 Task: Search one way flight ticket for 2 adults, 4 children and 1 infant on lap in business from Roanoke: Roanoke-blacksburg Regional Airport (woodrum Field) to Evansville: Evansville Regional Airport on 8-3-2023. Choice of flights is Westjet. Price is upto 98000. Outbound departure time preference is 15:15.
Action: Mouse moved to (417, 166)
Screenshot: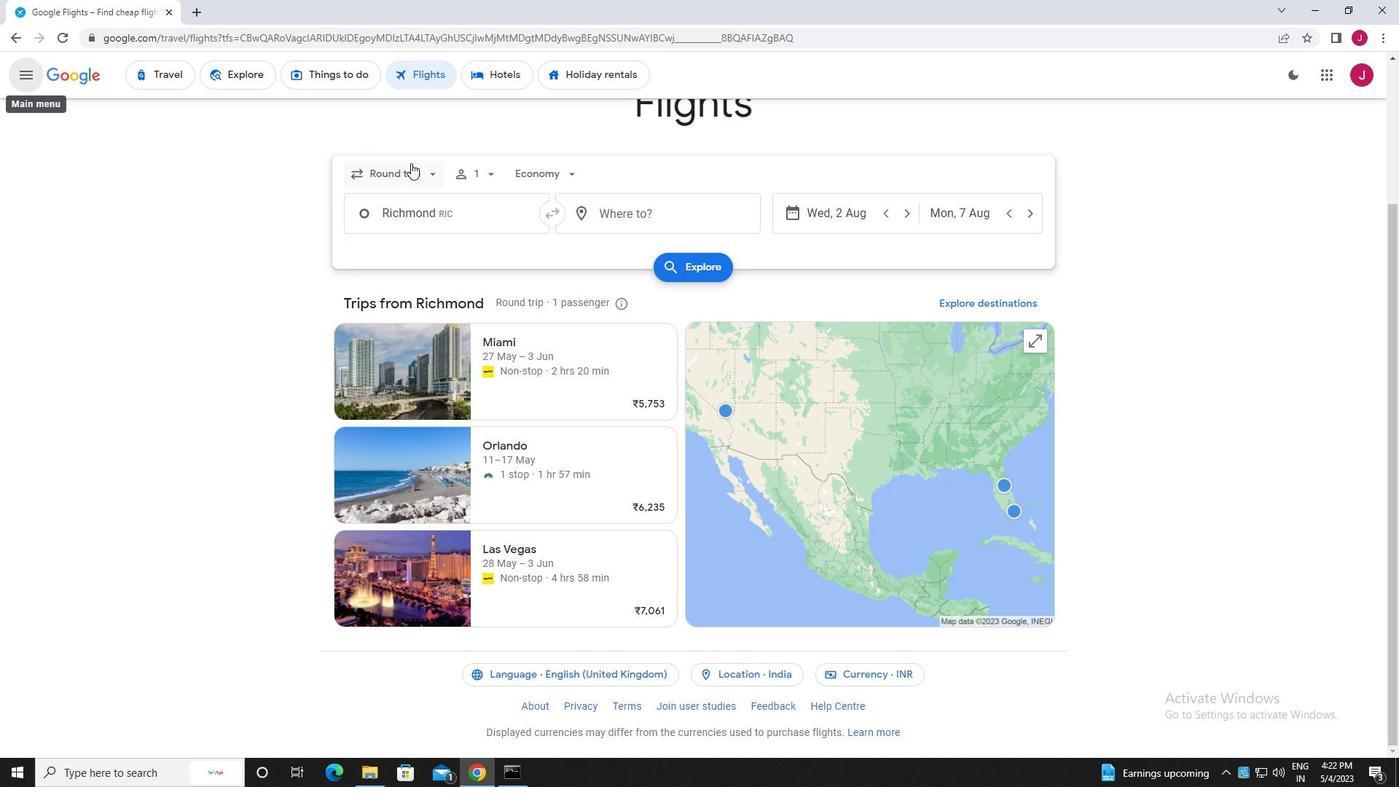 
Action: Mouse pressed left at (417, 166)
Screenshot: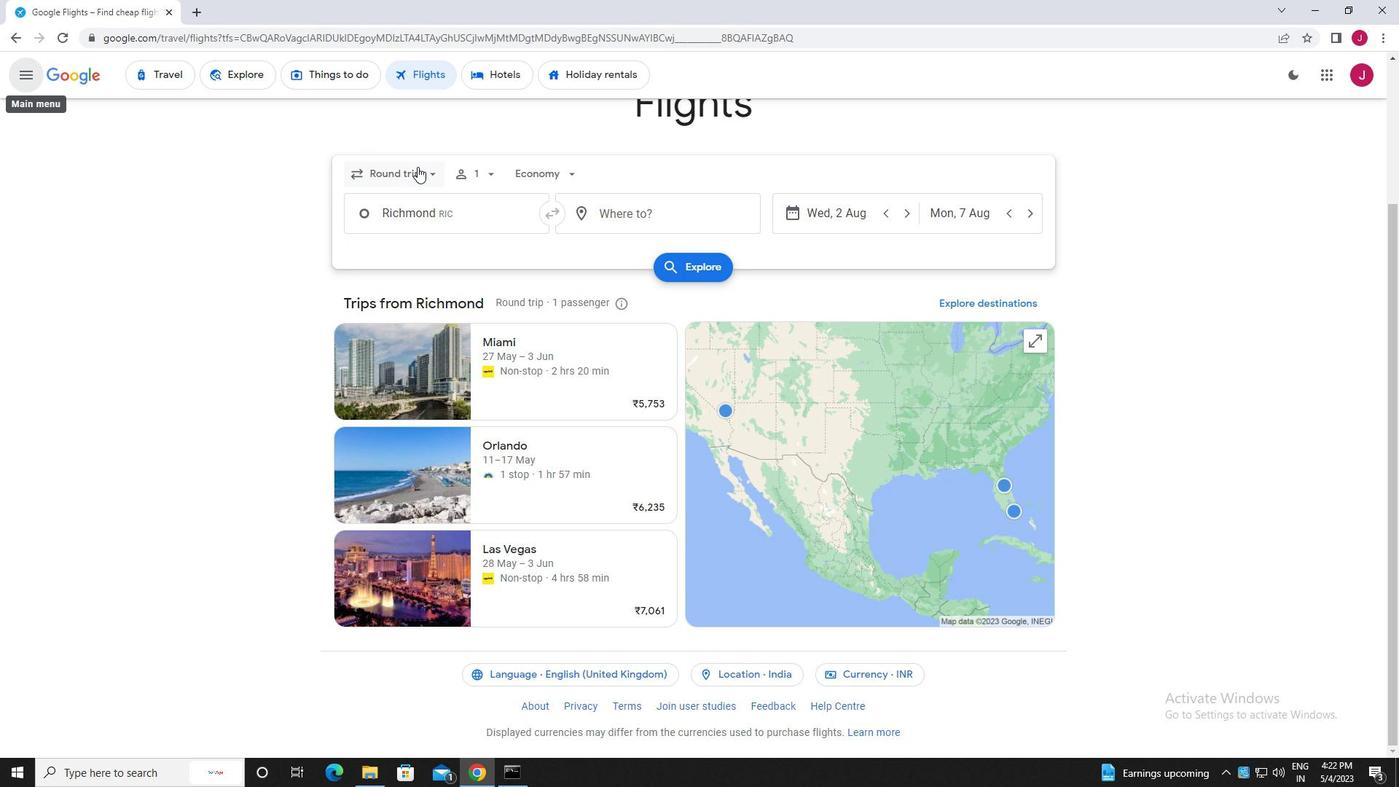 
Action: Mouse moved to (419, 242)
Screenshot: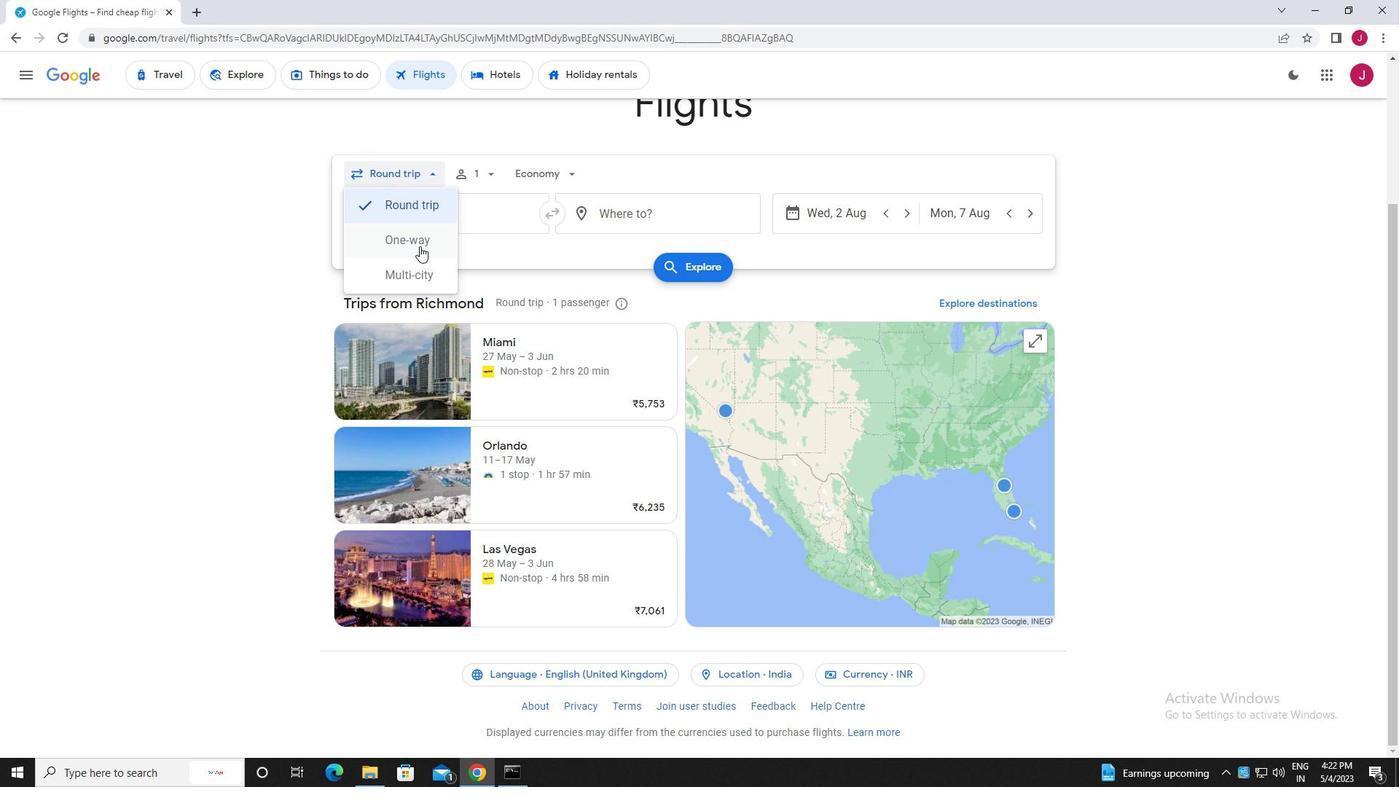
Action: Mouse pressed left at (419, 242)
Screenshot: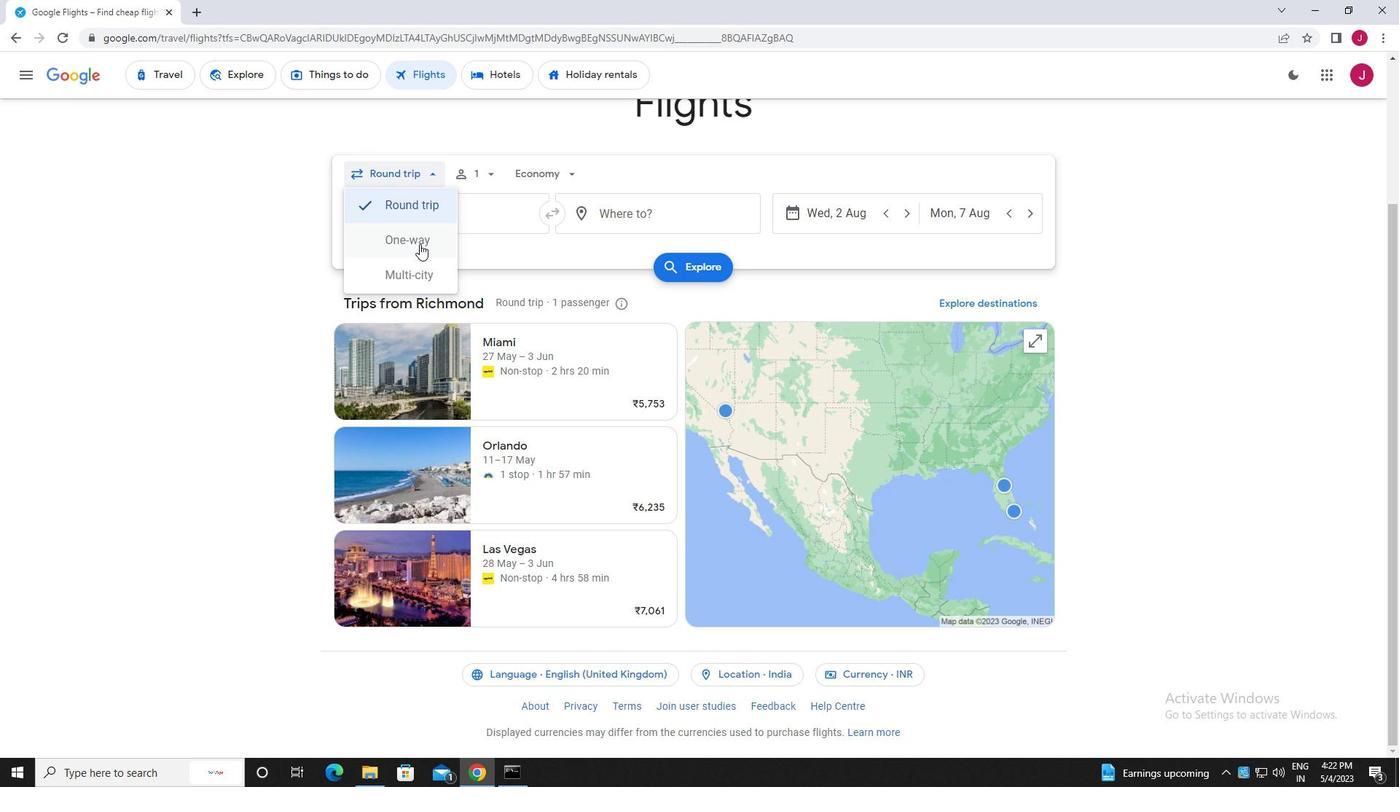 
Action: Mouse moved to (484, 177)
Screenshot: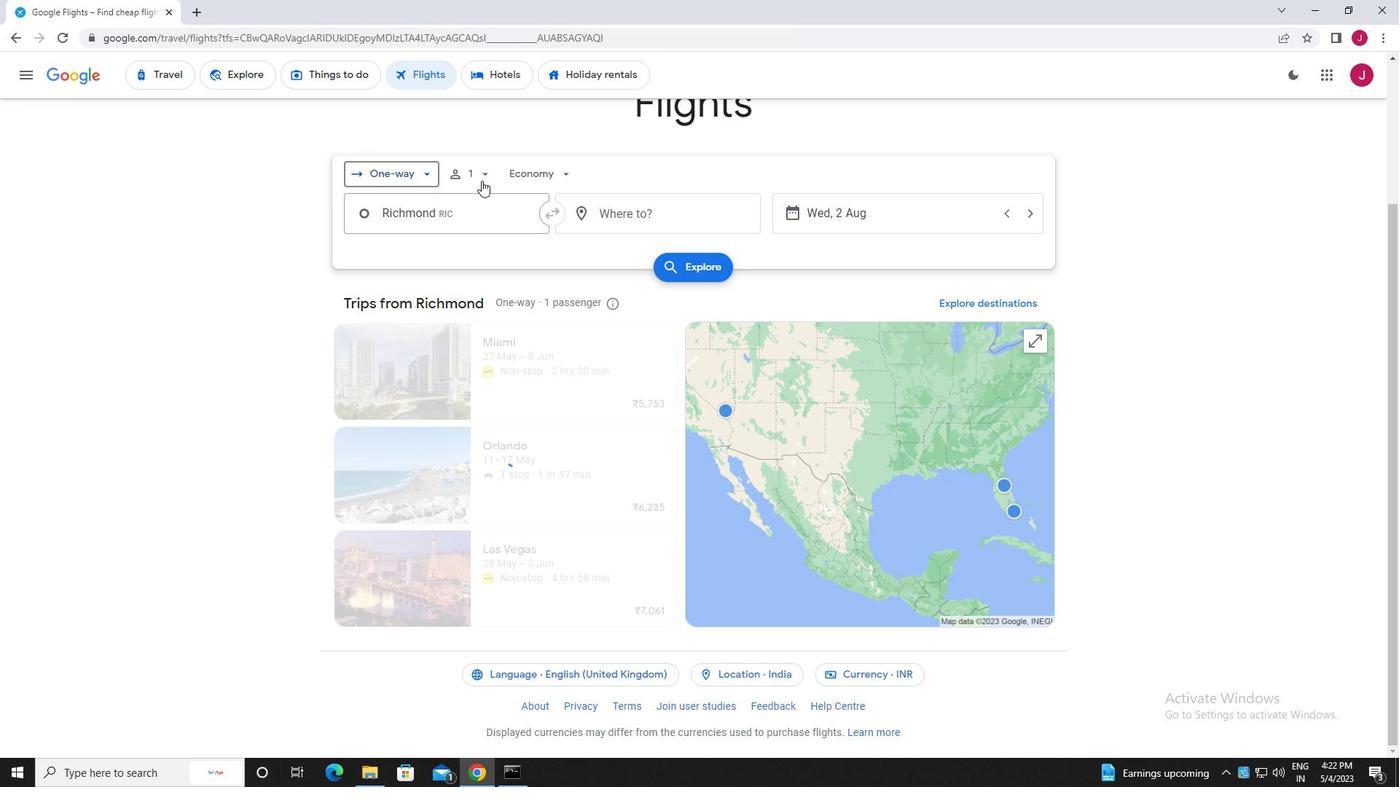 
Action: Mouse pressed left at (484, 177)
Screenshot: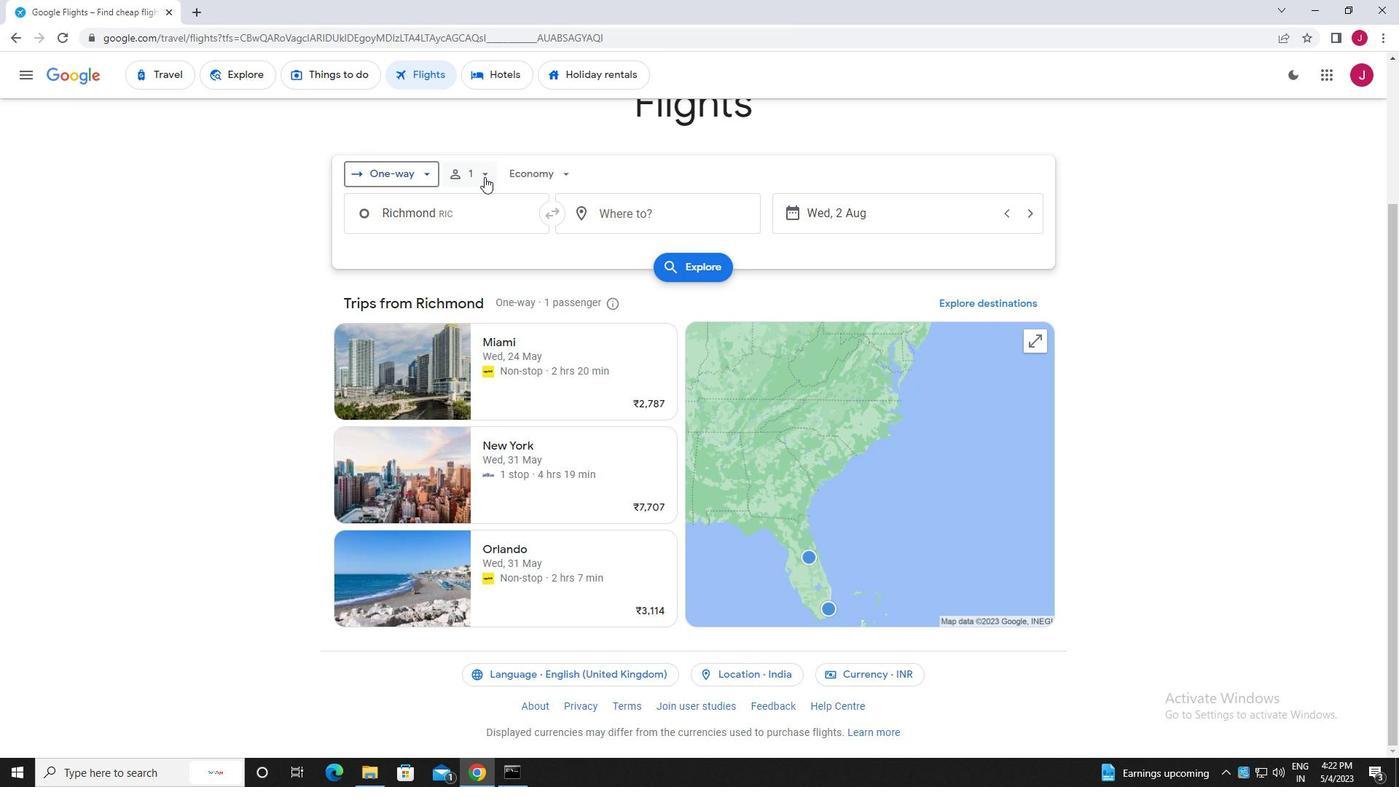 
Action: Mouse moved to (606, 209)
Screenshot: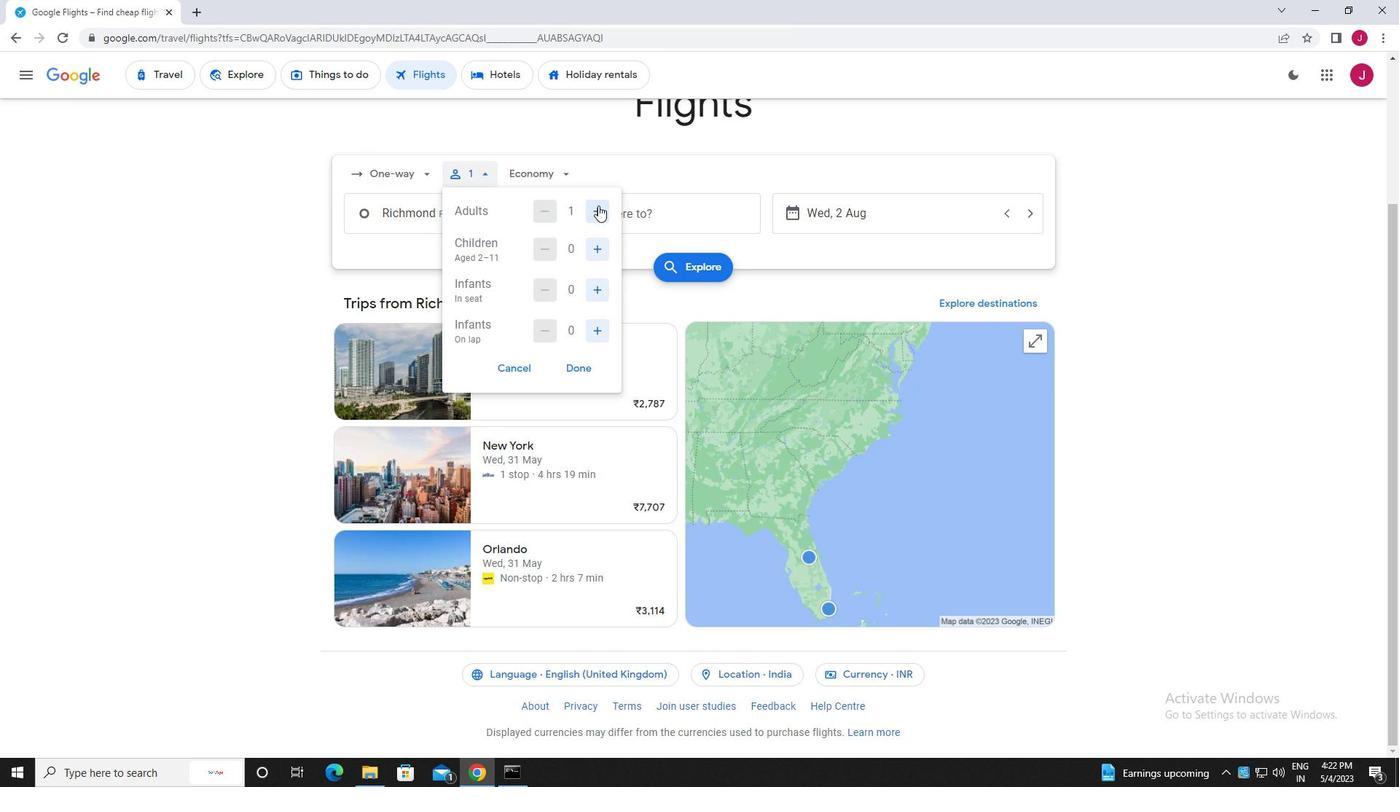 
Action: Mouse pressed left at (606, 209)
Screenshot: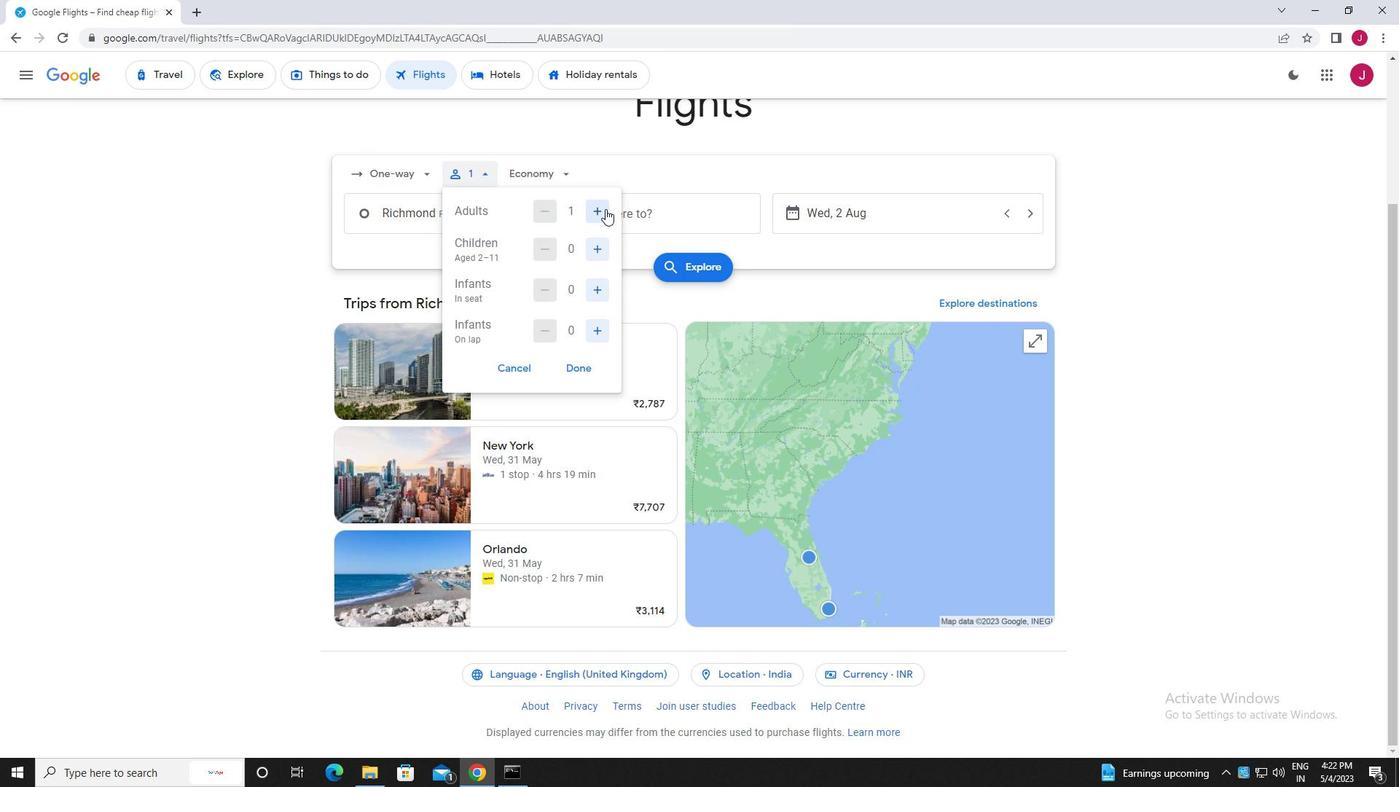 
Action: Mouse moved to (594, 247)
Screenshot: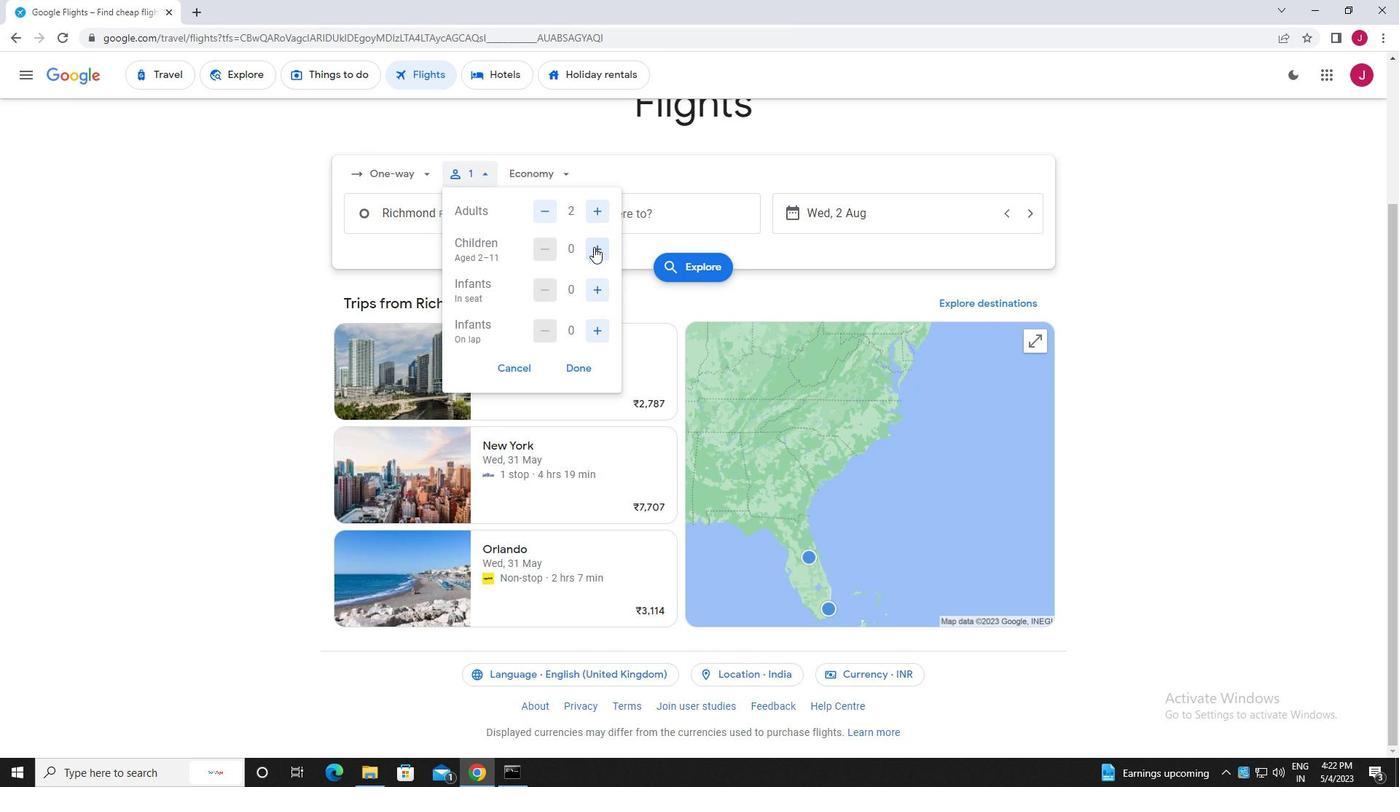 
Action: Mouse pressed left at (594, 247)
Screenshot: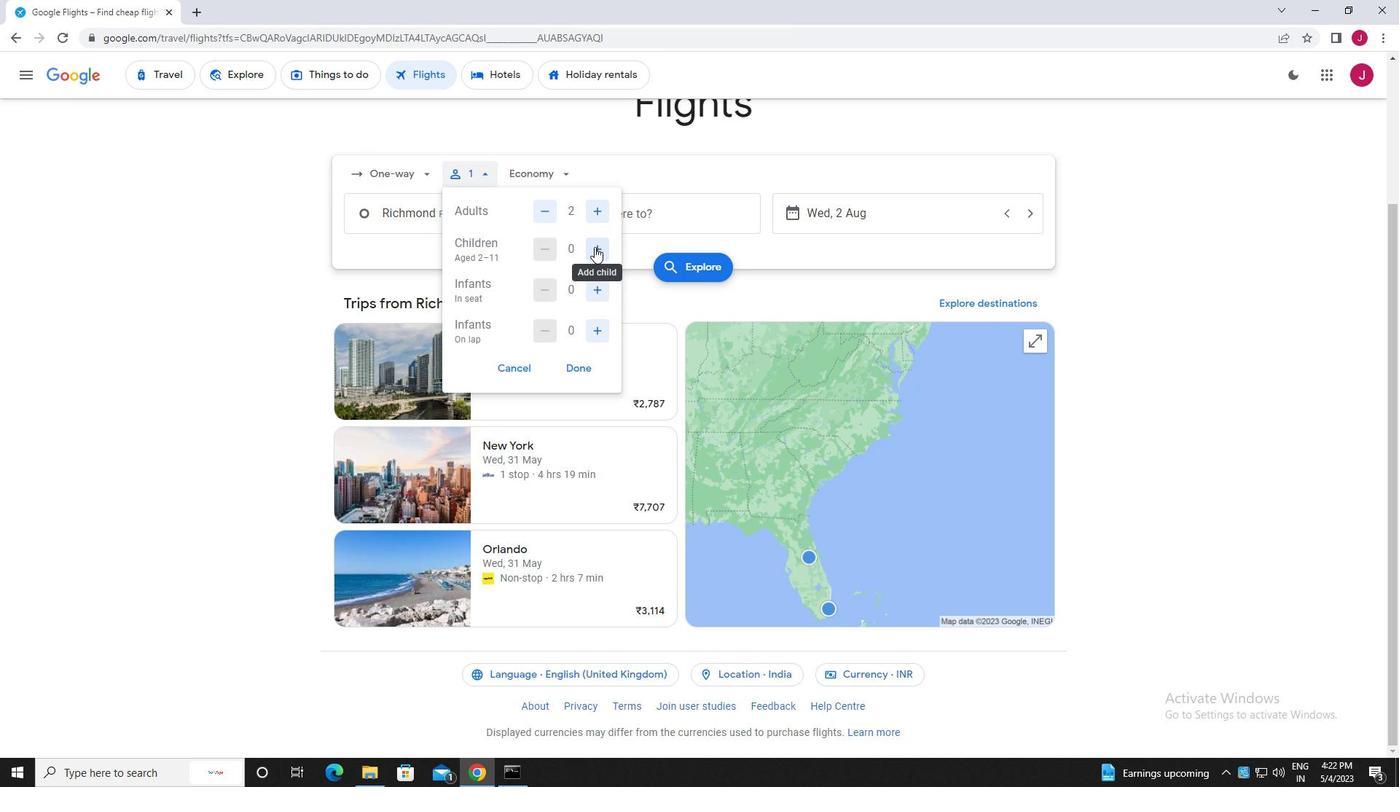 
Action: Mouse pressed left at (594, 247)
Screenshot: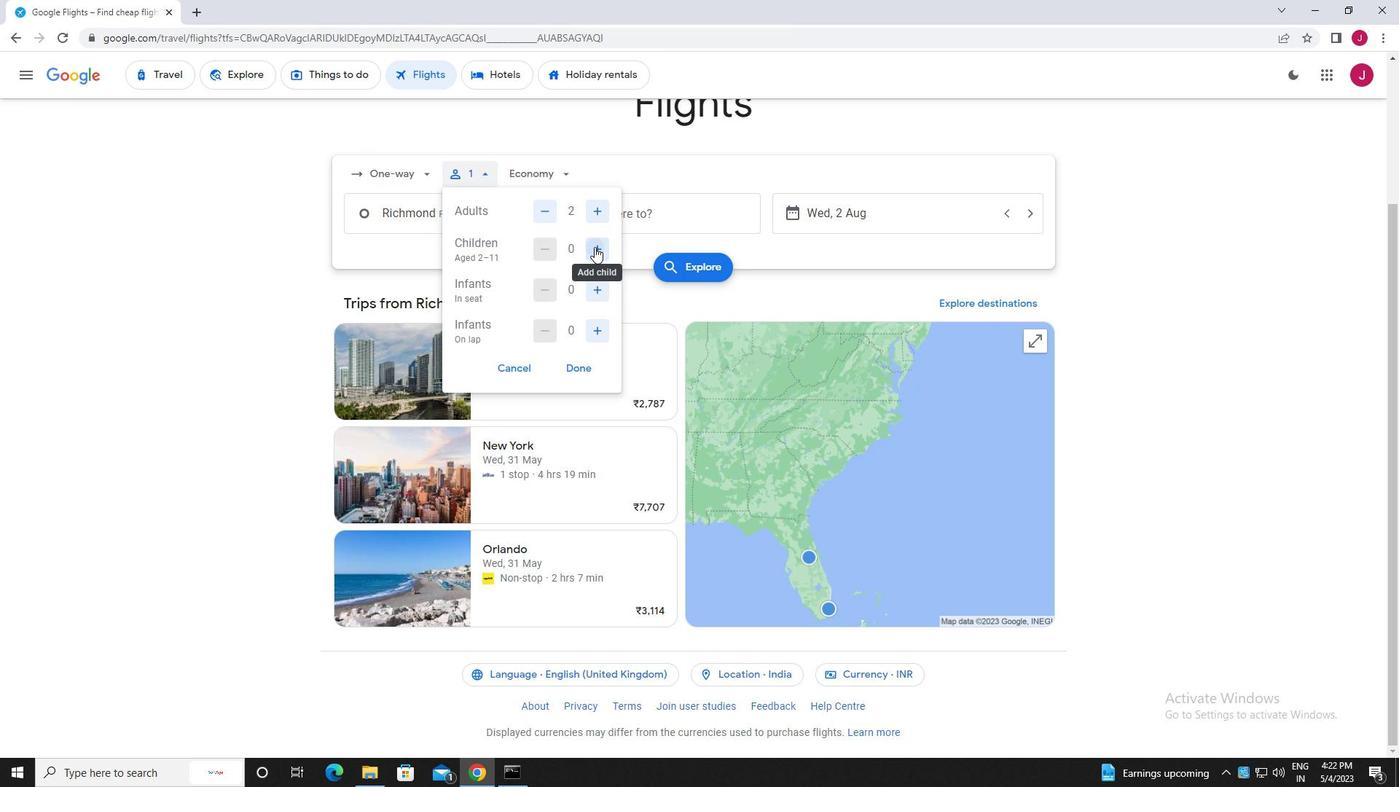 
Action: Mouse pressed left at (594, 247)
Screenshot: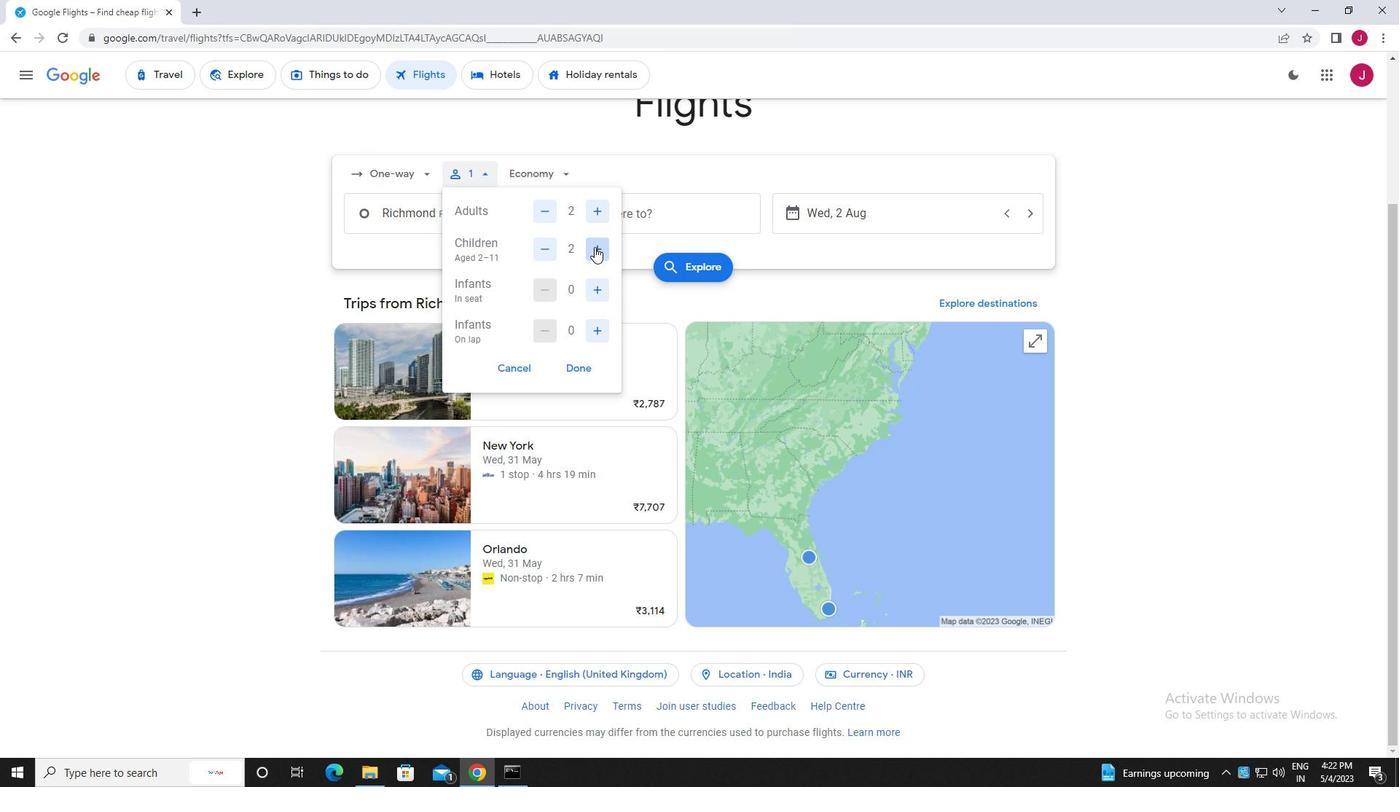 
Action: Mouse pressed left at (594, 247)
Screenshot: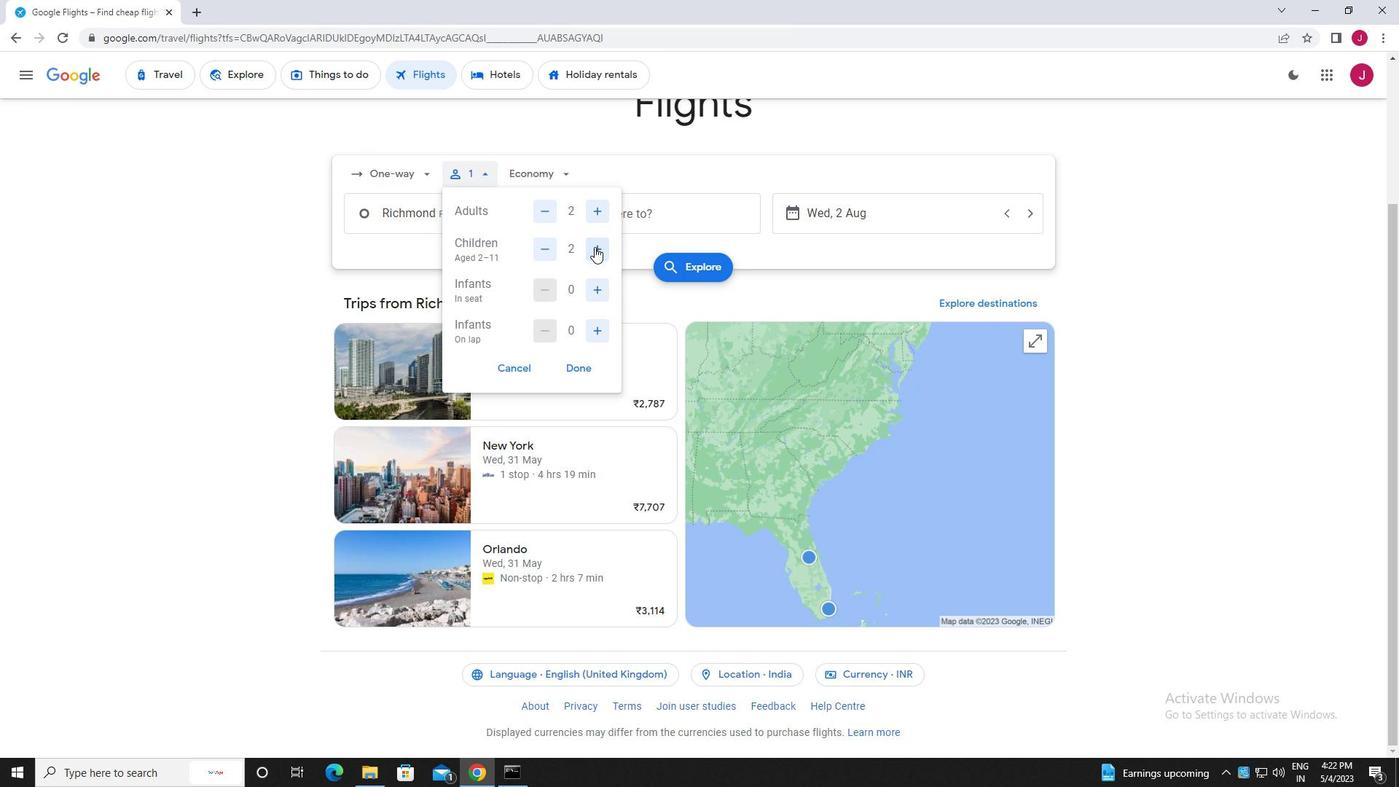 
Action: Mouse moved to (595, 333)
Screenshot: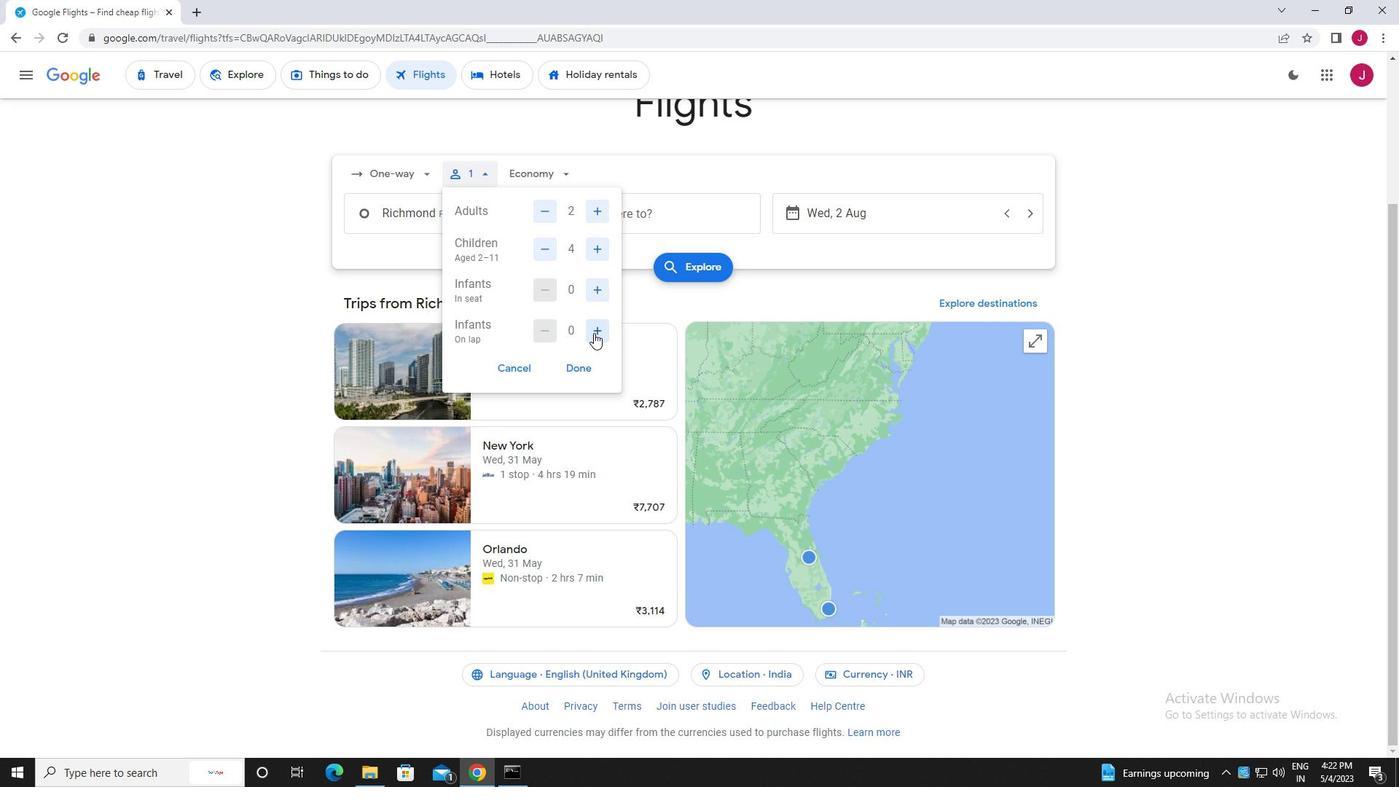 
Action: Mouse pressed left at (595, 333)
Screenshot: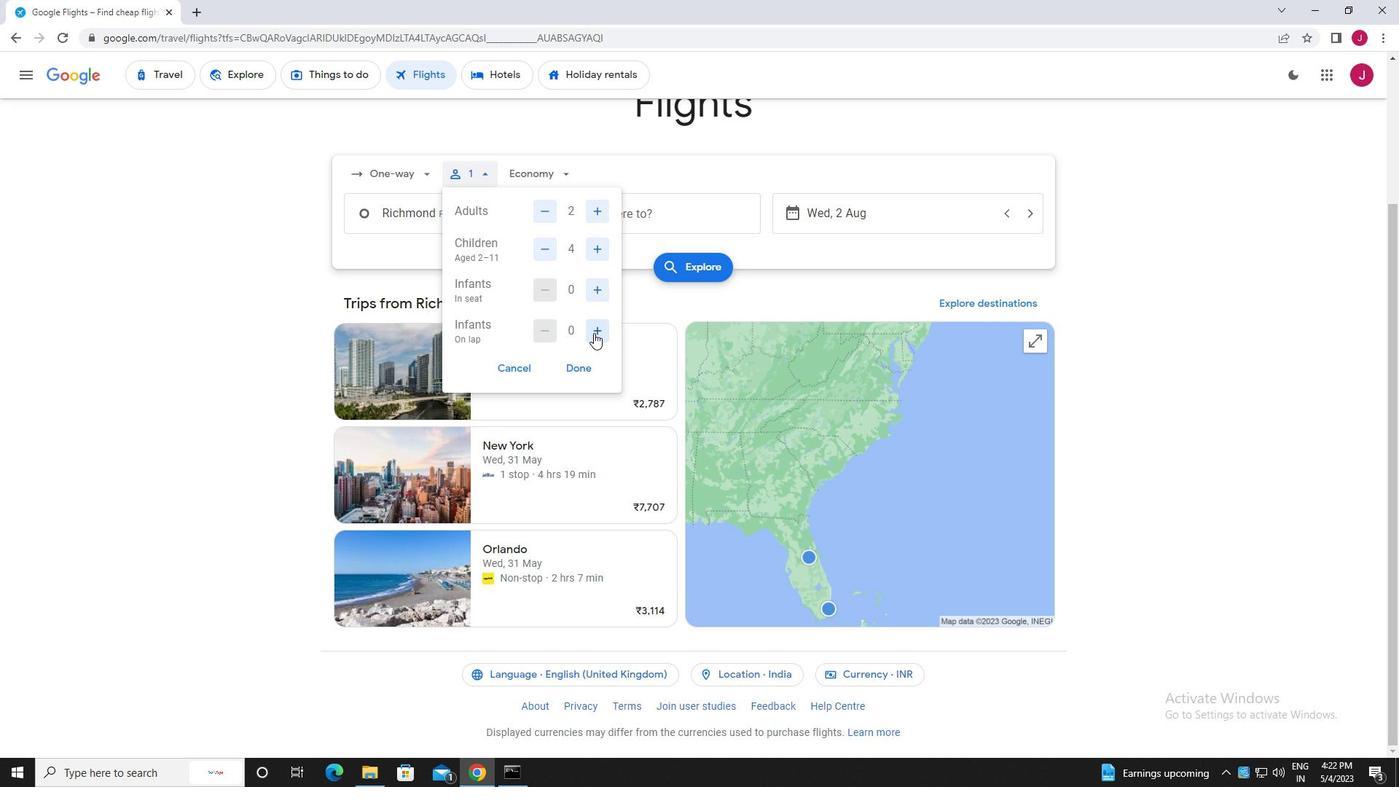 
Action: Mouse moved to (580, 367)
Screenshot: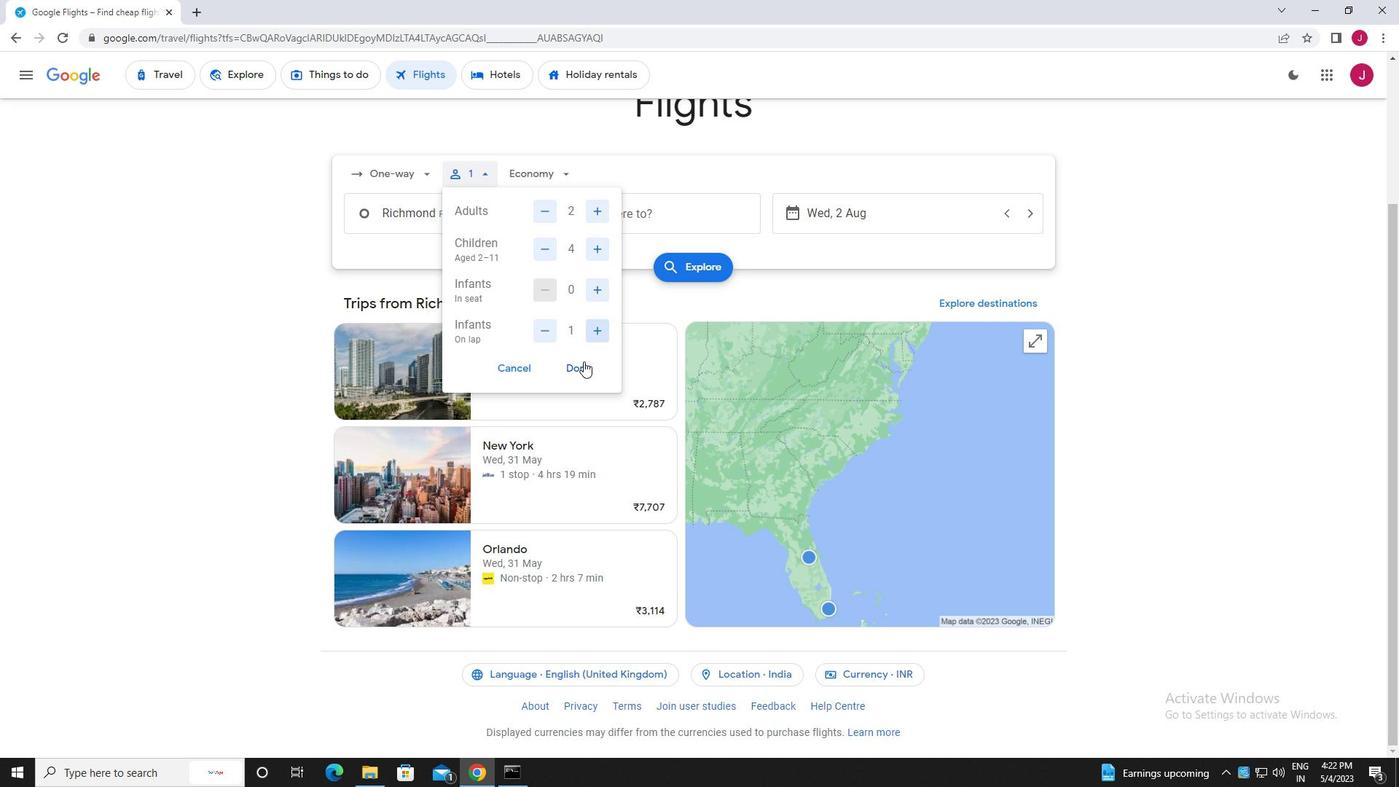 
Action: Mouse pressed left at (580, 367)
Screenshot: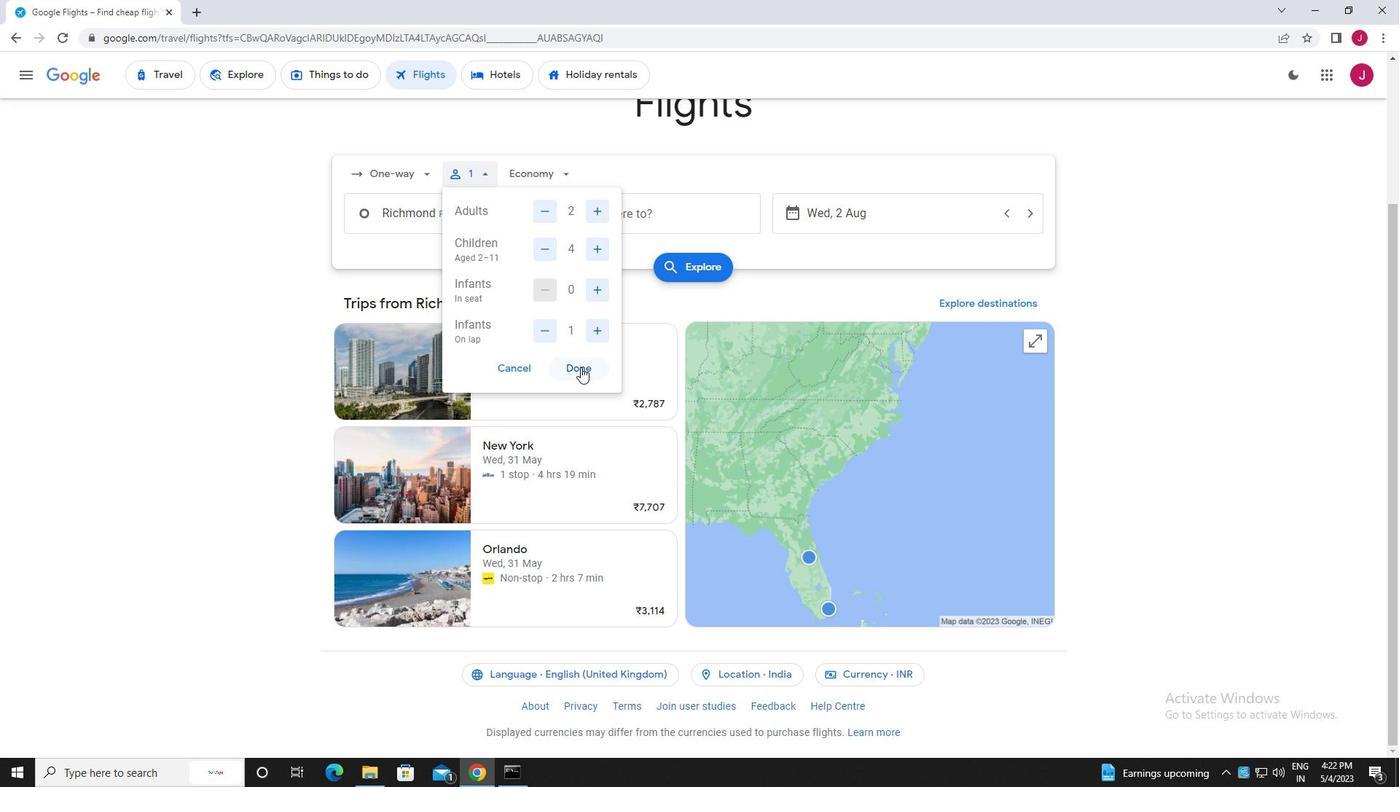 
Action: Mouse moved to (539, 174)
Screenshot: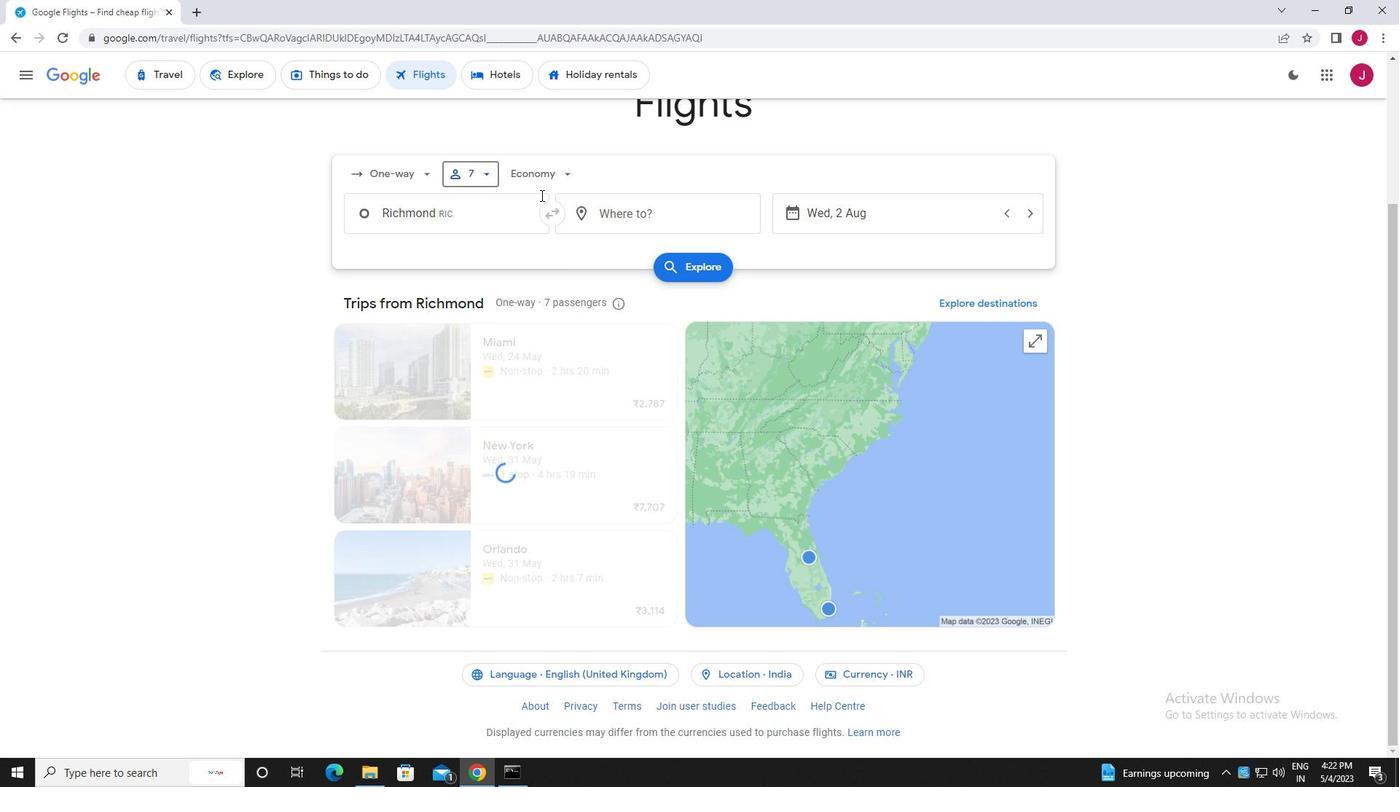 
Action: Mouse pressed left at (539, 174)
Screenshot: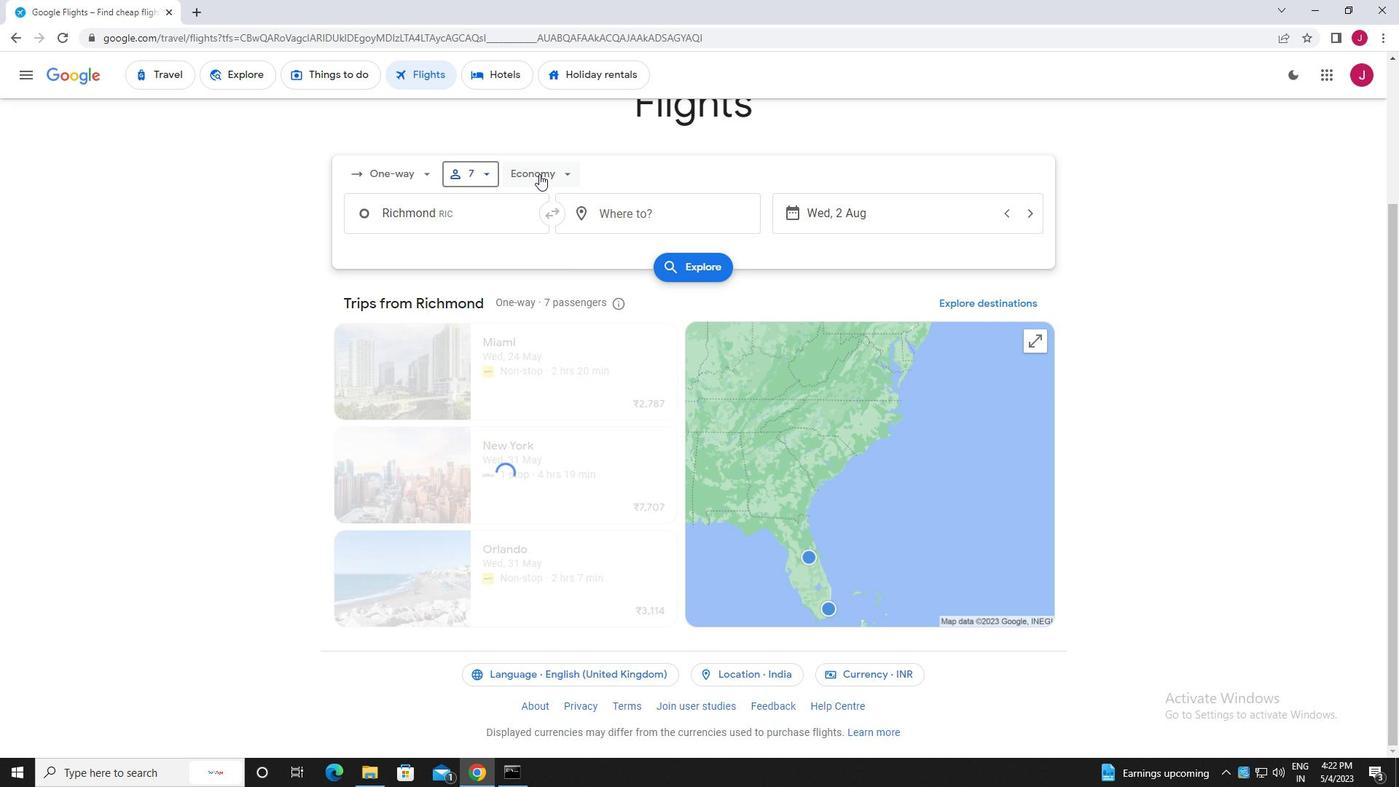 
Action: Mouse moved to (565, 274)
Screenshot: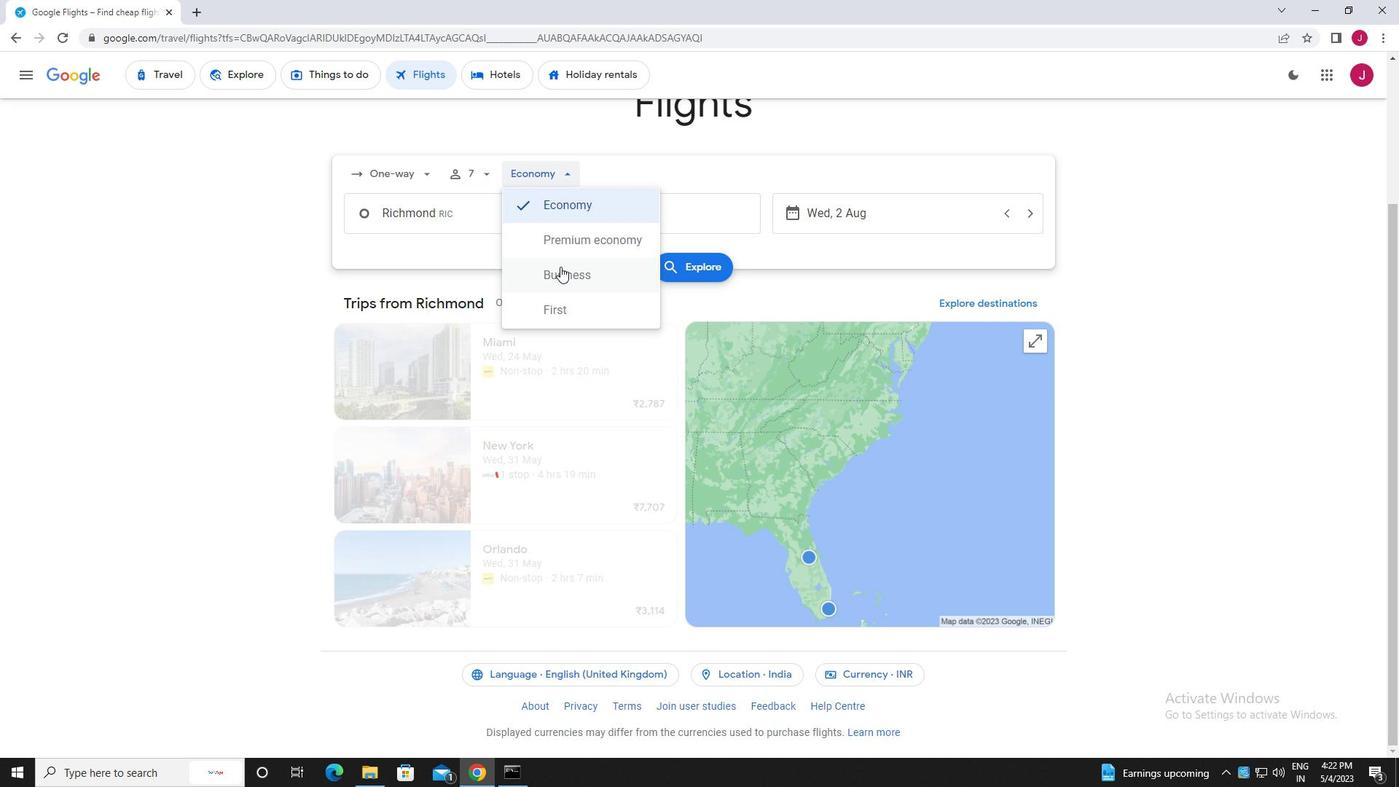 
Action: Mouse pressed left at (565, 274)
Screenshot: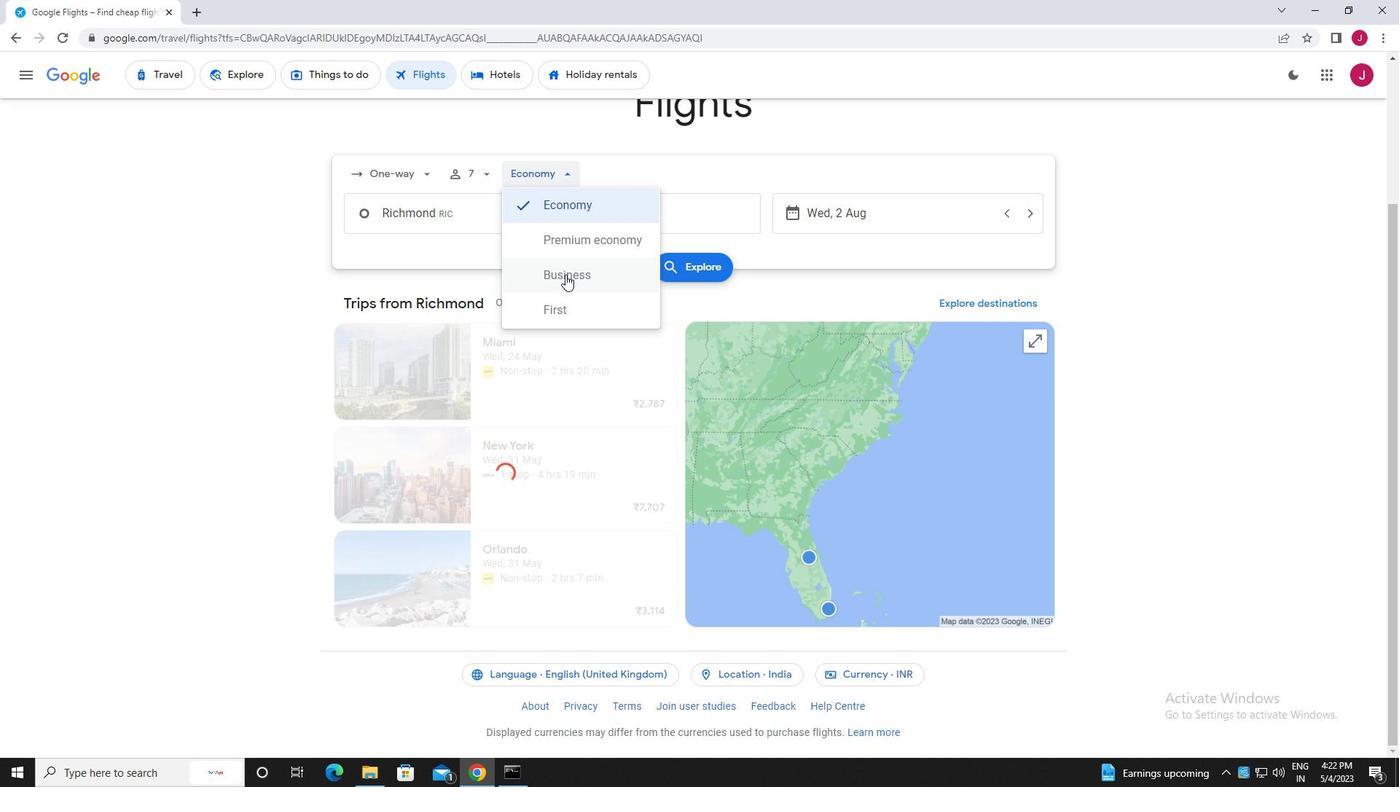 
Action: Mouse moved to (489, 219)
Screenshot: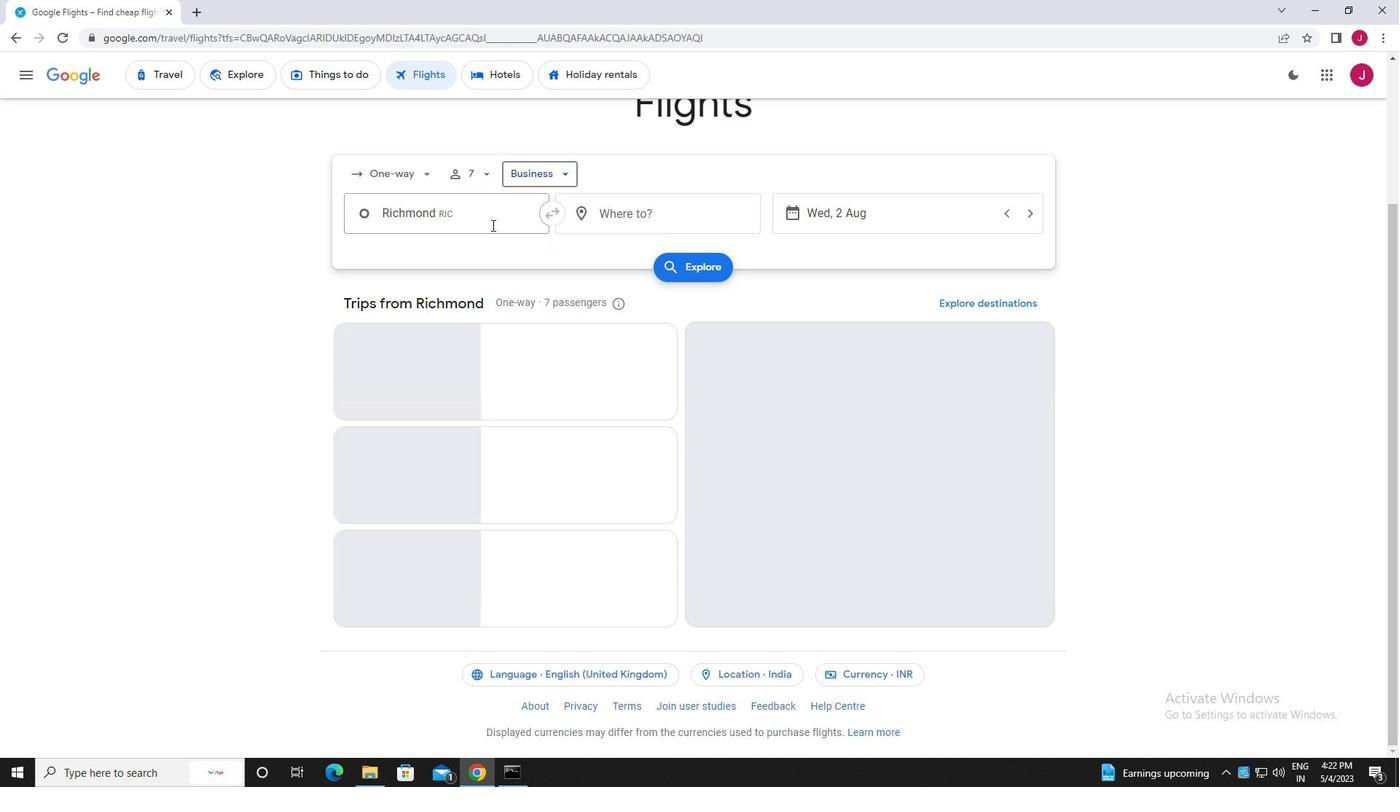 
Action: Mouse pressed left at (489, 219)
Screenshot: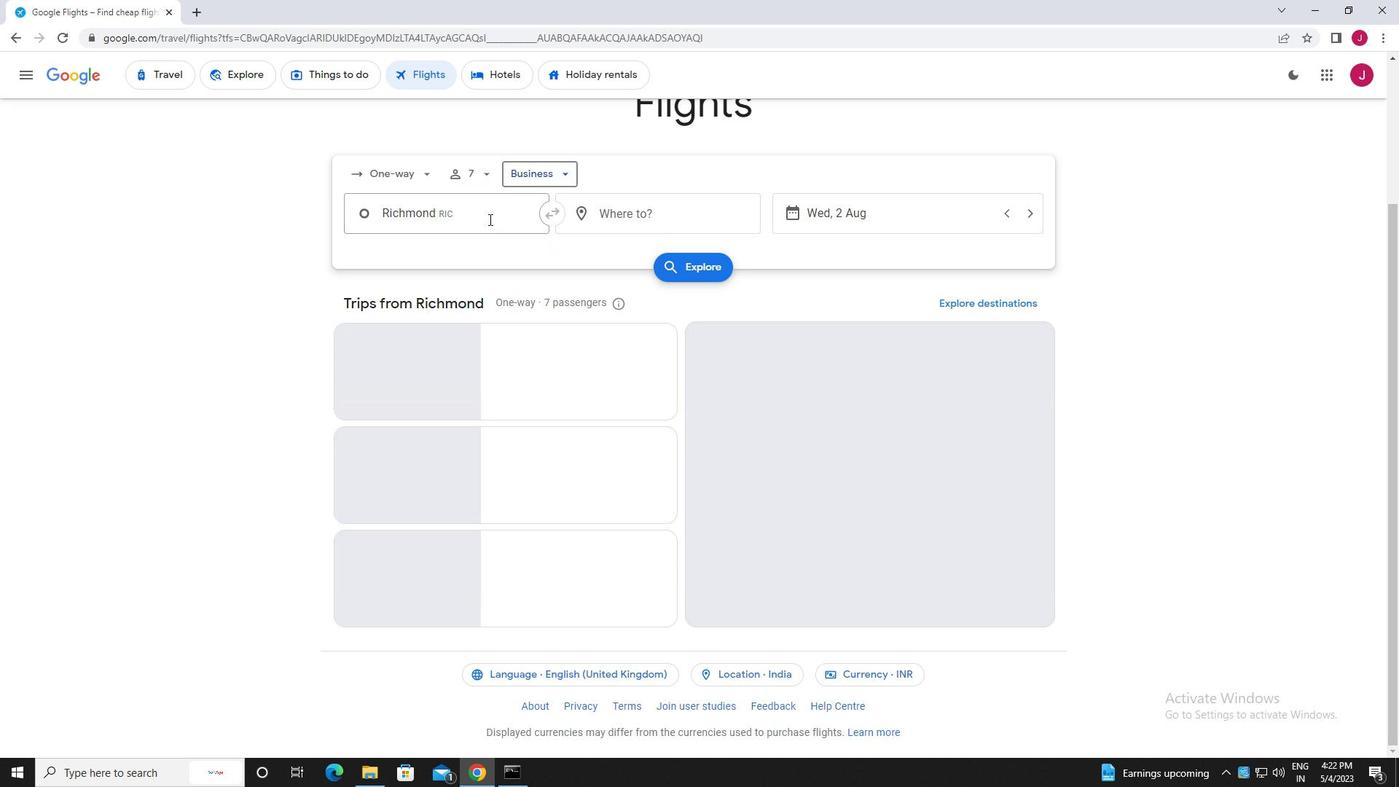 
Action: Mouse moved to (488, 219)
Screenshot: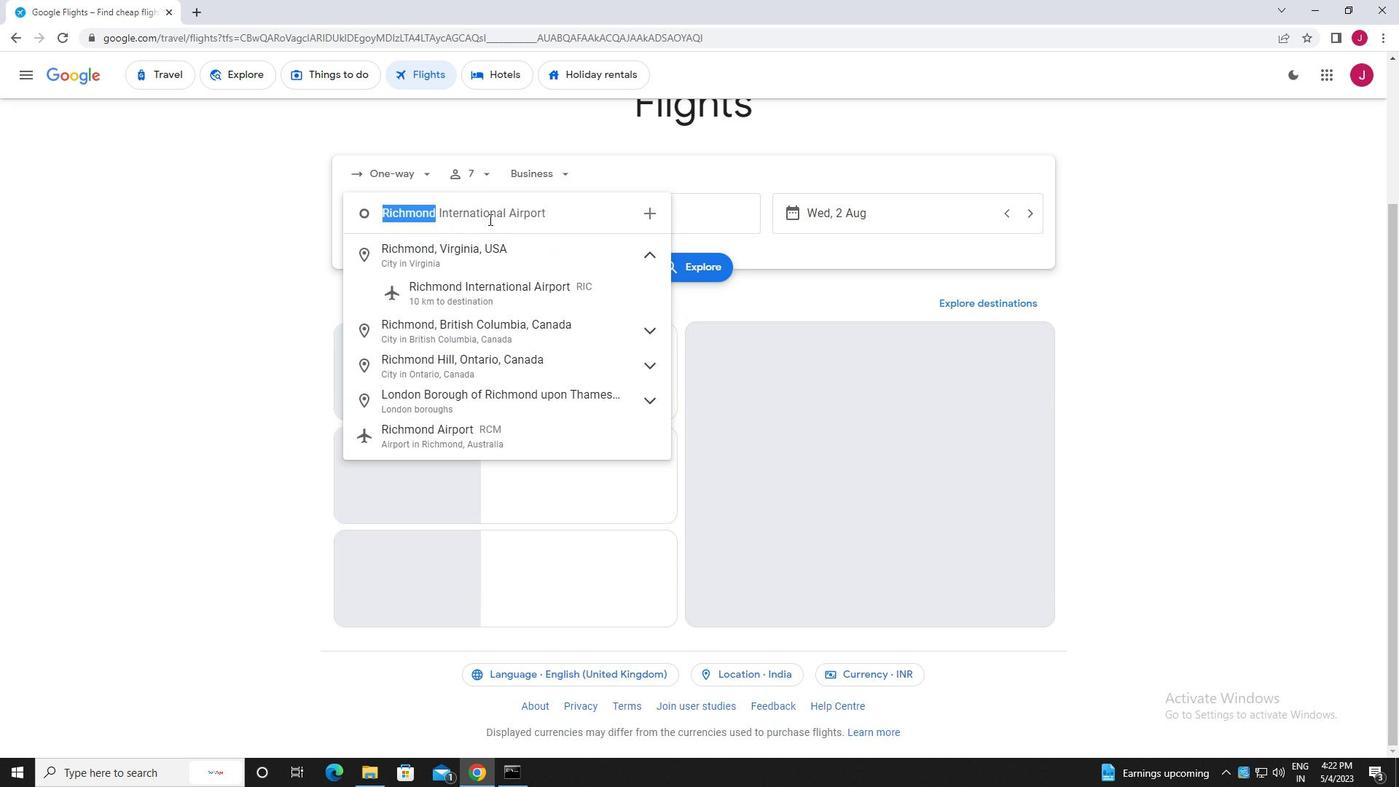 
Action: Key pressed roanoke
Screenshot: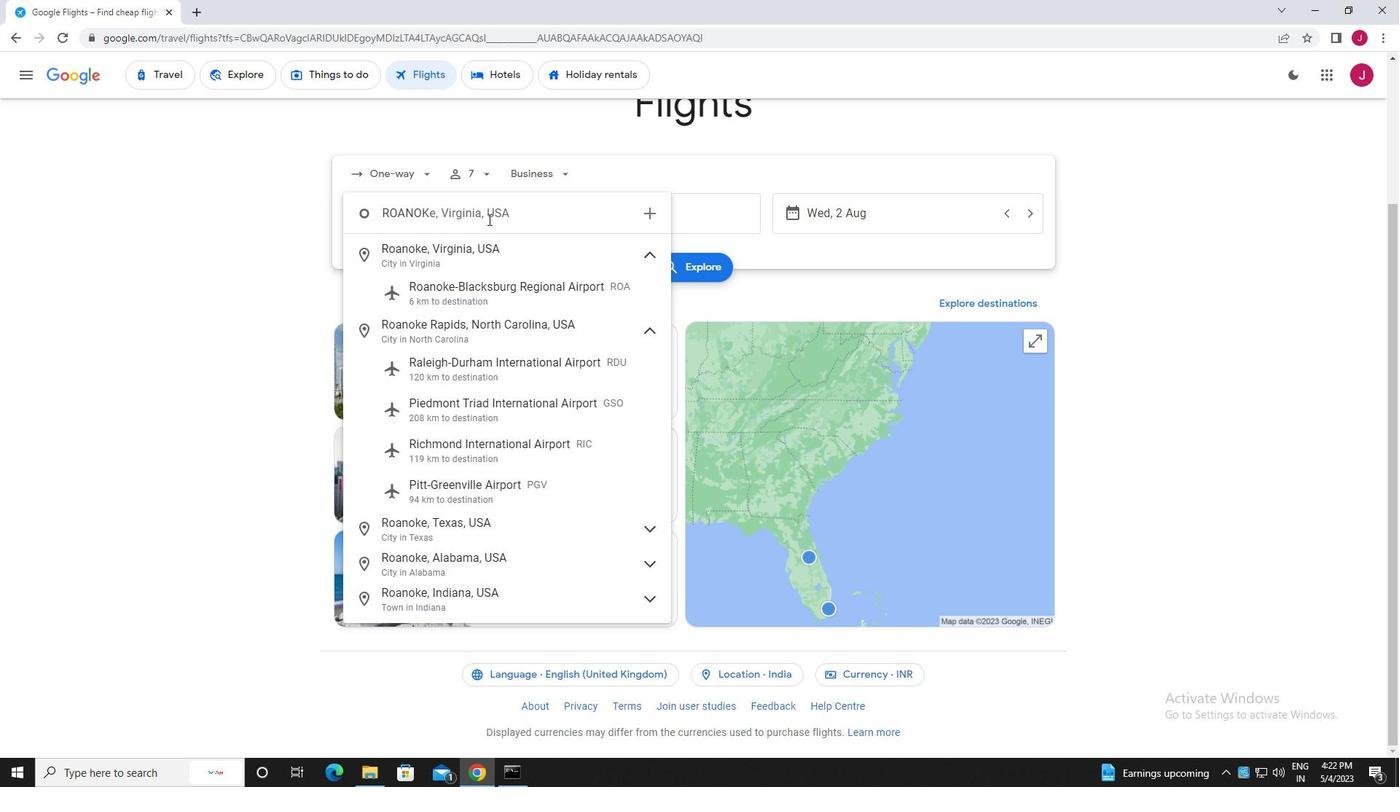 
Action: Mouse moved to (521, 216)
Screenshot: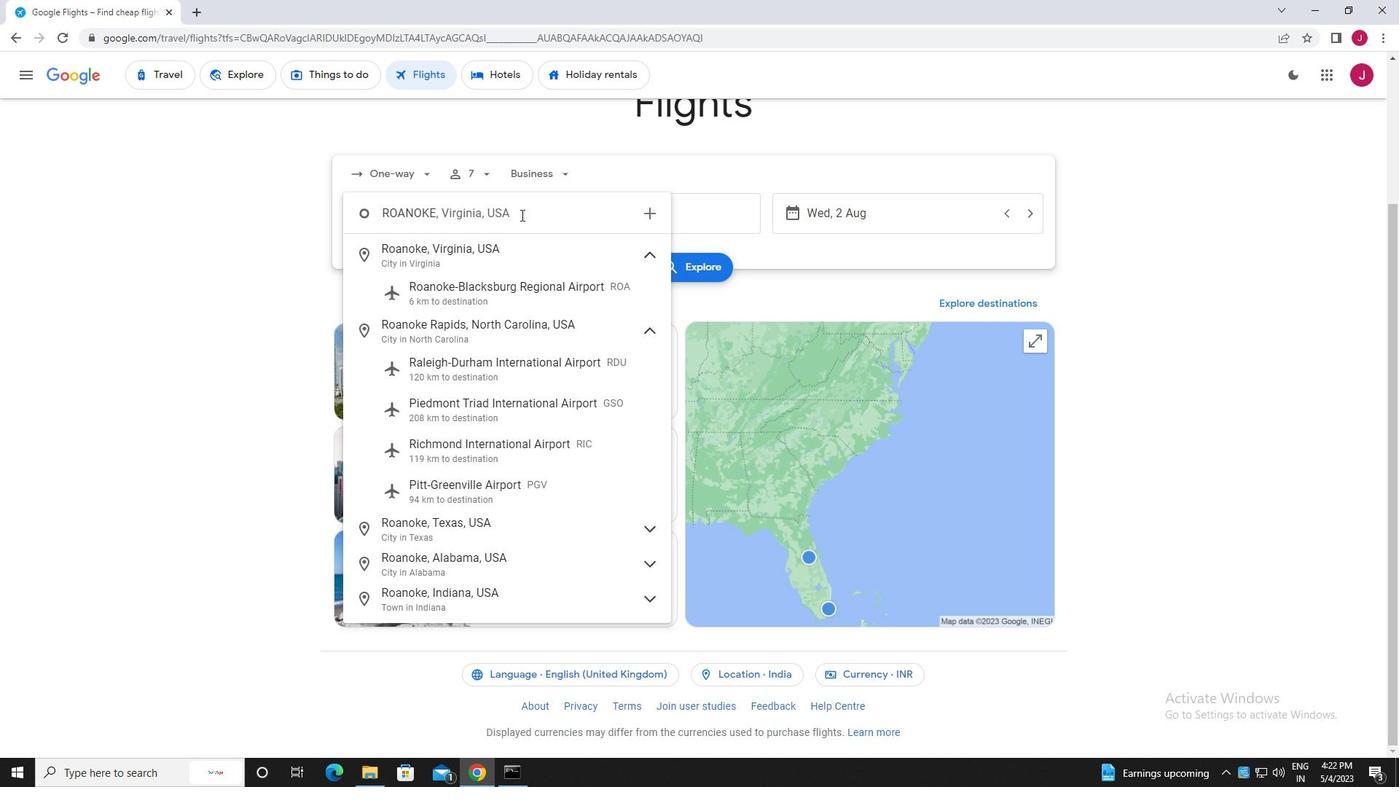 
Action: Key pressed <Key.space>la<Key.backspace><Key.backspace>black<Key.space><Key.backspace>
Screenshot: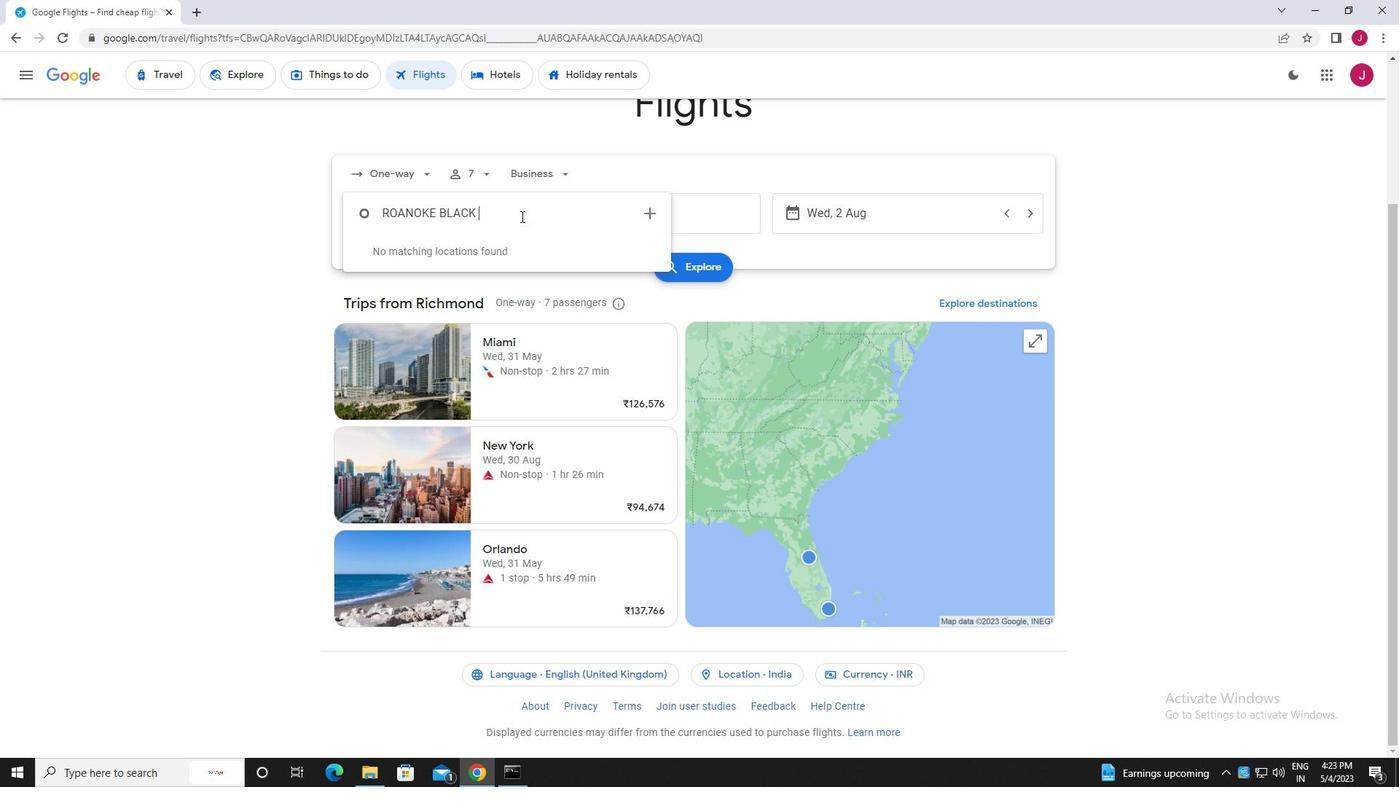 
Action: Mouse moved to (513, 248)
Screenshot: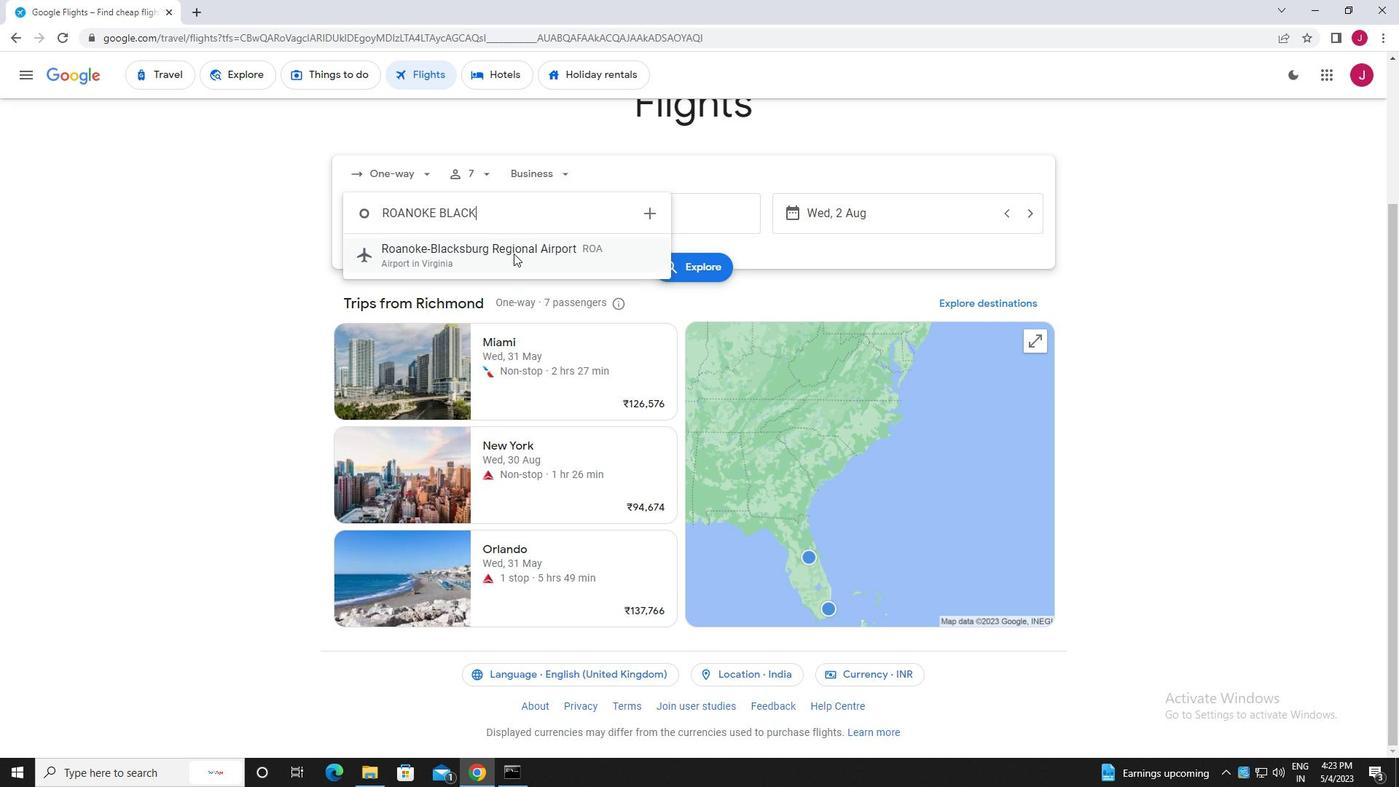 
Action: Mouse pressed left at (513, 248)
Screenshot: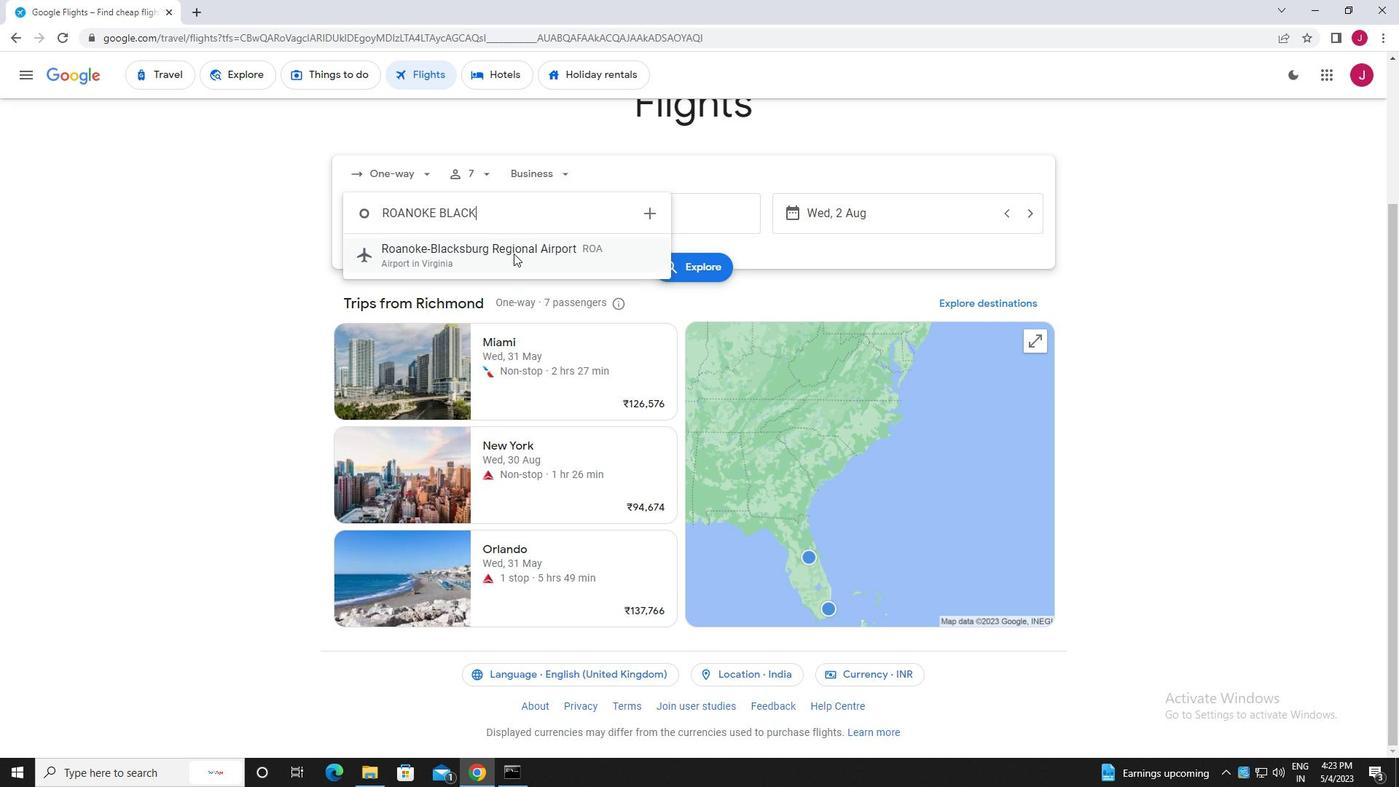 
Action: Mouse moved to (655, 216)
Screenshot: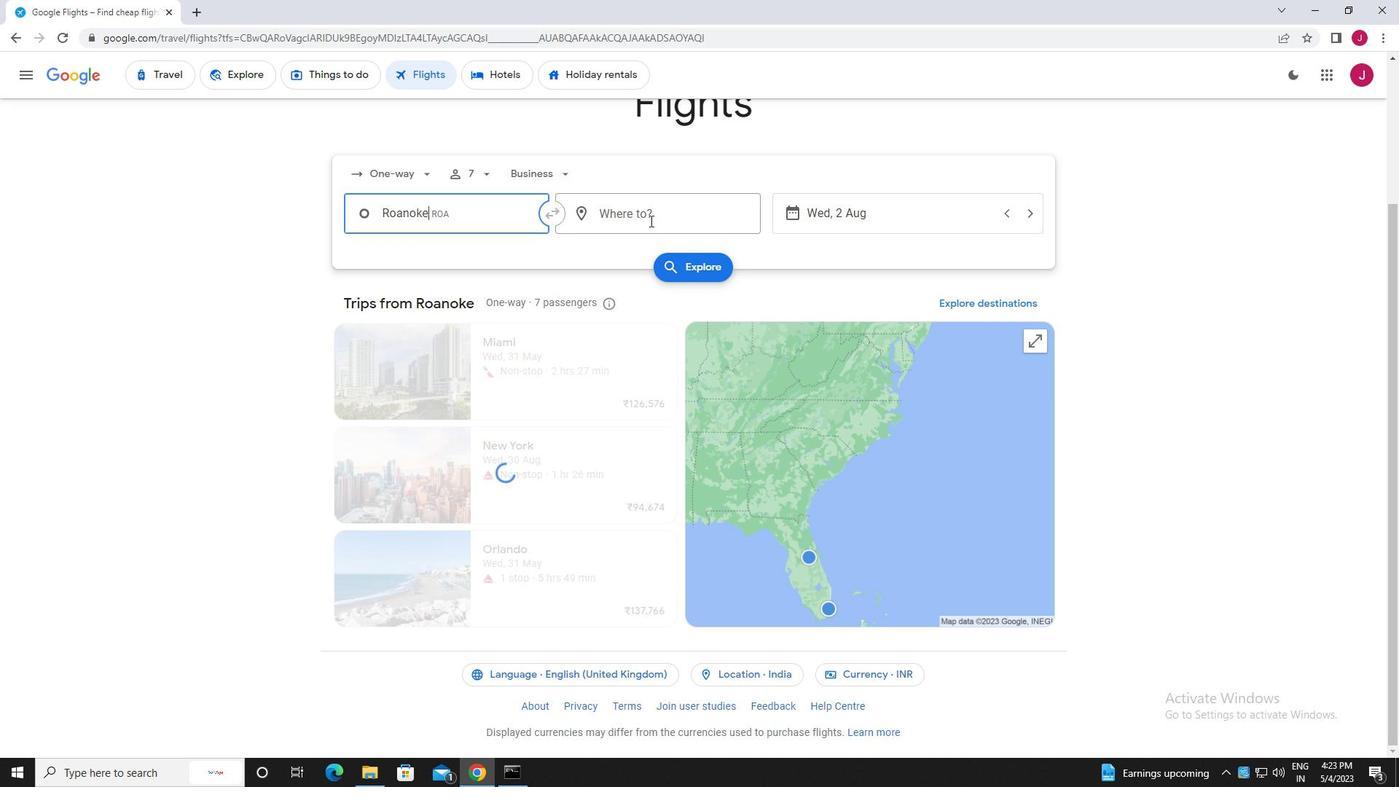 
Action: Mouse pressed left at (655, 216)
Screenshot: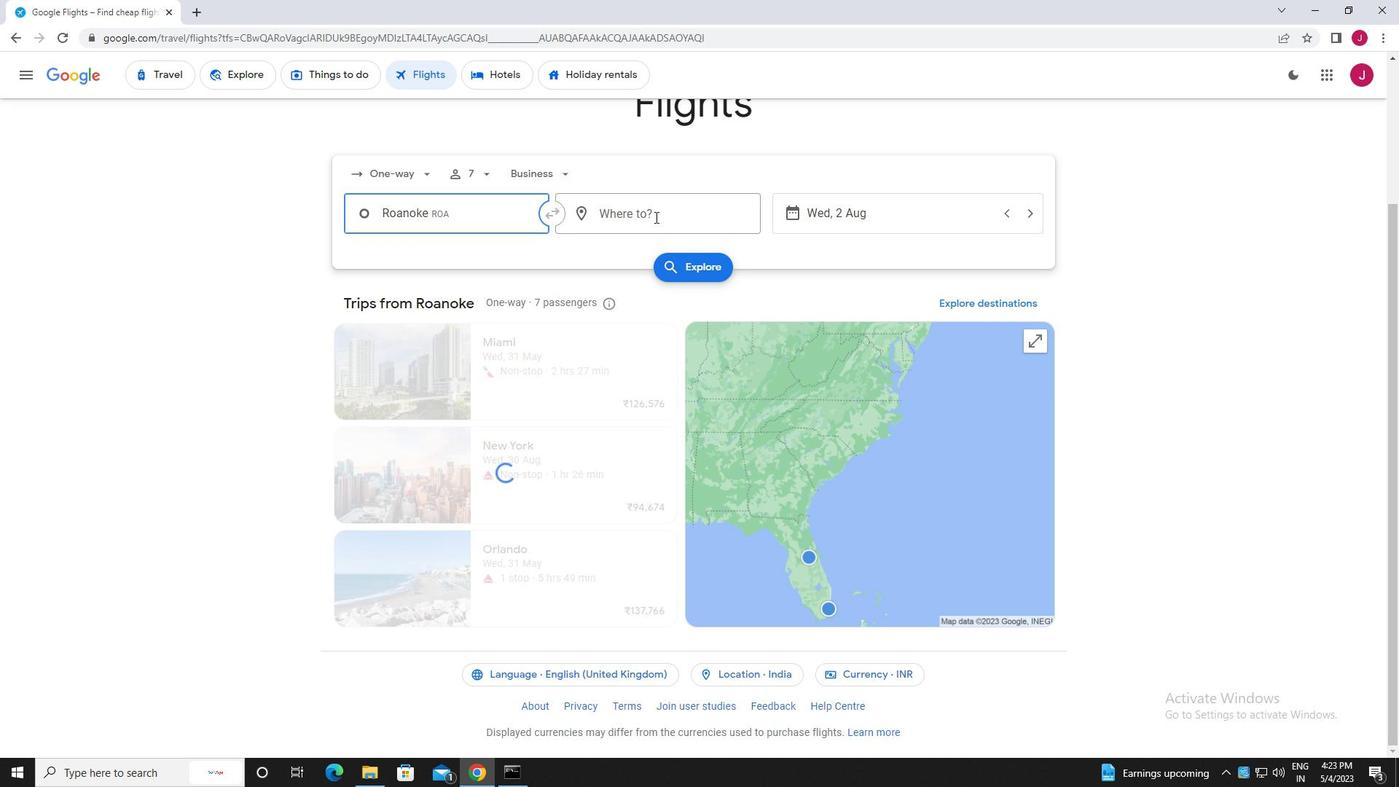 
Action: Mouse moved to (666, 215)
Screenshot: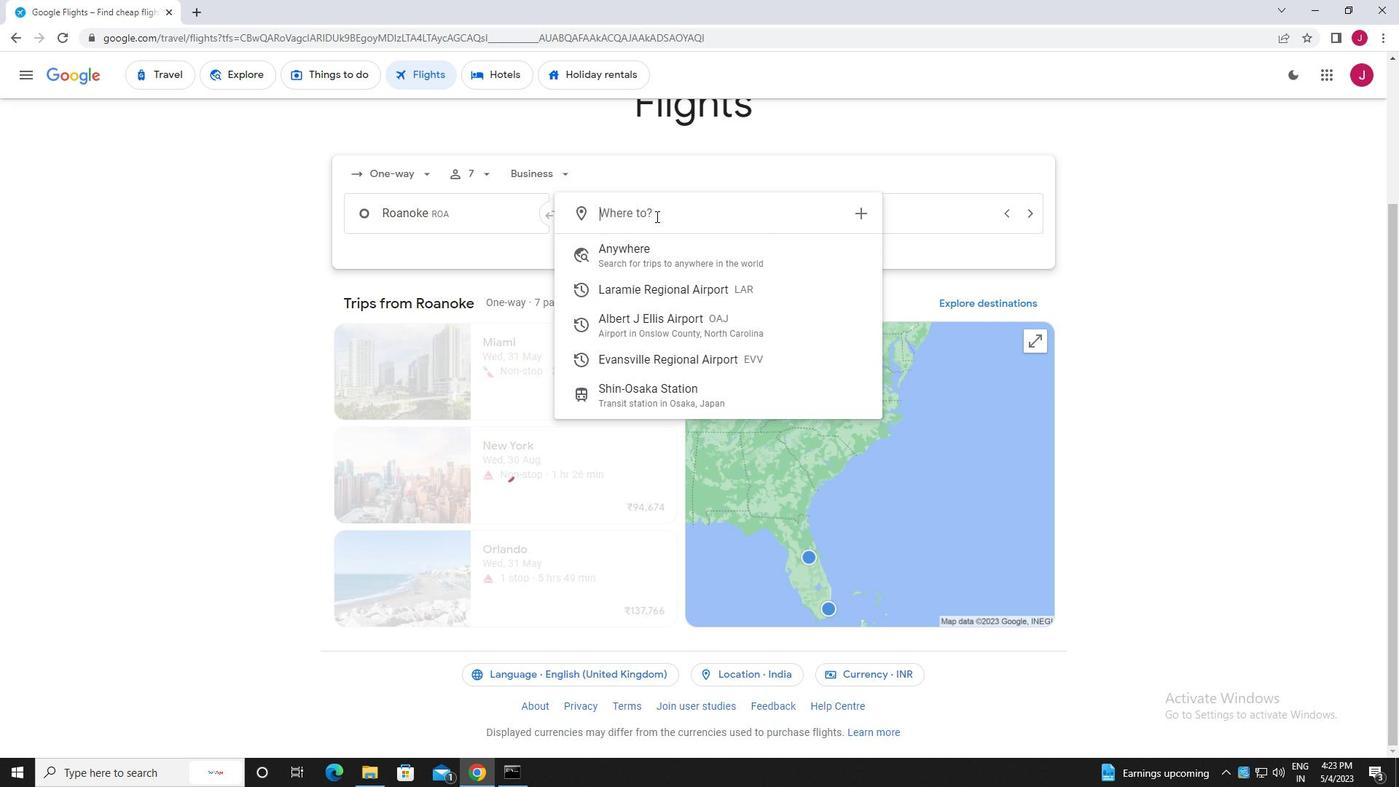 
Action: Key pressed evans
Screenshot: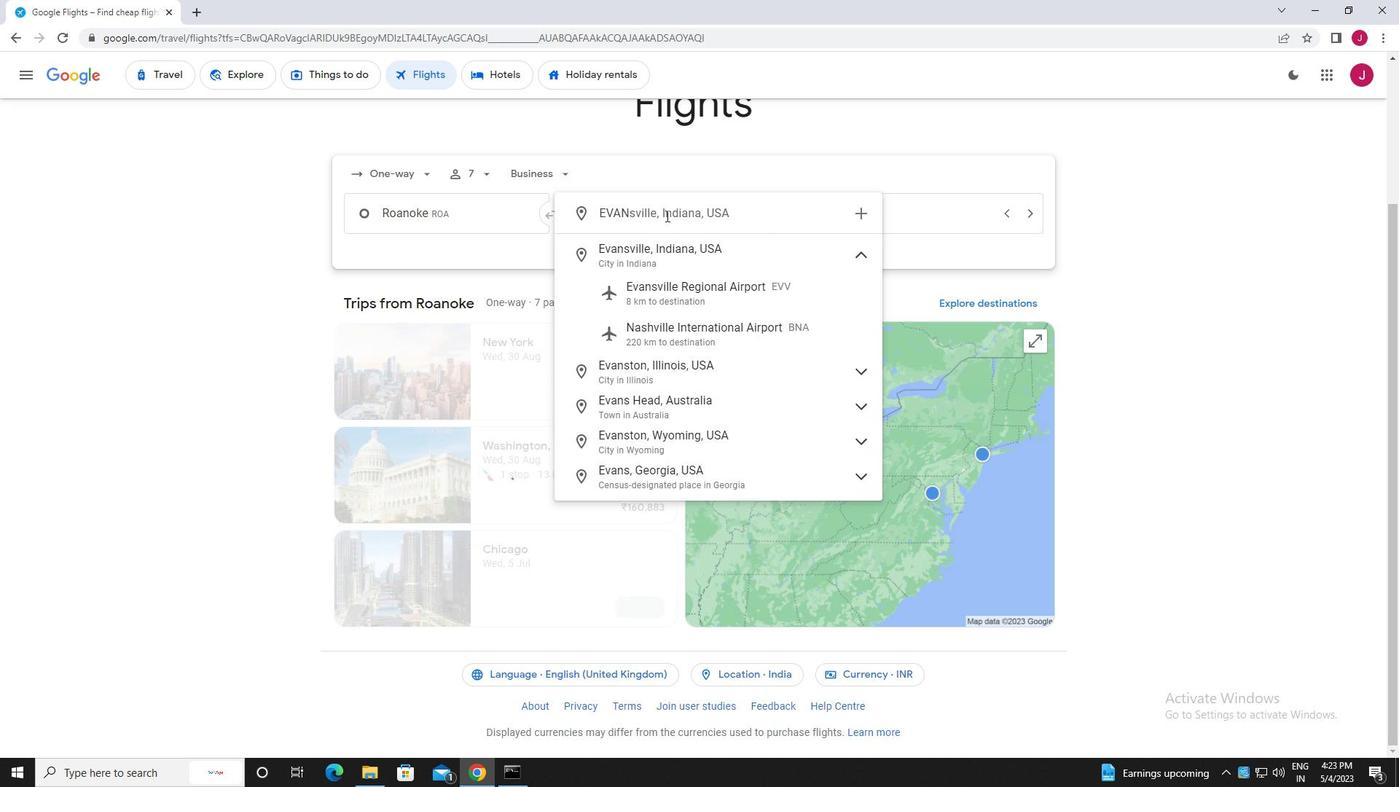 
Action: Mouse moved to (697, 289)
Screenshot: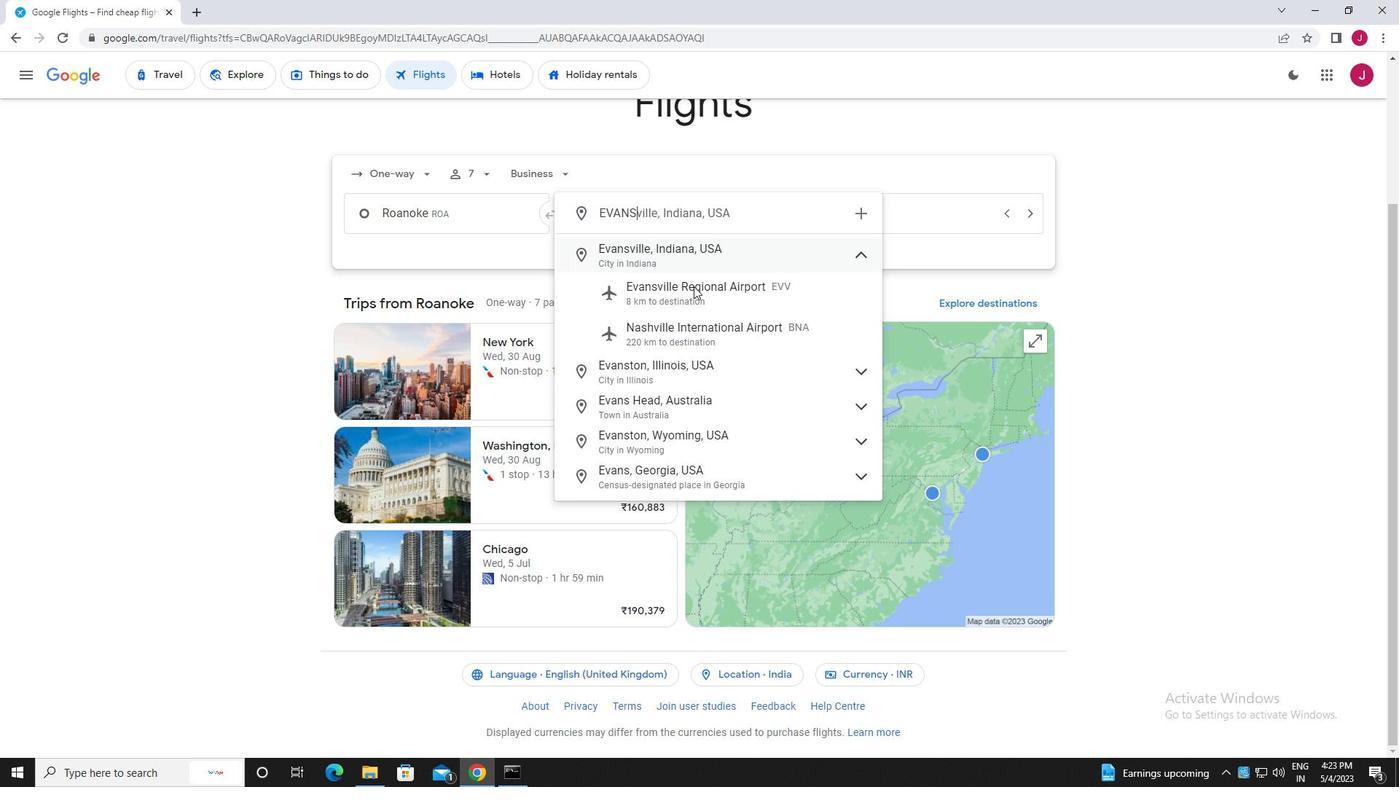 
Action: Mouse pressed left at (697, 289)
Screenshot: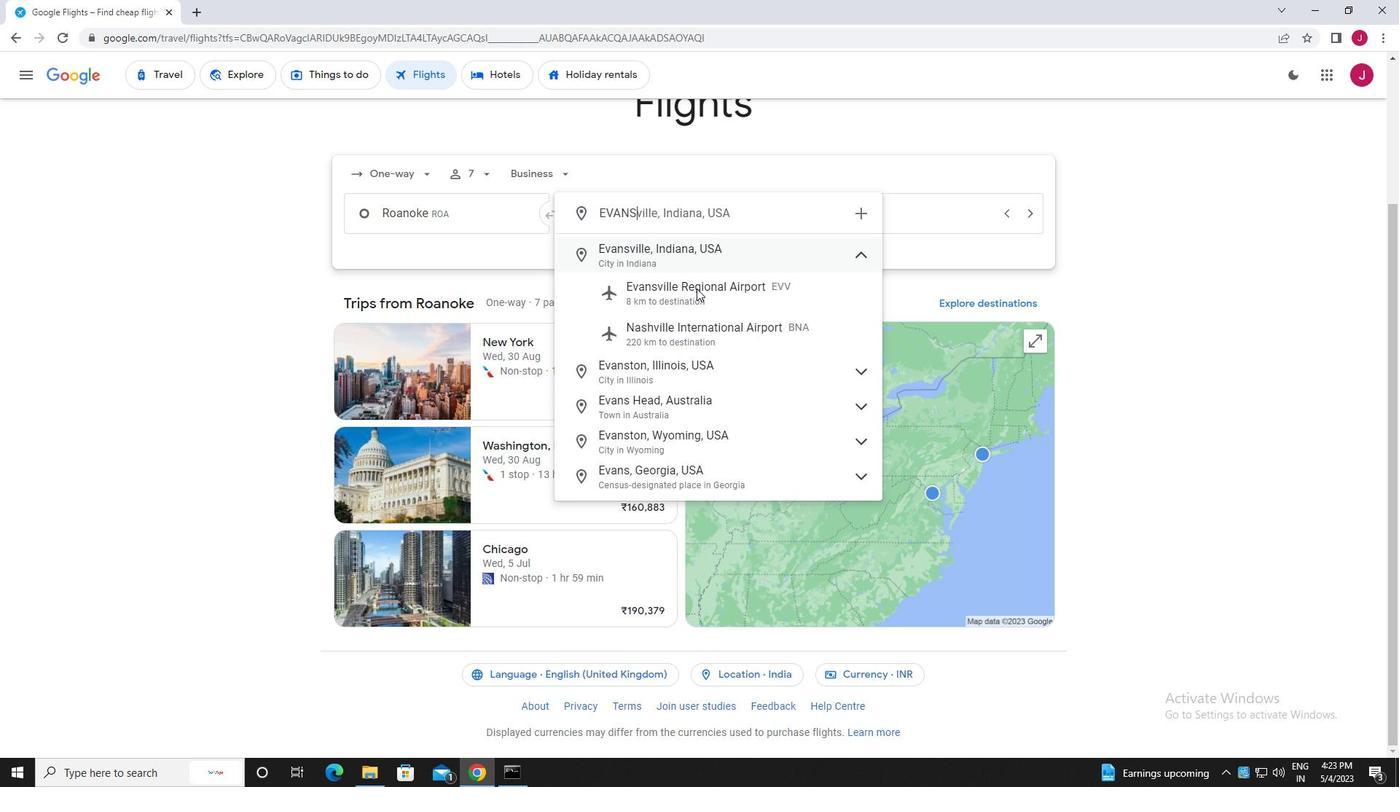 
Action: Mouse moved to (869, 217)
Screenshot: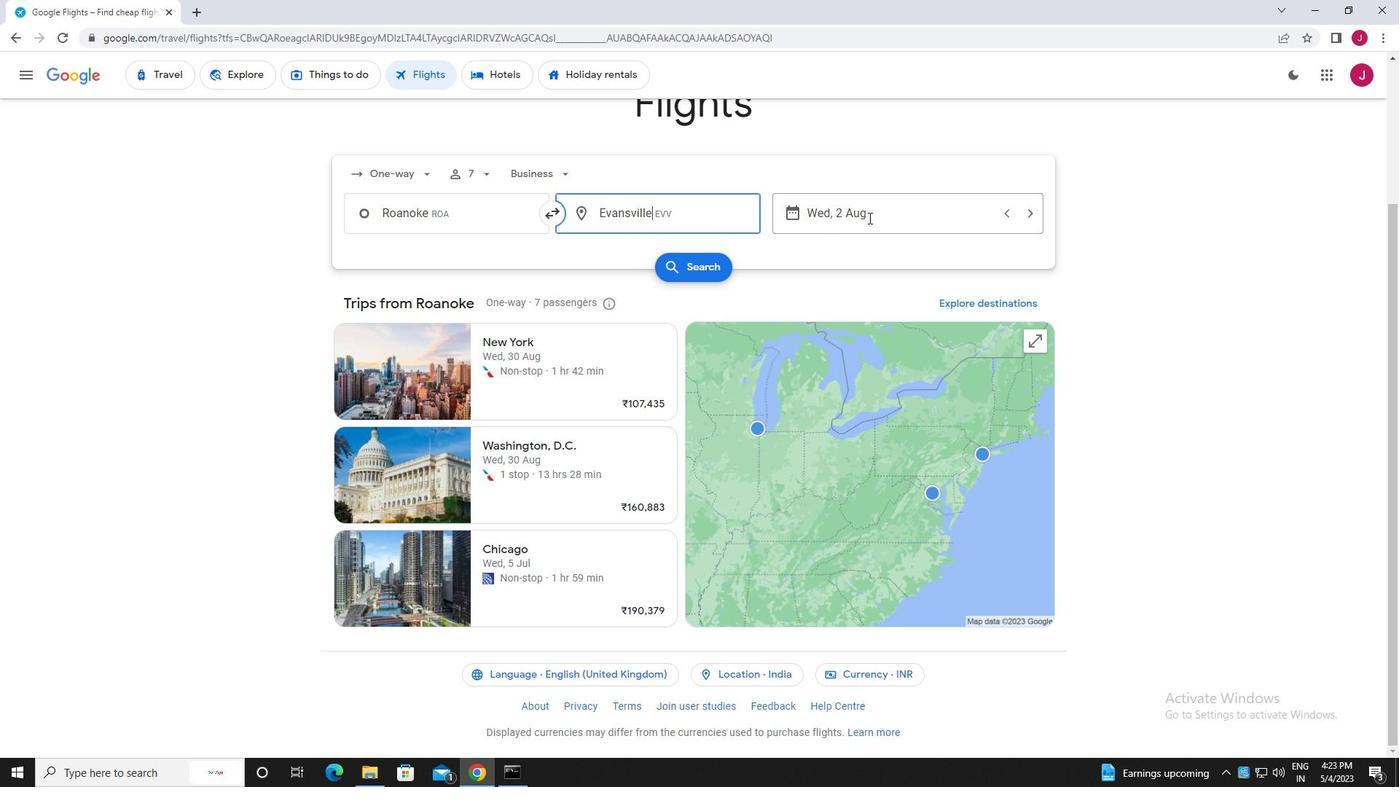 
Action: Mouse pressed left at (869, 217)
Screenshot: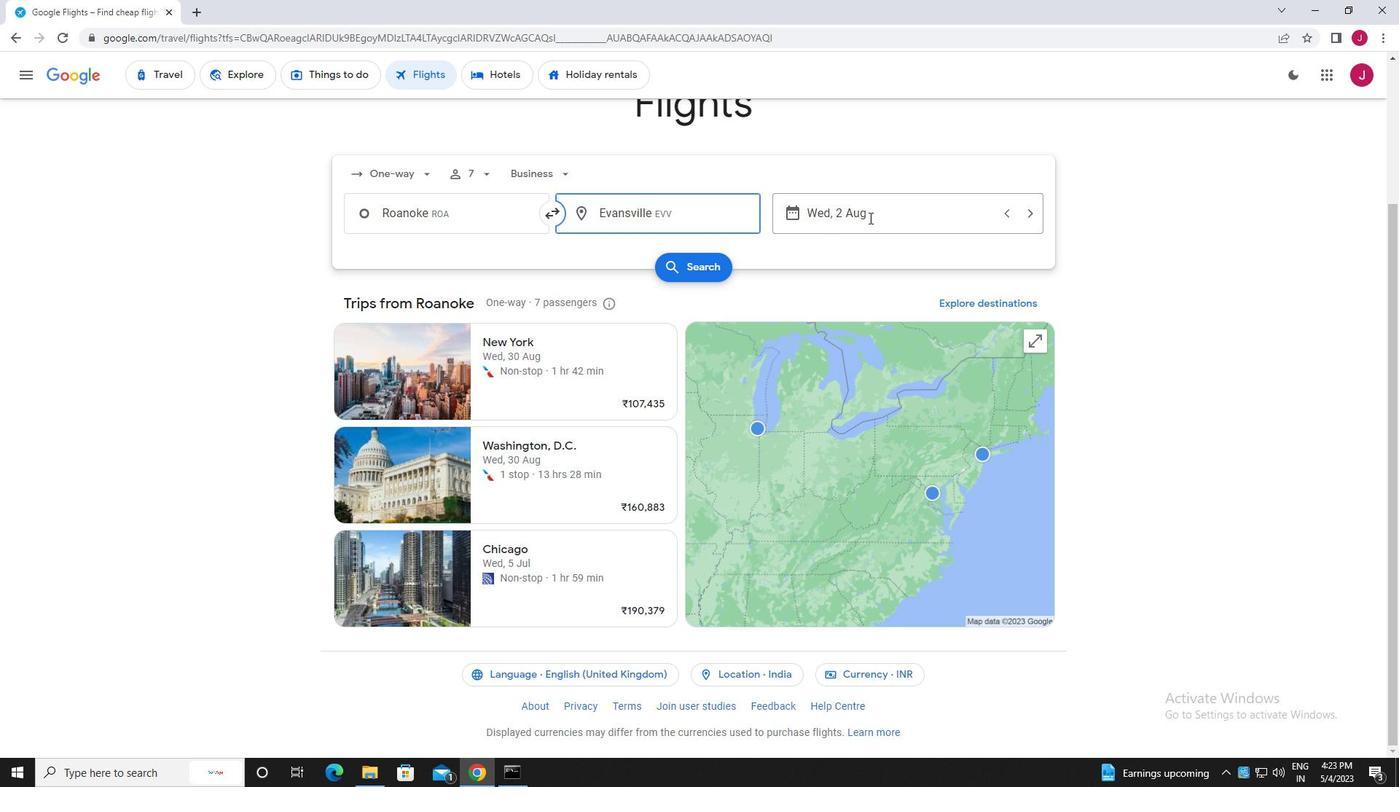 
Action: Mouse moved to (666, 325)
Screenshot: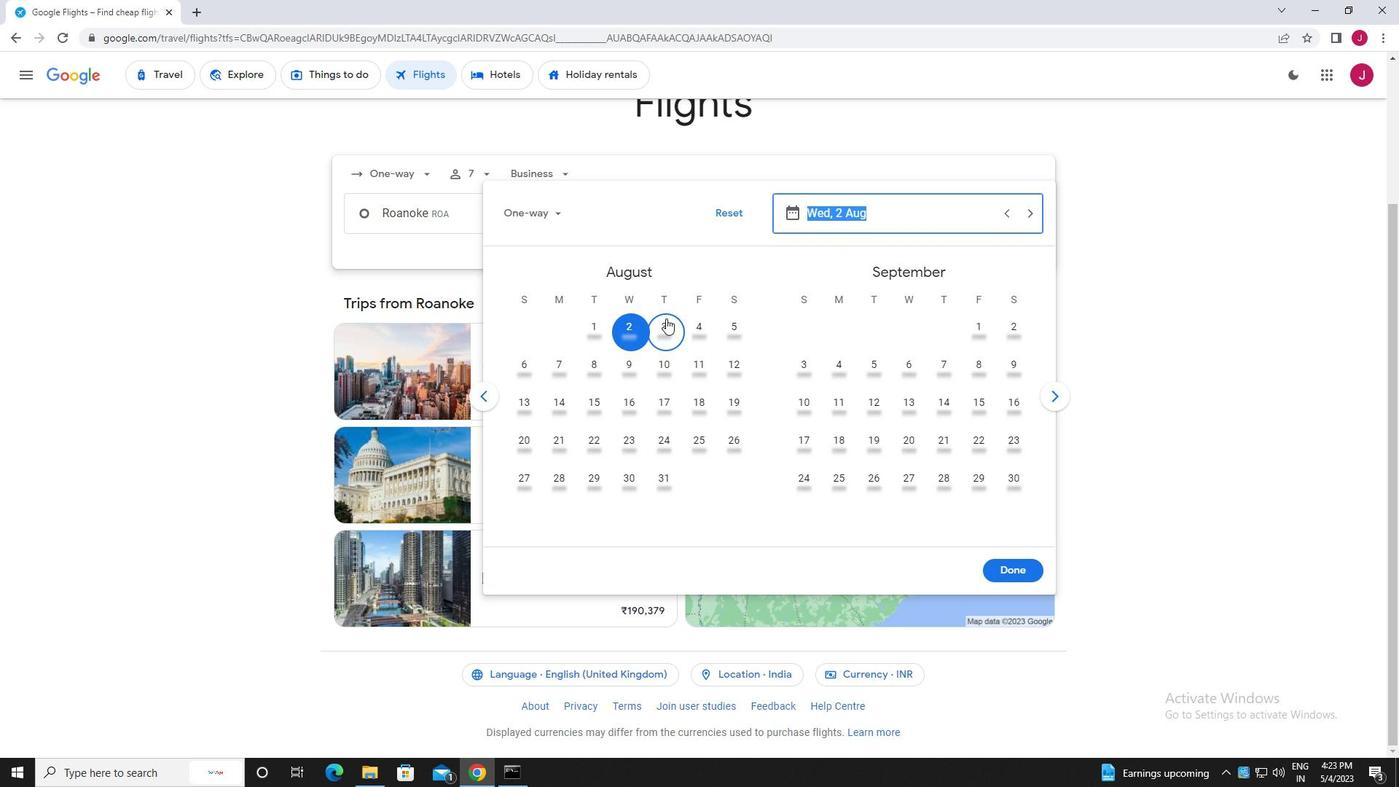 
Action: Mouse pressed left at (666, 325)
Screenshot: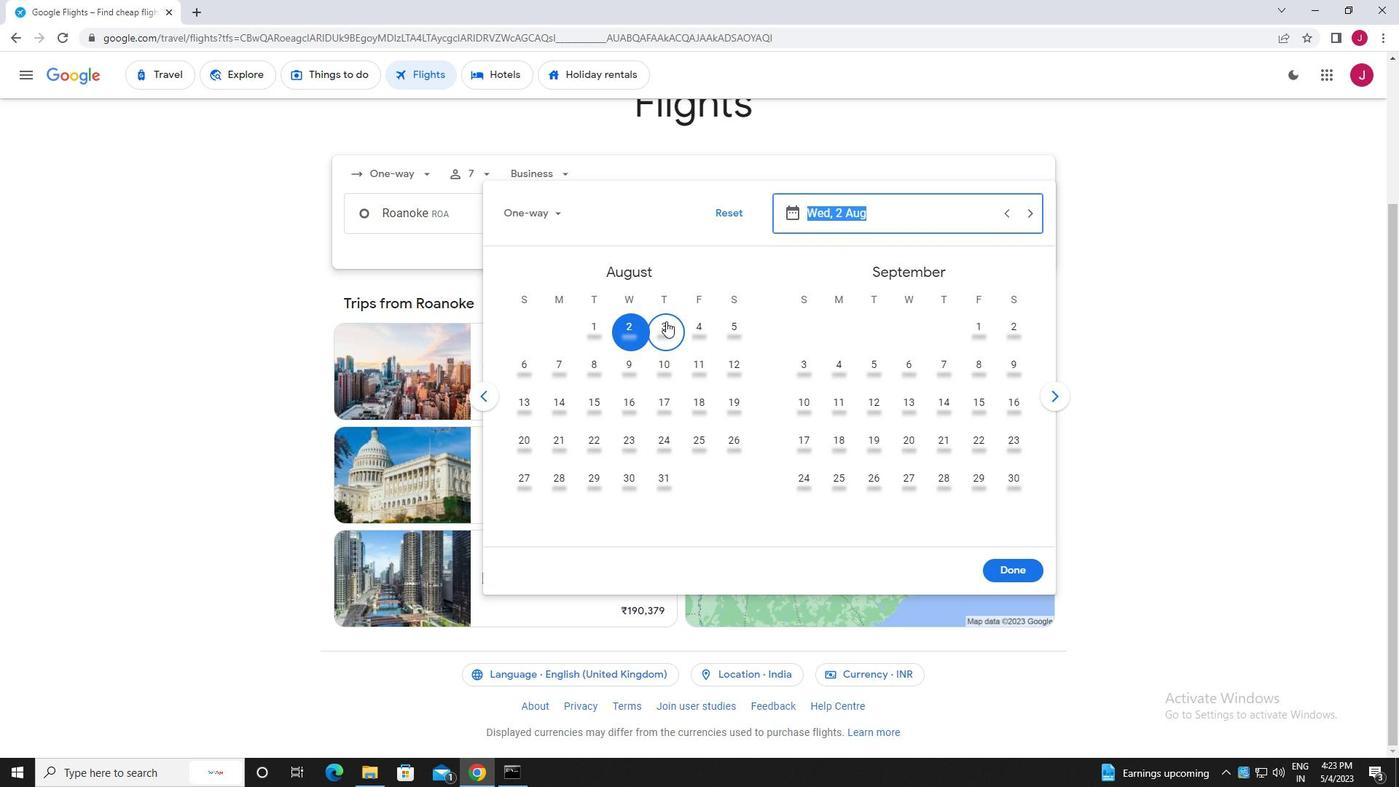 
Action: Mouse moved to (1005, 573)
Screenshot: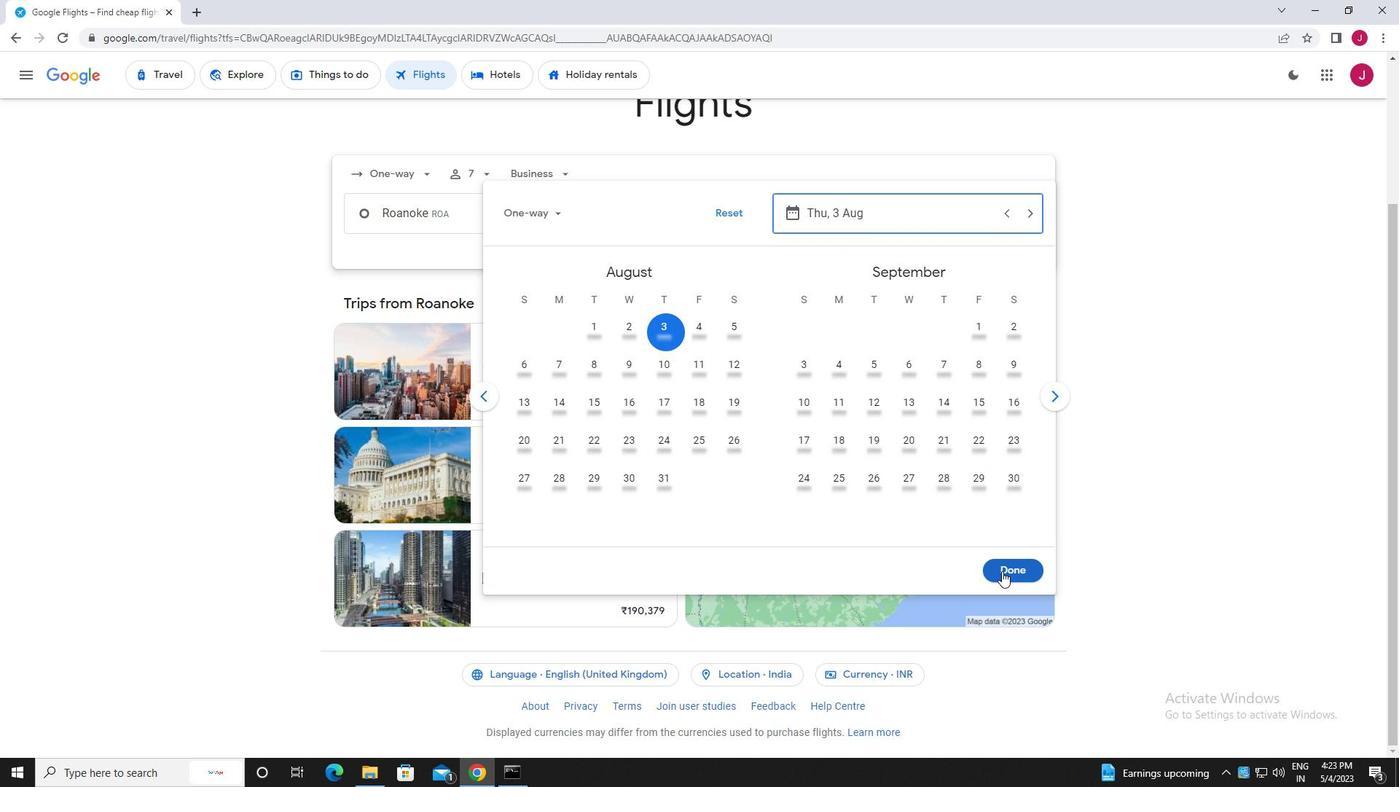 
Action: Mouse pressed left at (1005, 573)
Screenshot: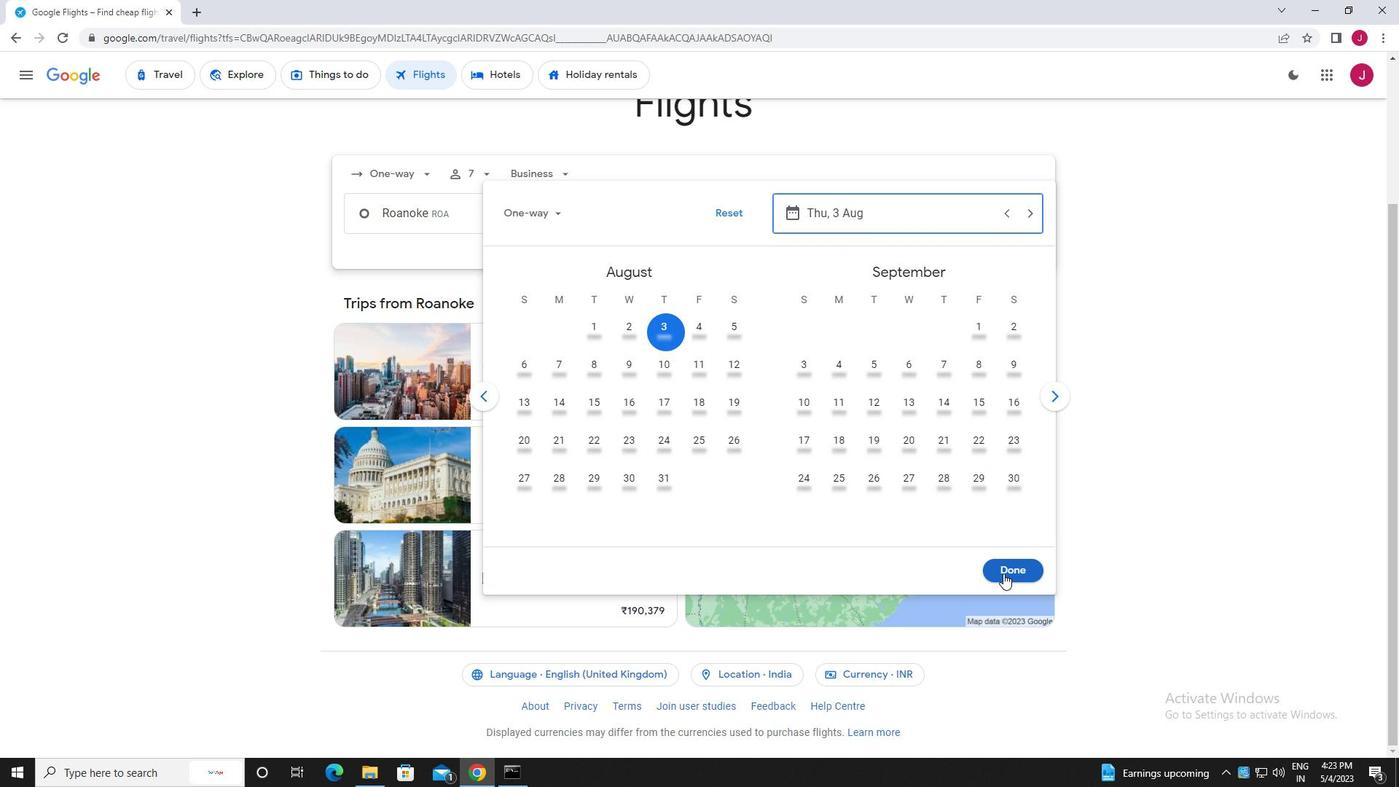 
Action: Mouse moved to (709, 266)
Screenshot: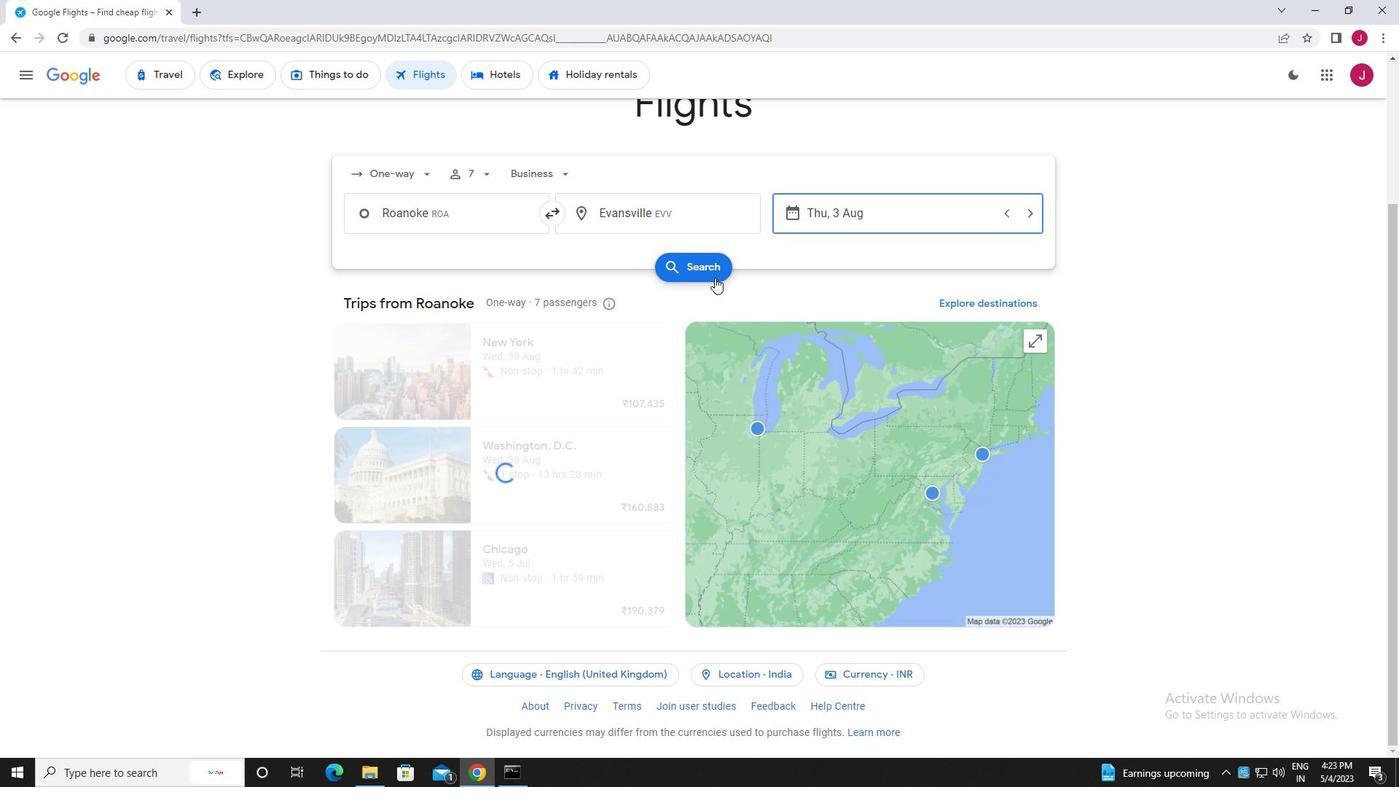 
Action: Mouse pressed left at (709, 266)
Screenshot: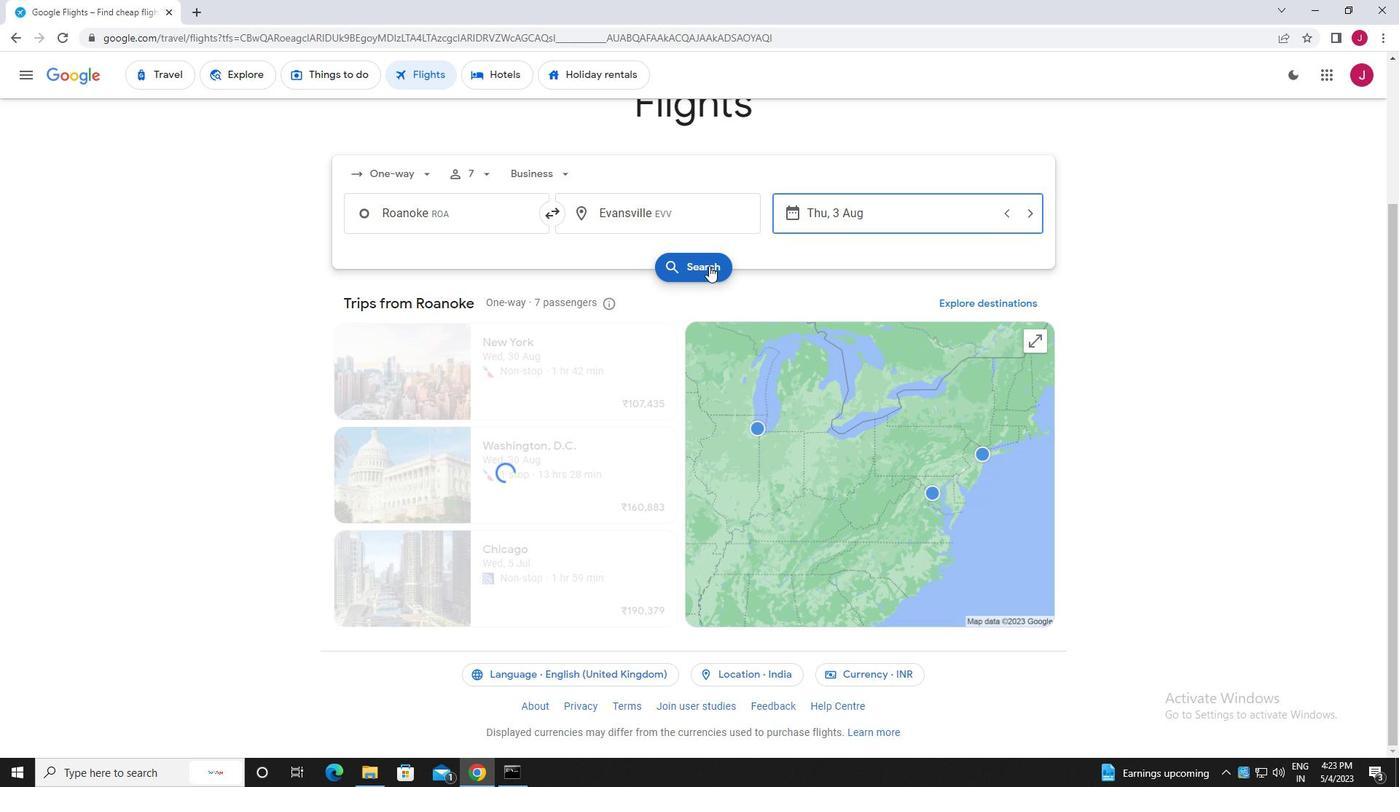 
Action: Mouse moved to (365, 205)
Screenshot: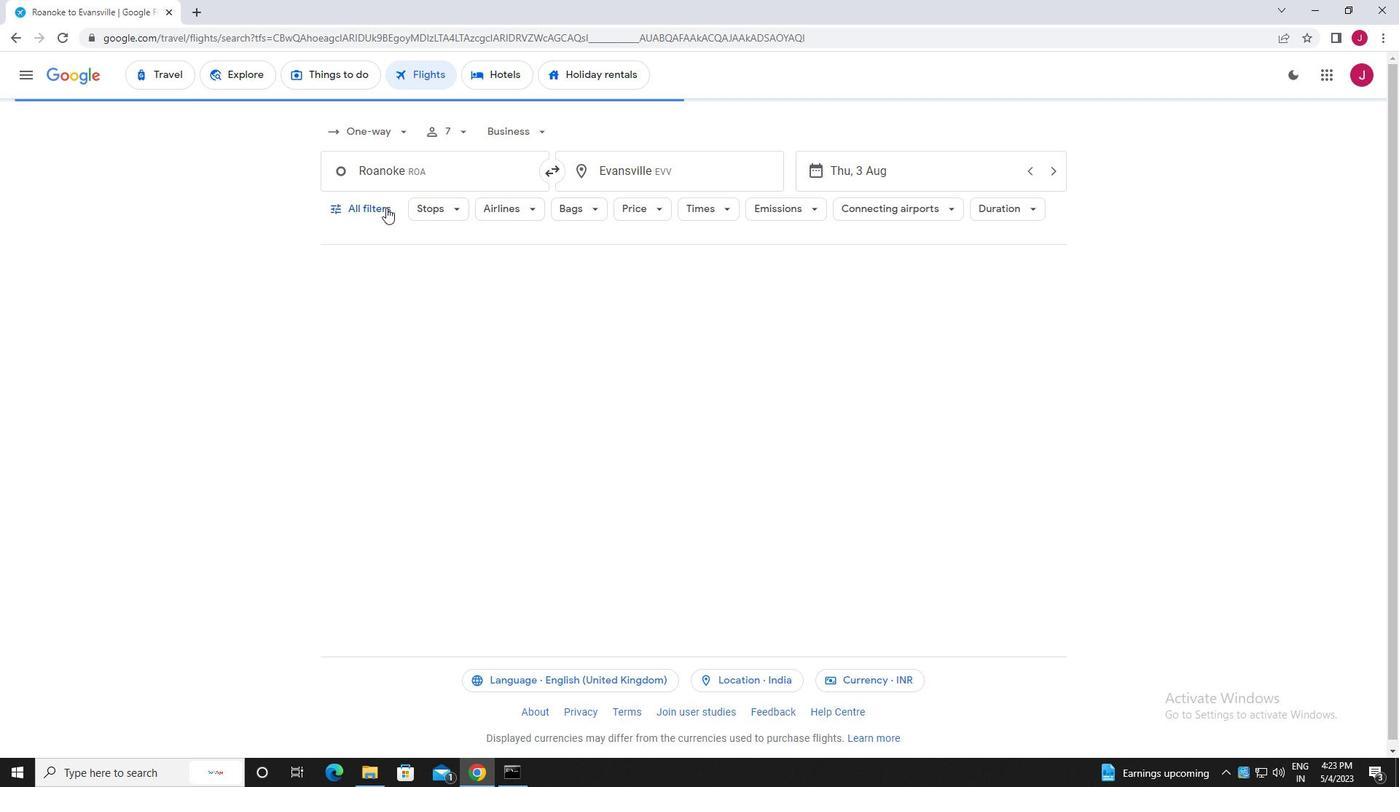 
Action: Mouse pressed left at (365, 205)
Screenshot: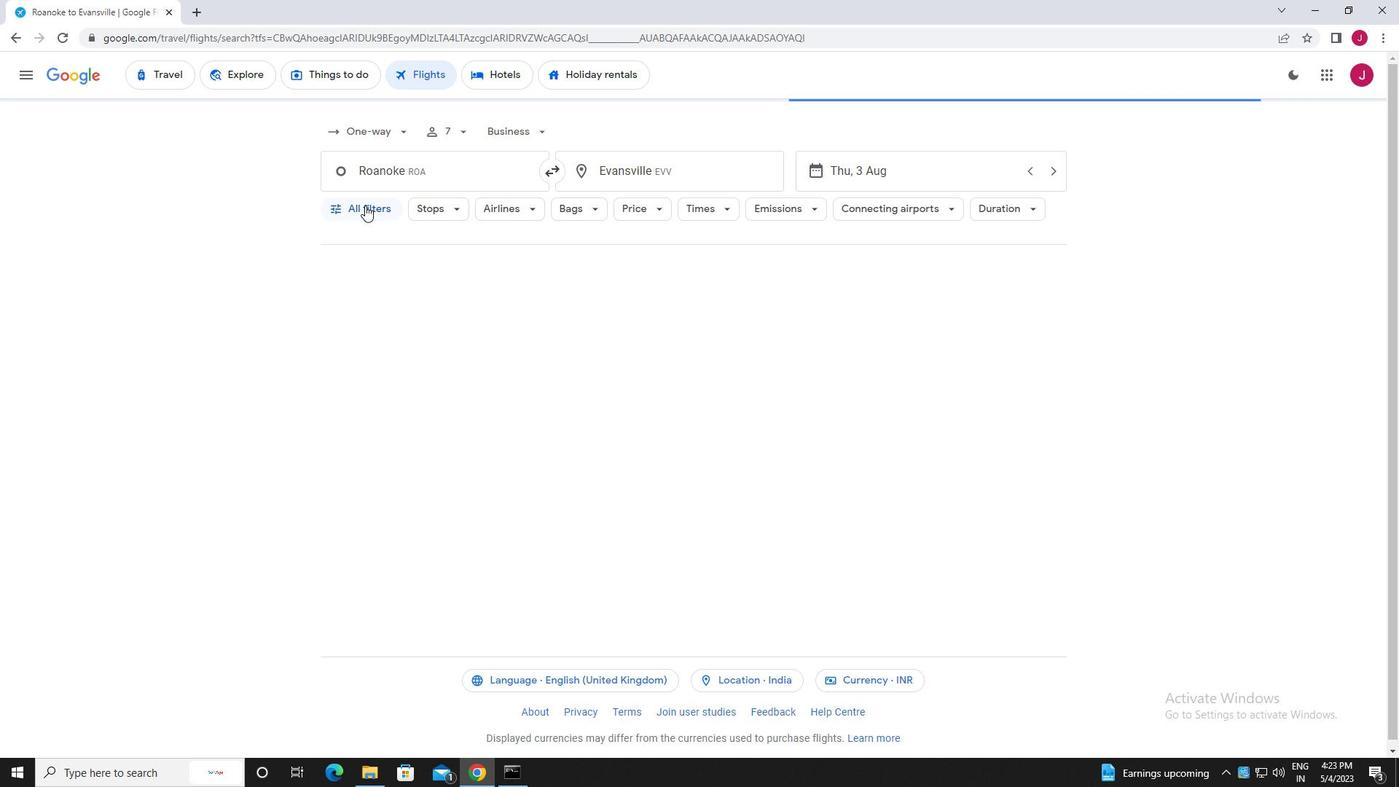 
Action: Mouse moved to (432, 262)
Screenshot: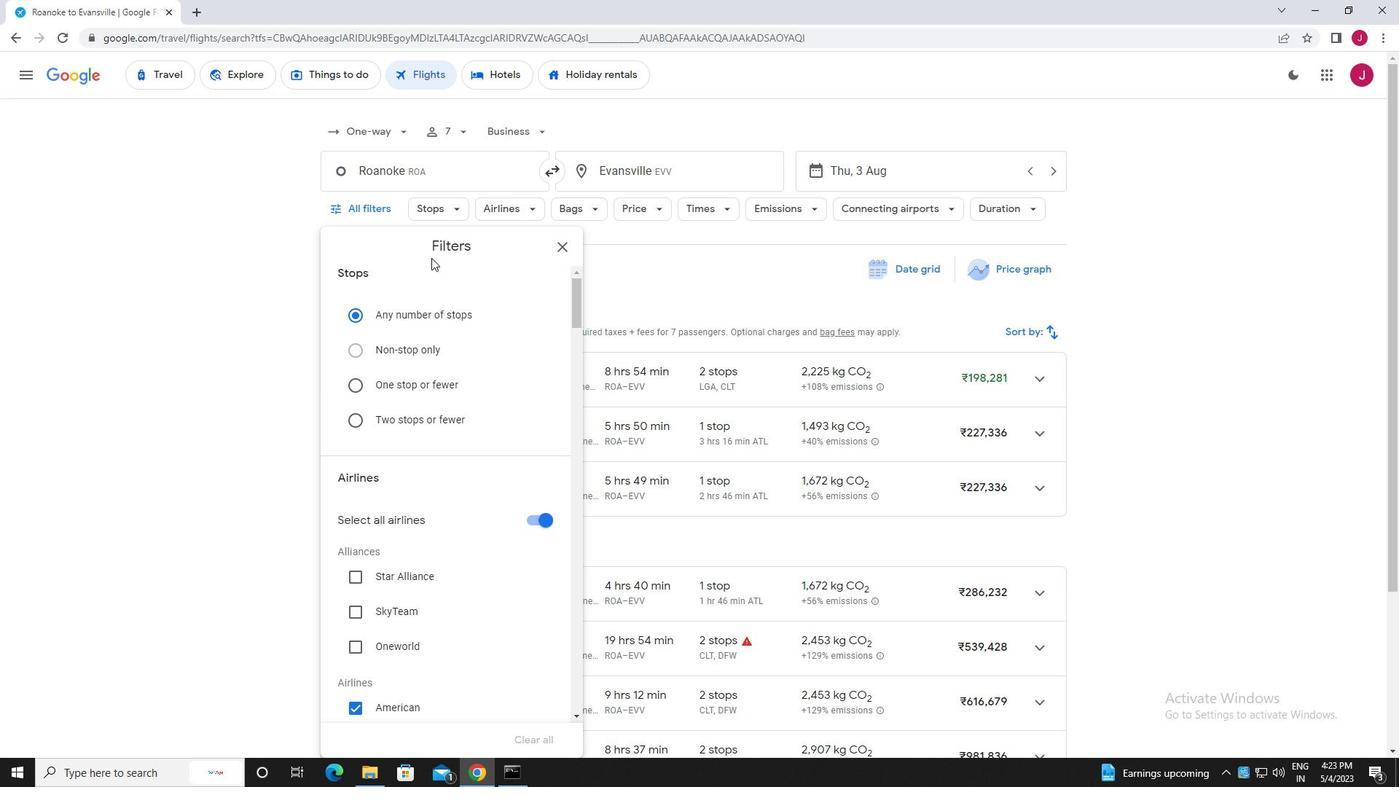 
Action: Mouse scrolled (432, 261) with delta (0, 0)
Screenshot: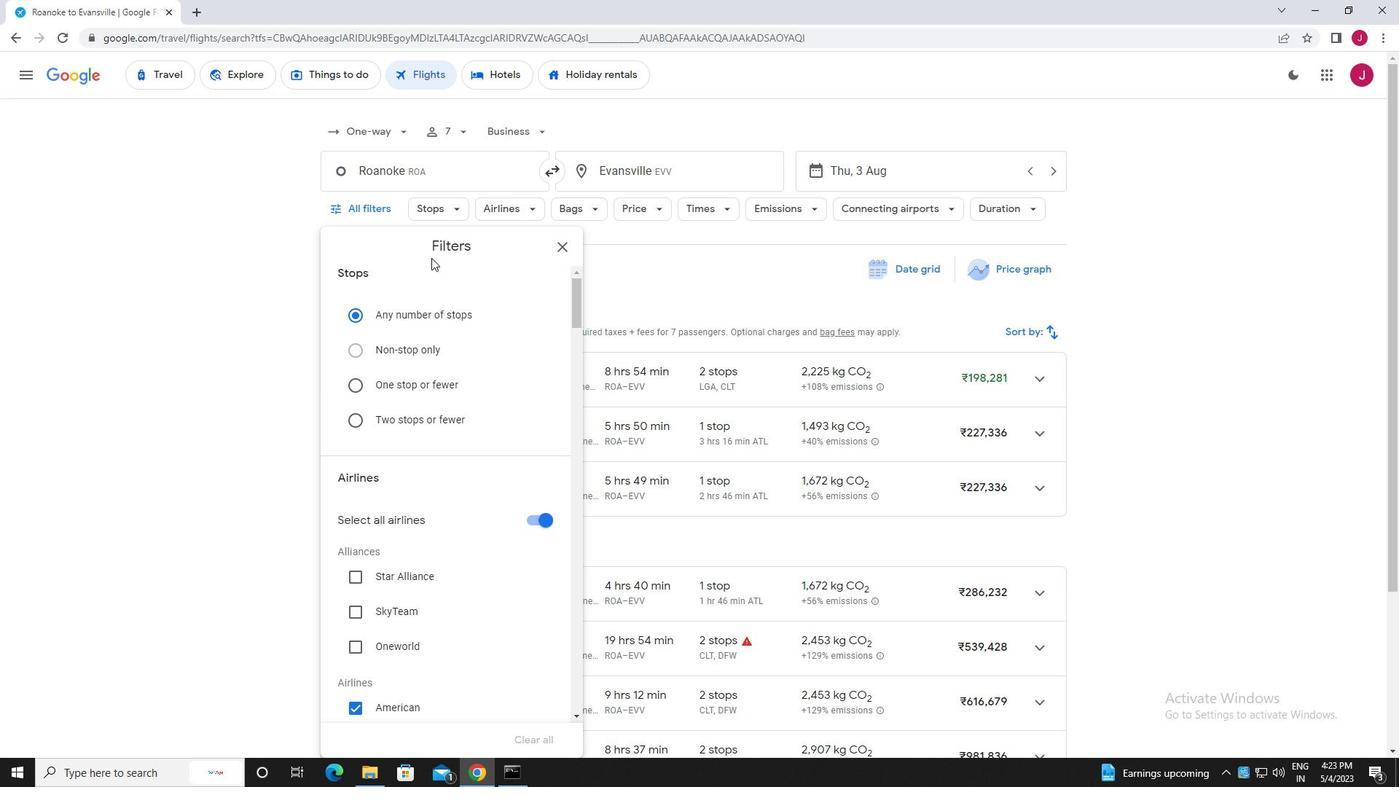 
Action: Mouse moved to (432, 263)
Screenshot: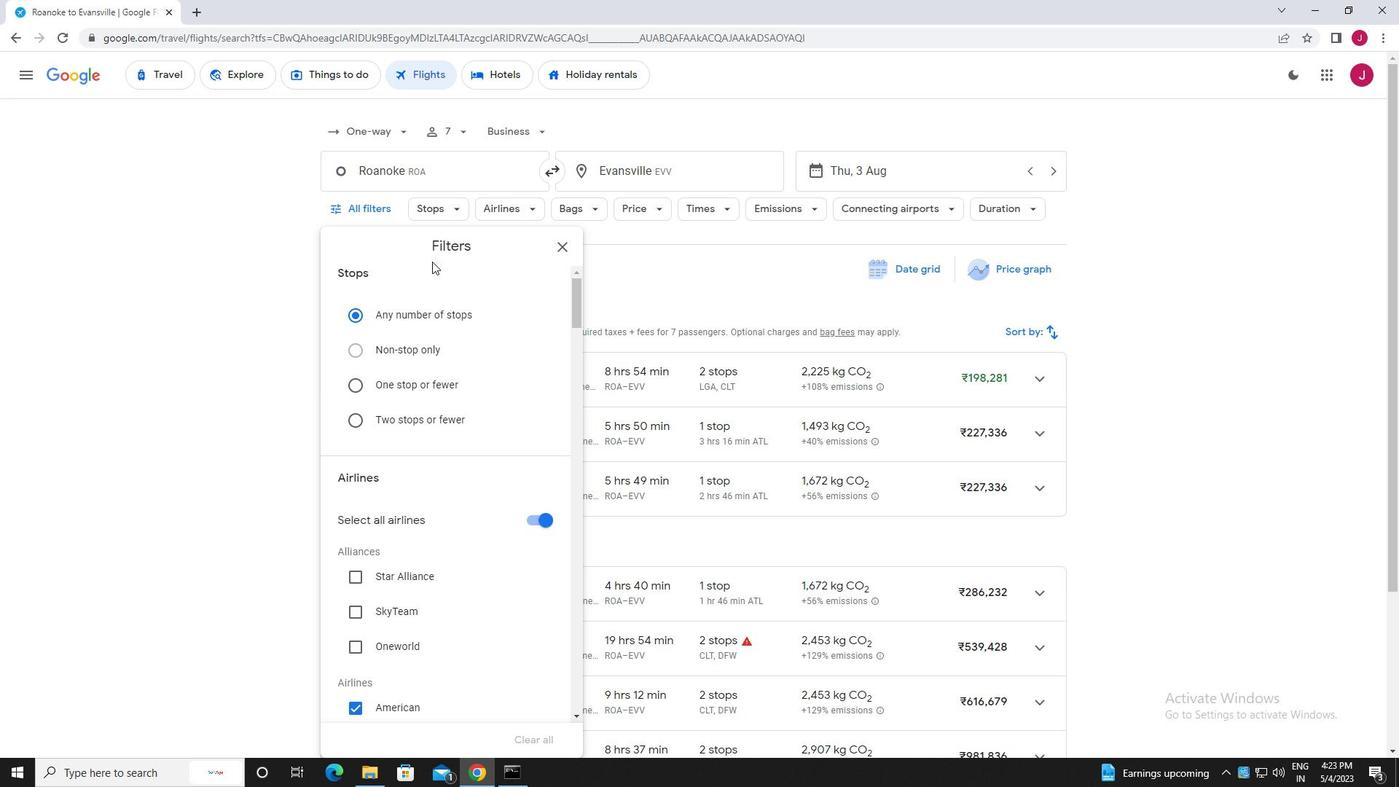 
Action: Mouse scrolled (432, 263) with delta (0, 0)
Screenshot: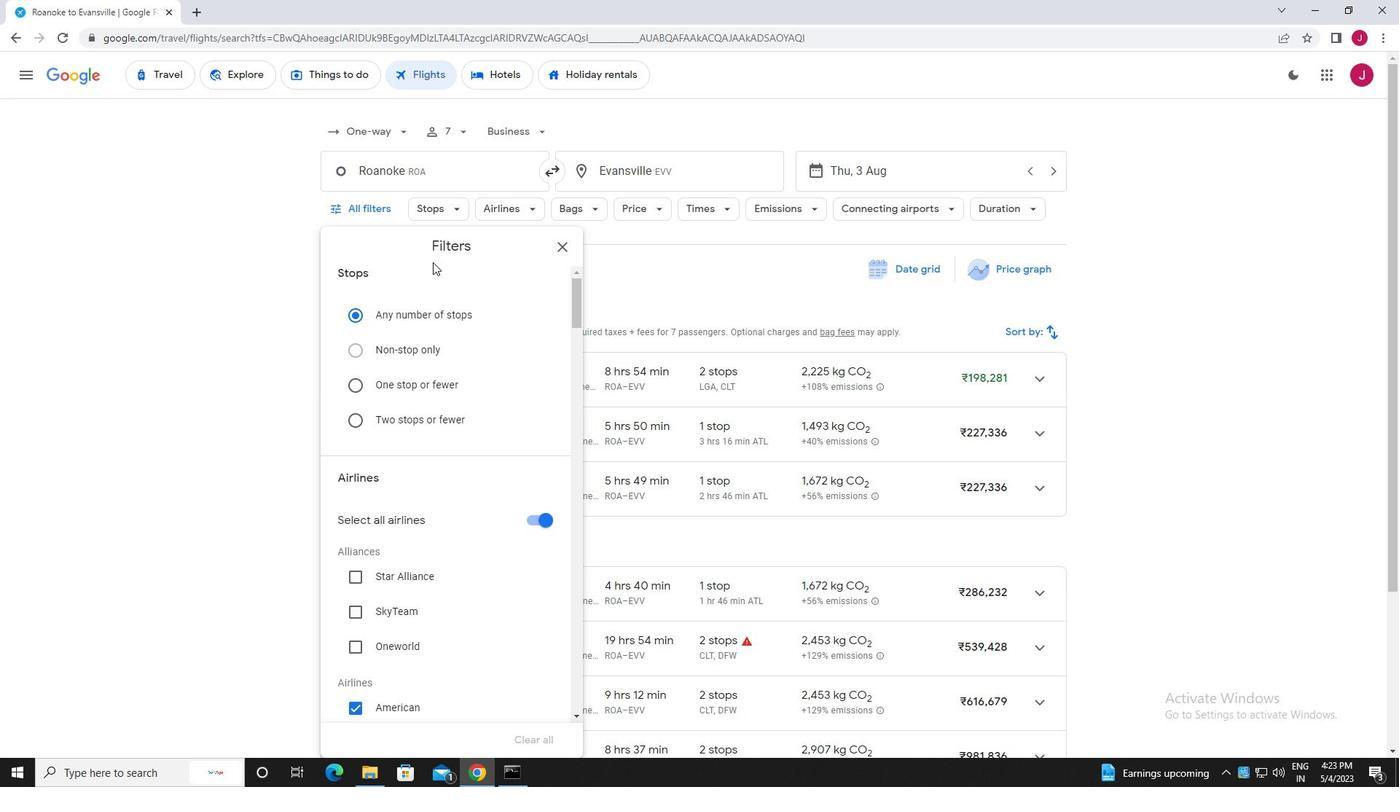 
Action: Mouse scrolled (432, 263) with delta (0, 0)
Screenshot: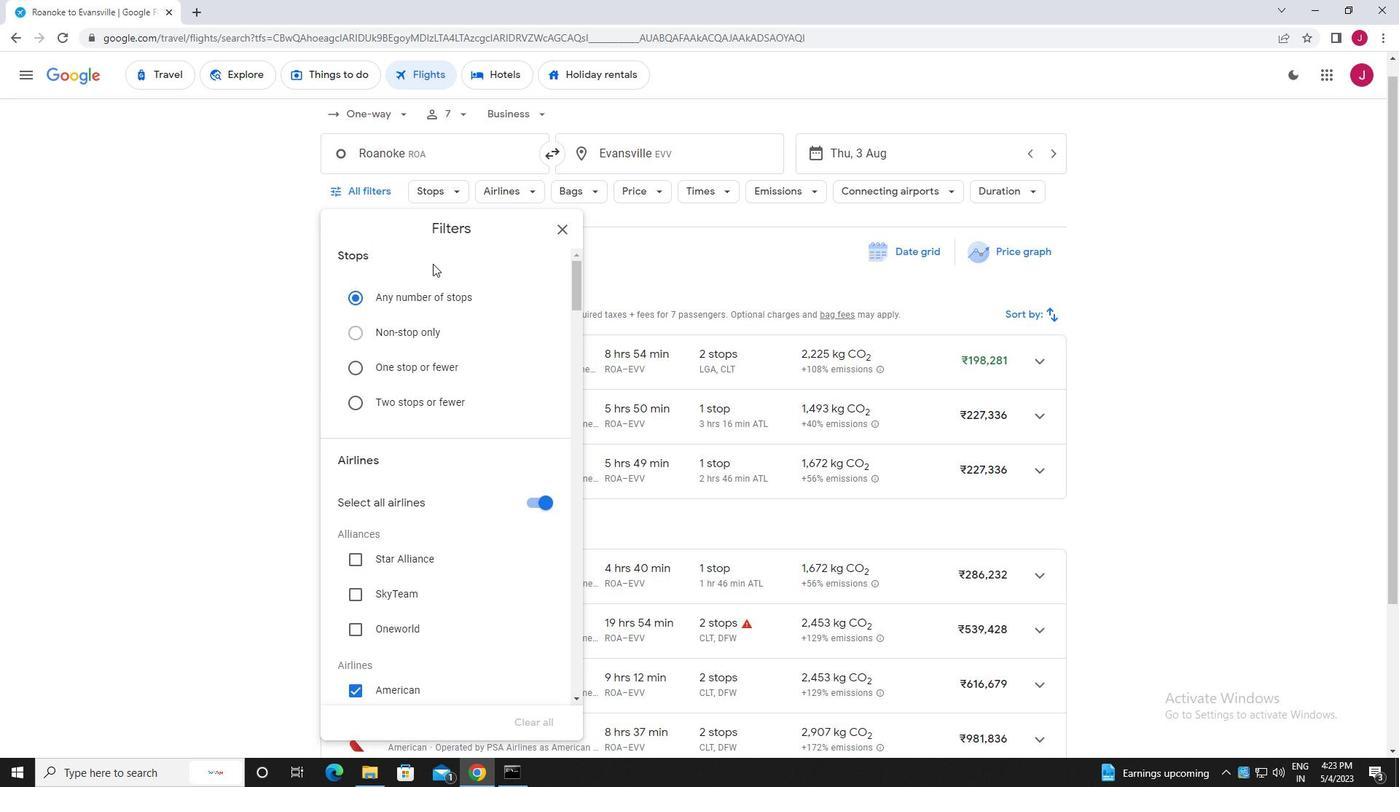 
Action: Mouse moved to (494, 283)
Screenshot: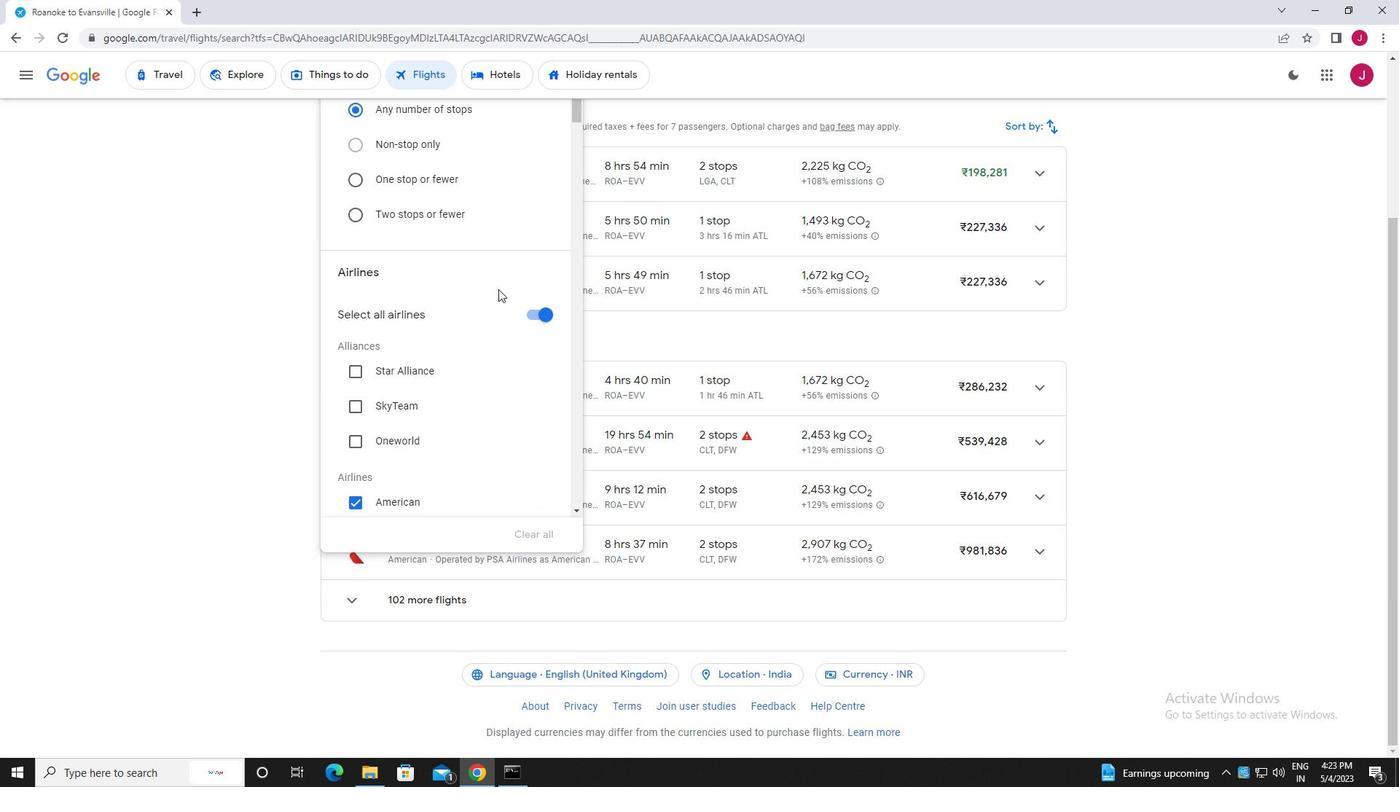 
Action: Mouse scrolled (494, 282) with delta (0, 0)
Screenshot: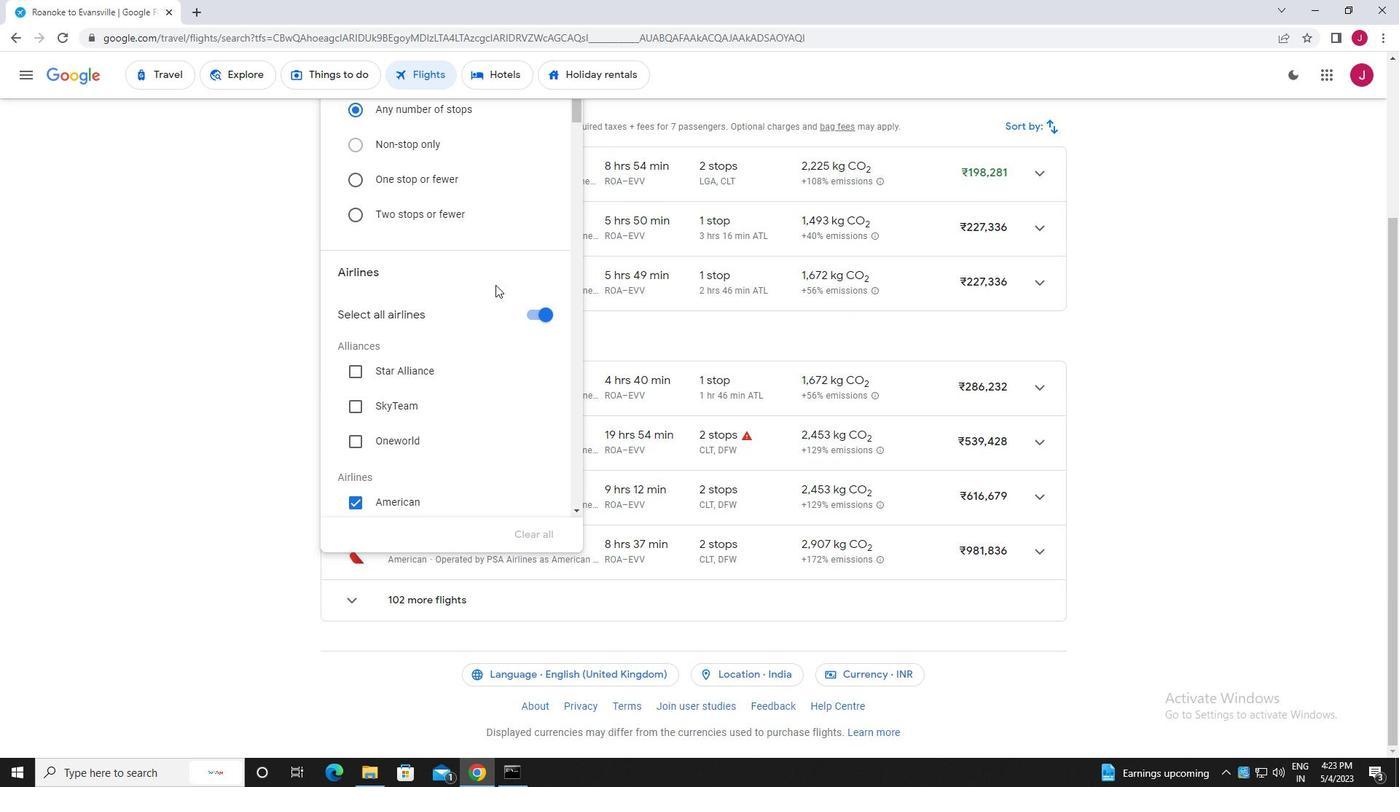 
Action: Mouse scrolled (494, 282) with delta (0, 0)
Screenshot: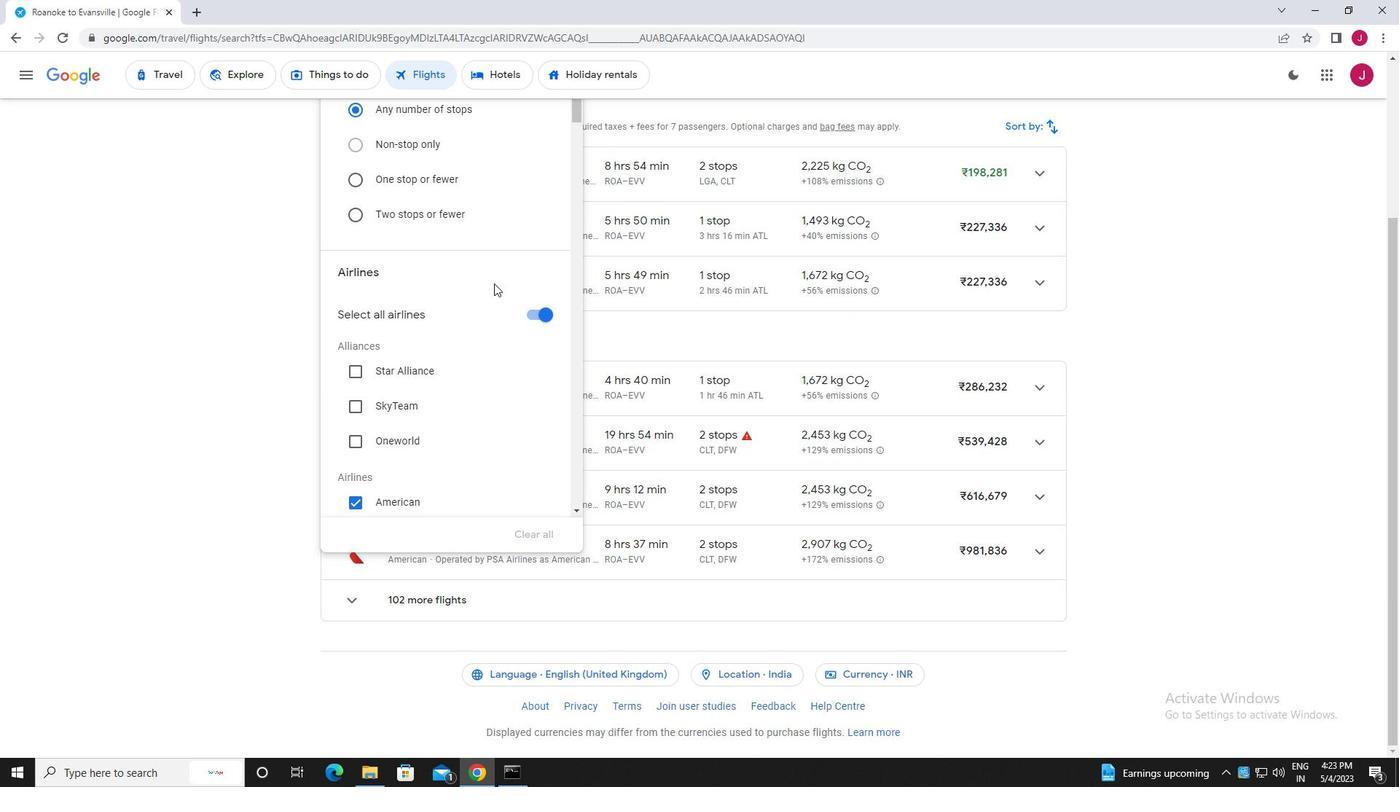 
Action: Mouse moved to (533, 166)
Screenshot: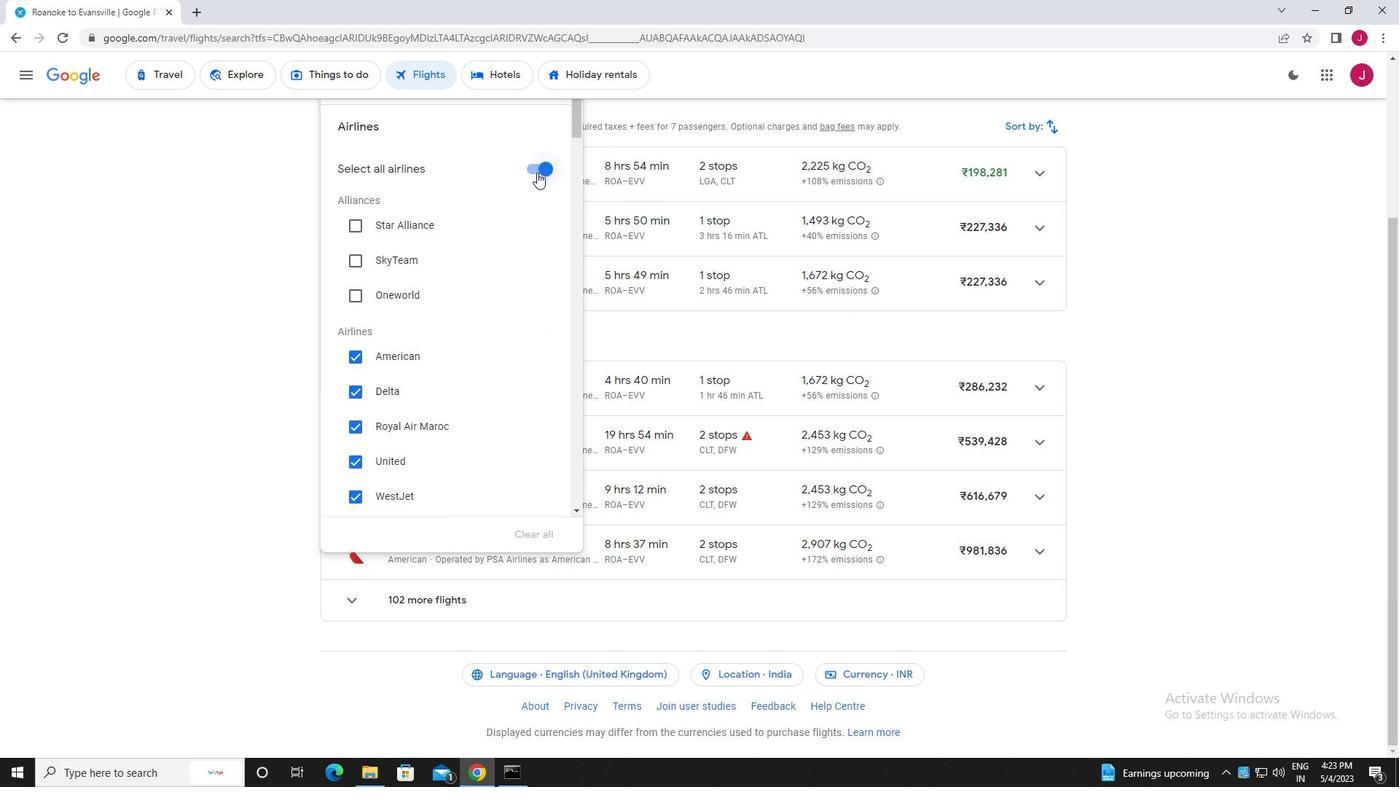 
Action: Mouse pressed left at (533, 166)
Screenshot: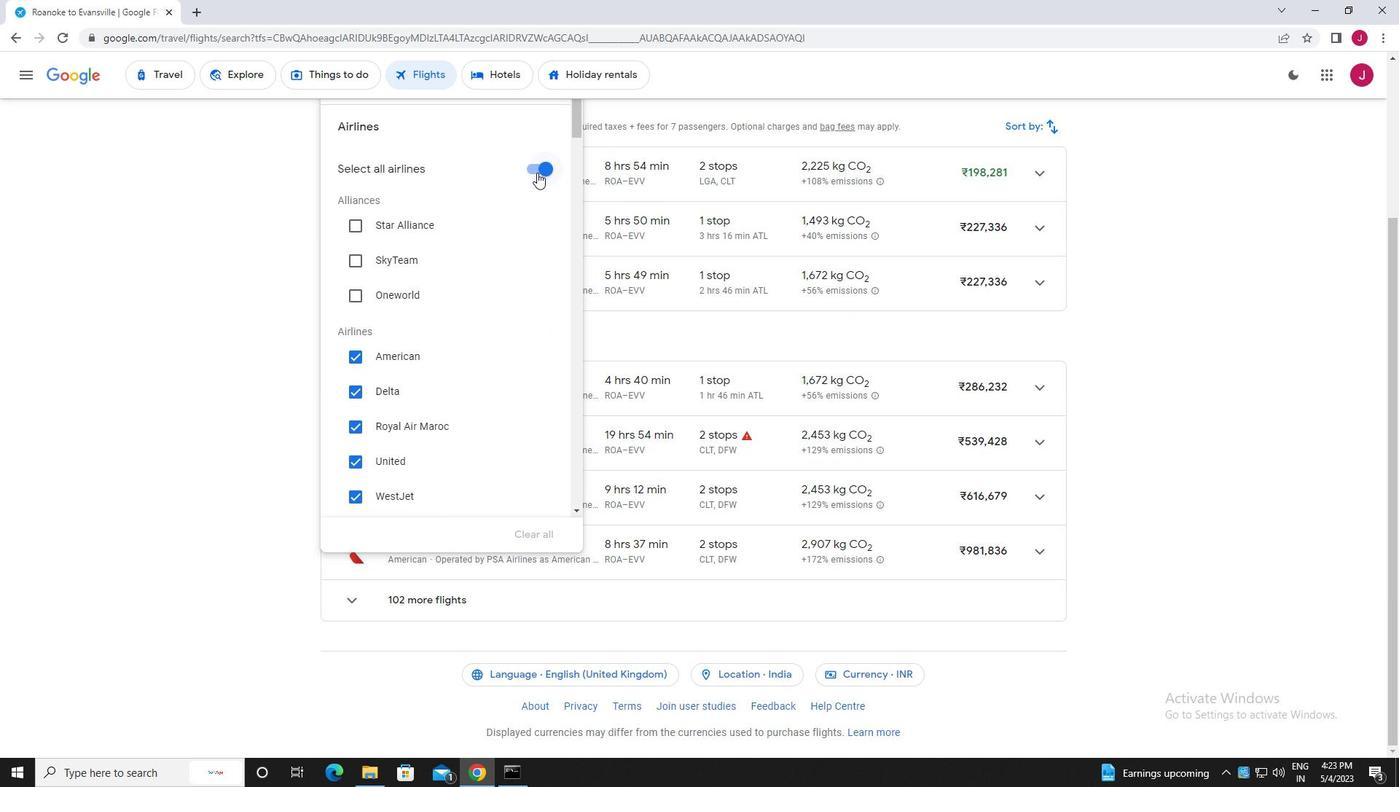 
Action: Mouse moved to (451, 221)
Screenshot: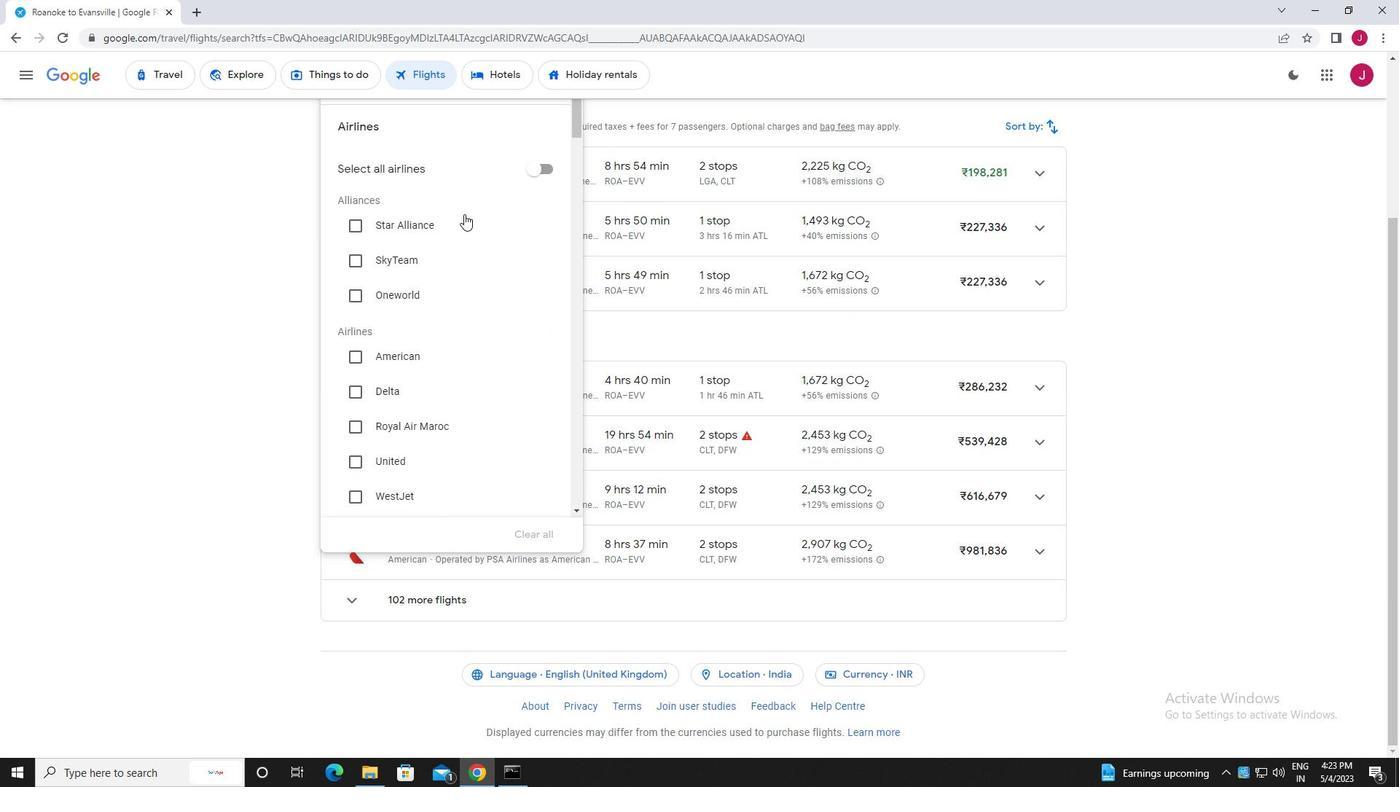 
Action: Mouse scrolled (451, 220) with delta (0, 0)
Screenshot: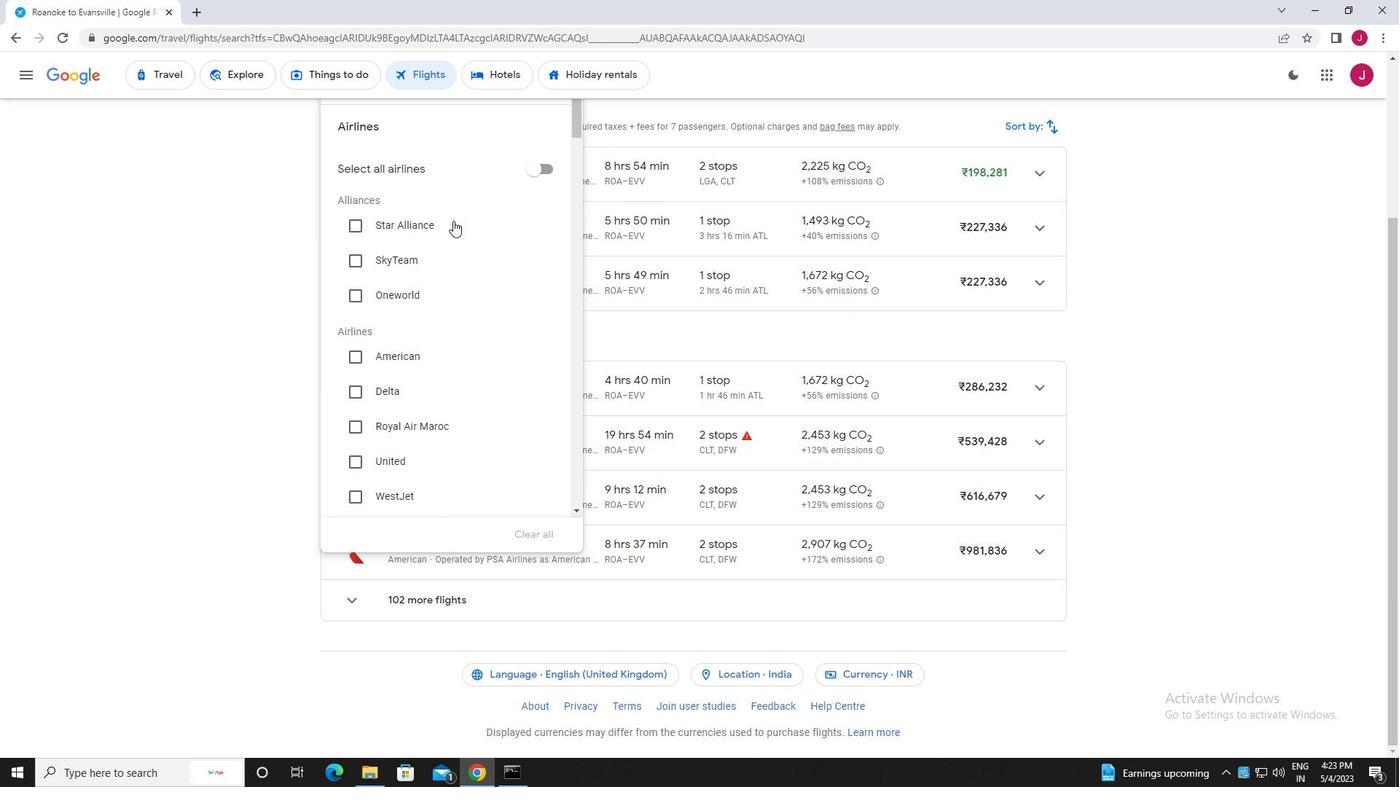 
Action: Mouse scrolled (451, 220) with delta (0, 0)
Screenshot: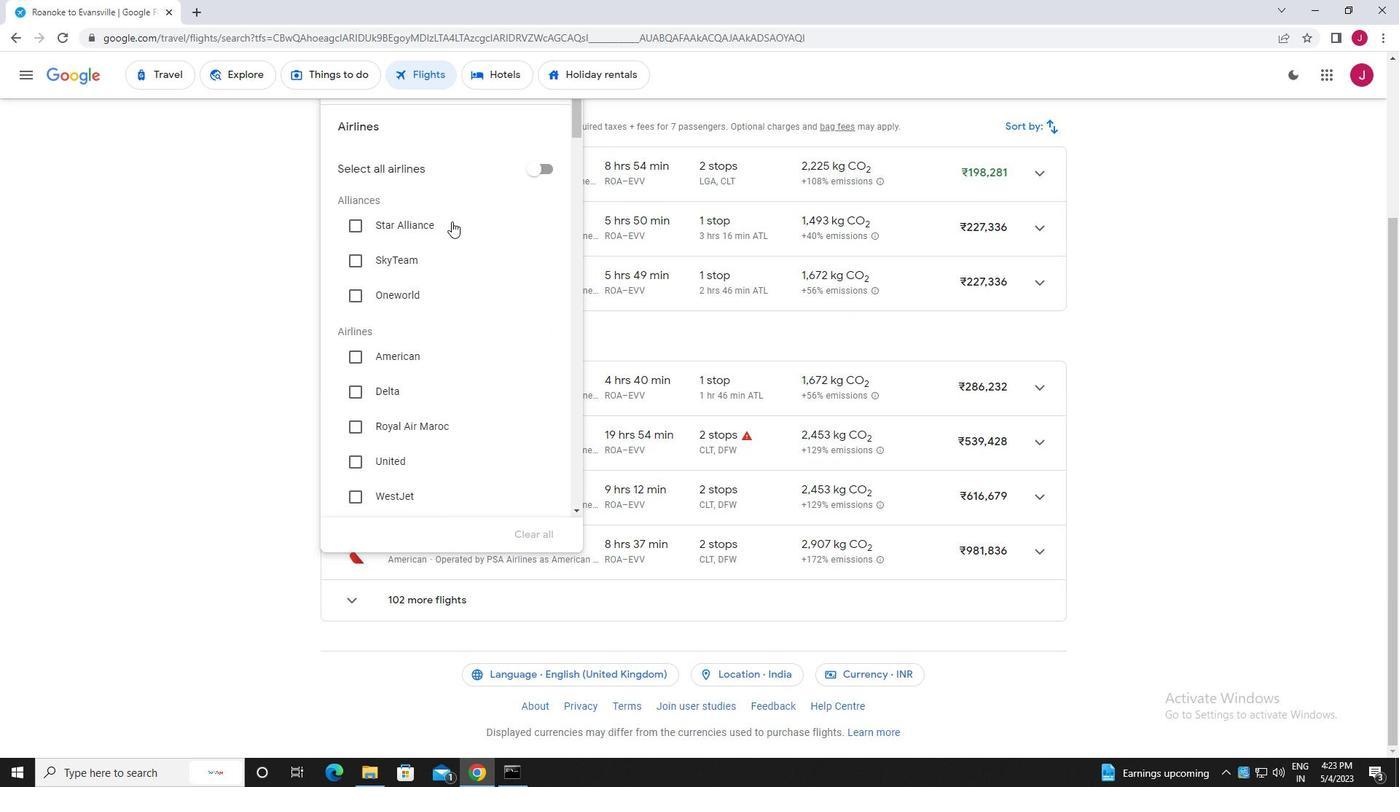 
Action: Mouse moved to (355, 349)
Screenshot: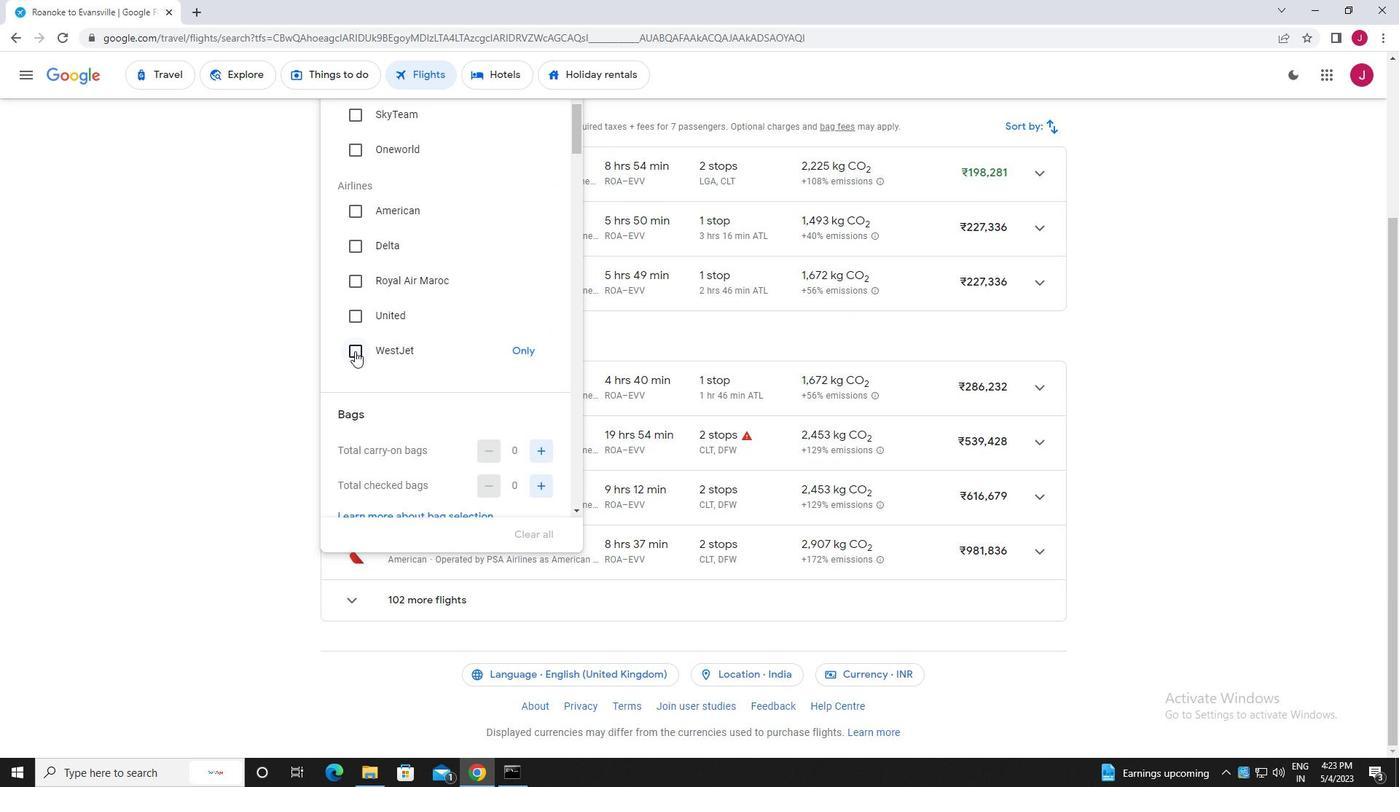 
Action: Mouse pressed left at (355, 349)
Screenshot: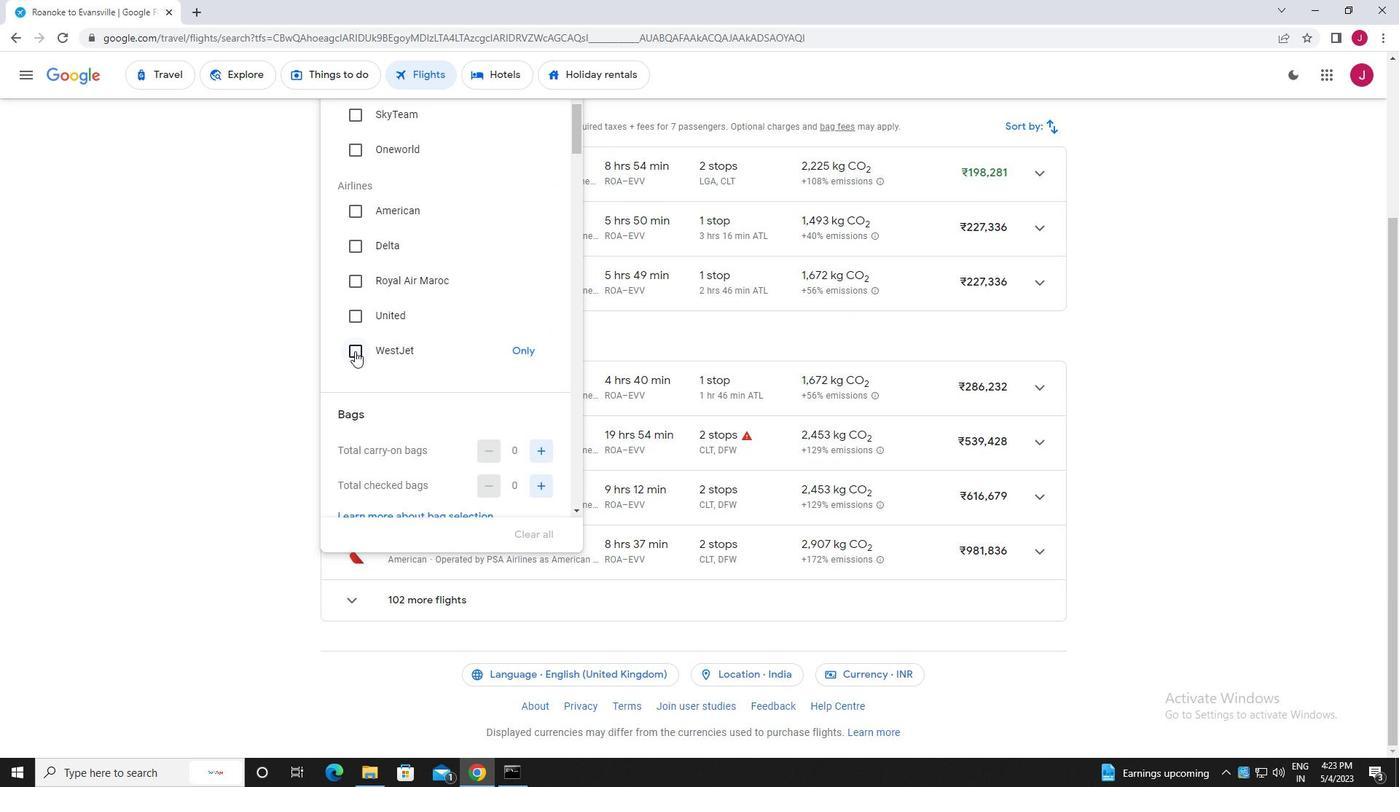 
Action: Mouse moved to (438, 314)
Screenshot: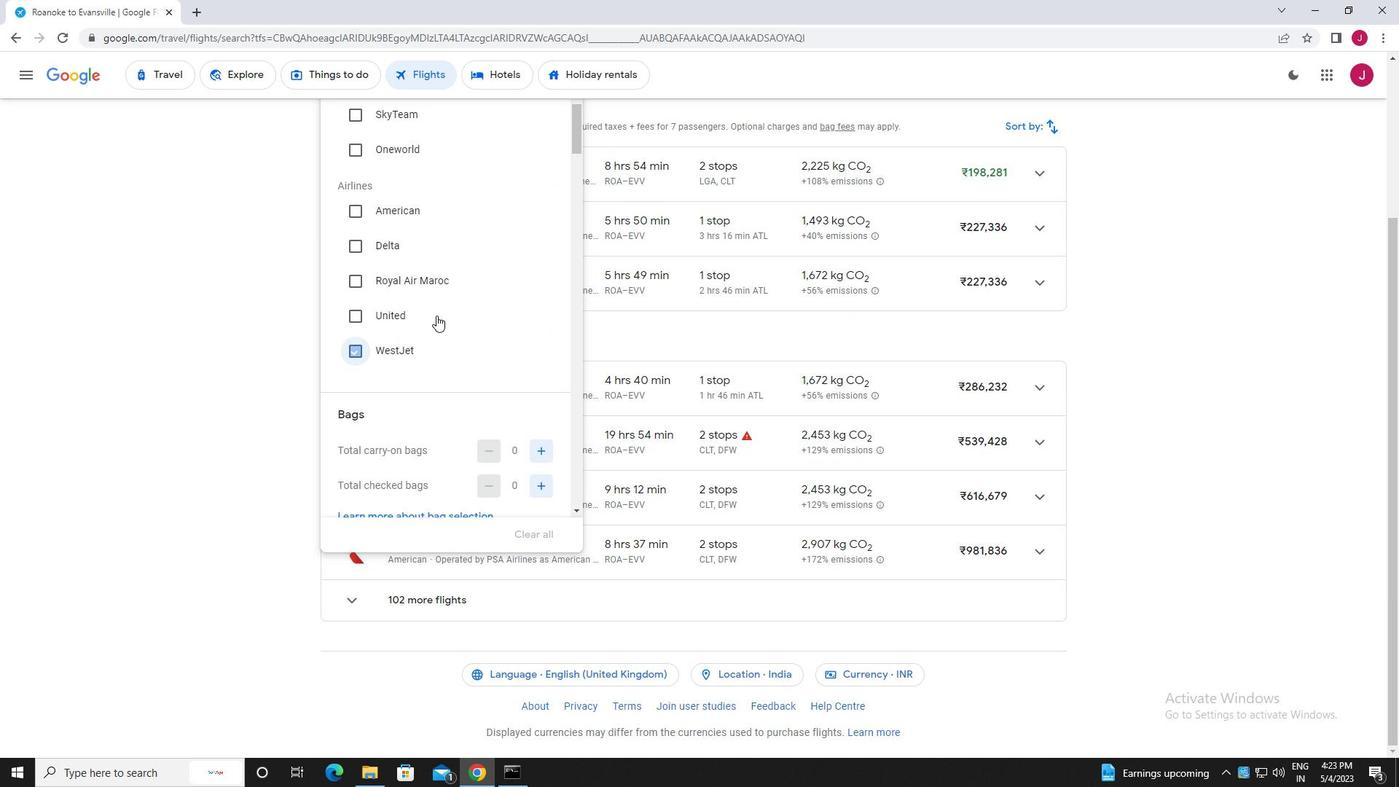 
Action: Mouse scrolled (438, 313) with delta (0, 0)
Screenshot: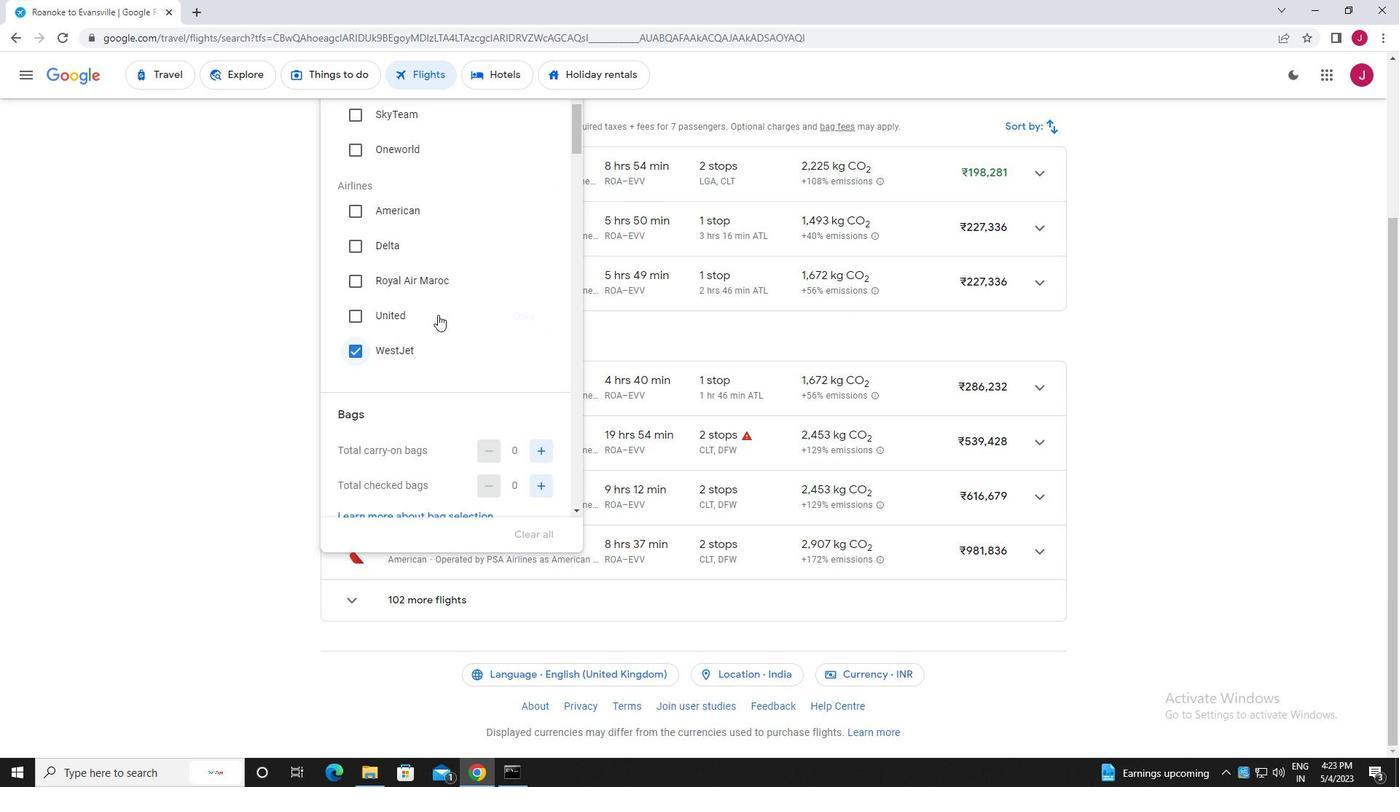 
Action: Mouse scrolled (438, 313) with delta (0, 0)
Screenshot: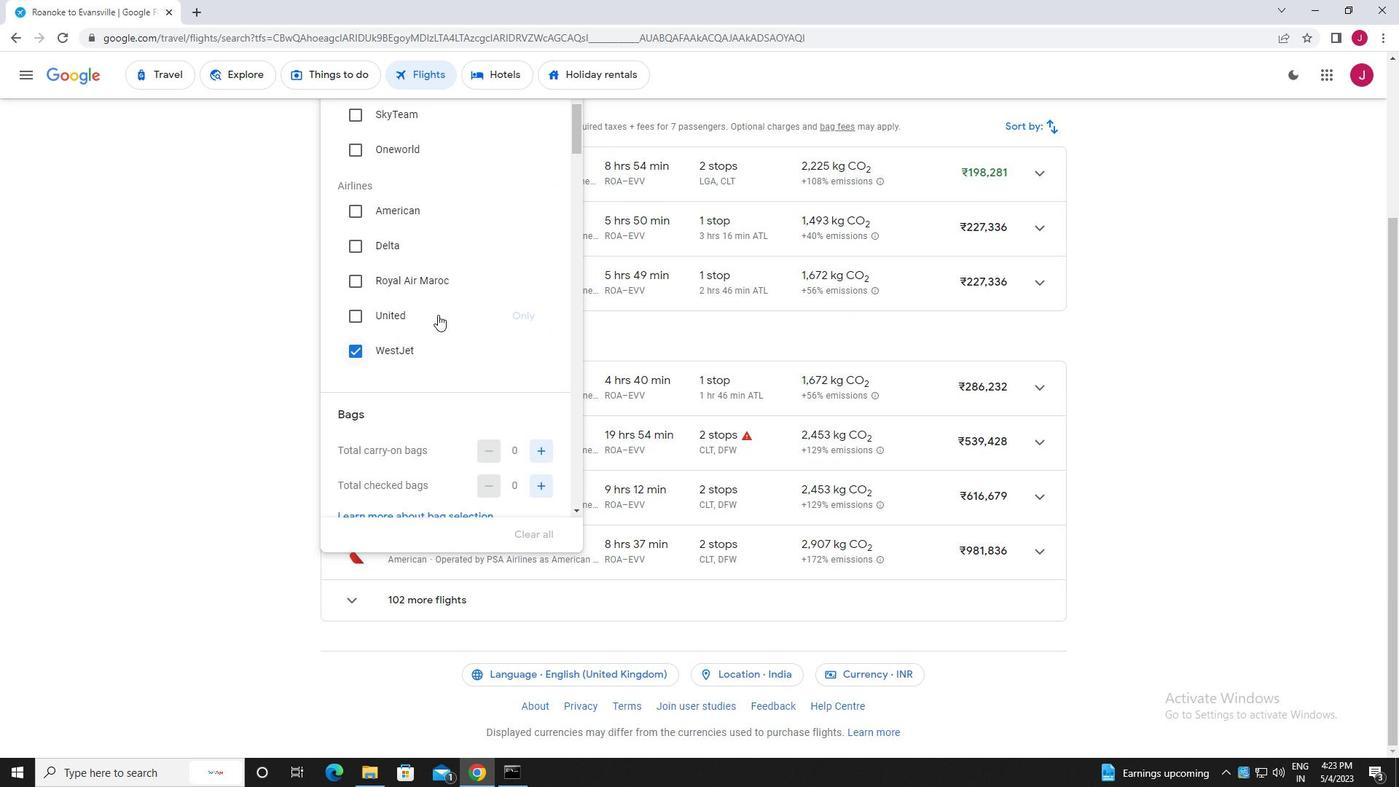
Action: Mouse scrolled (438, 313) with delta (0, 0)
Screenshot: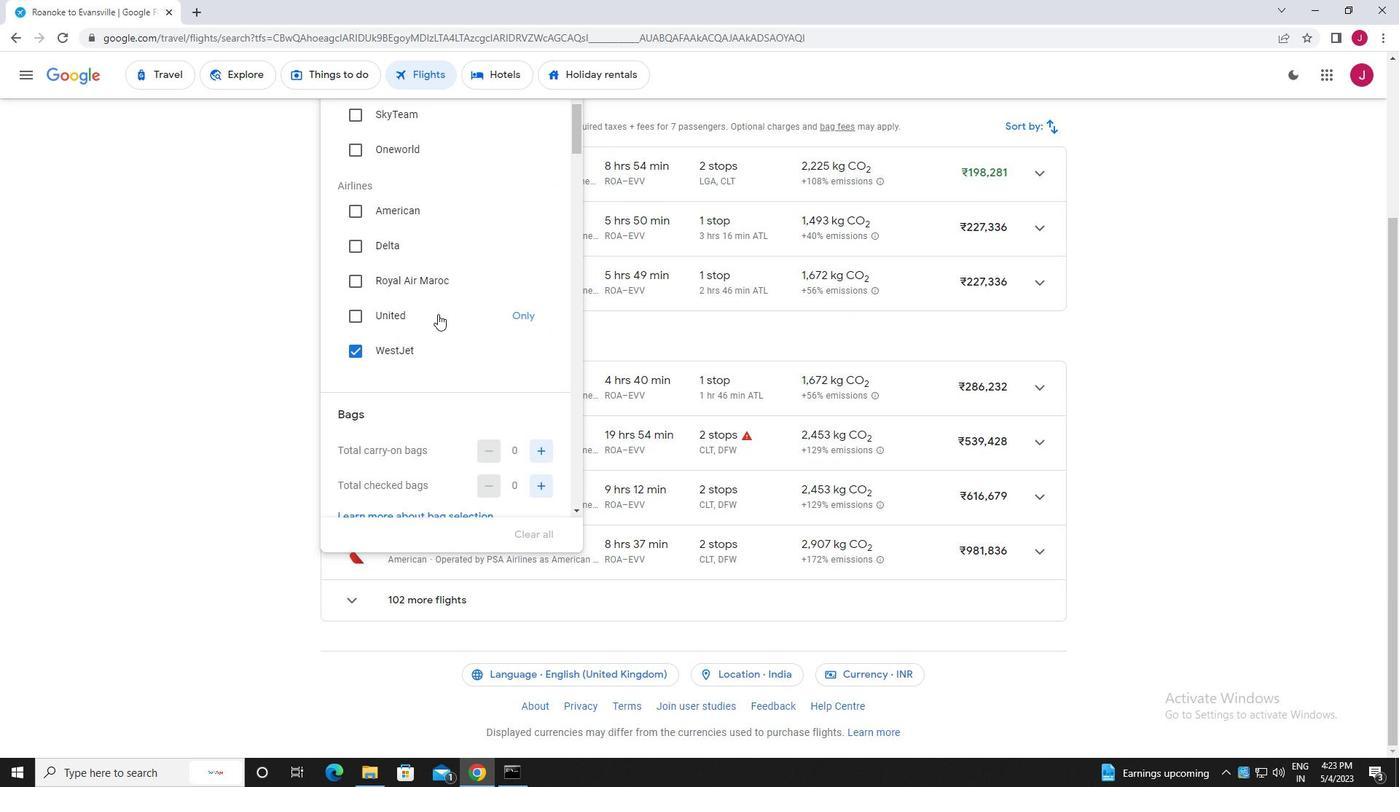 
Action: Mouse moved to (534, 269)
Screenshot: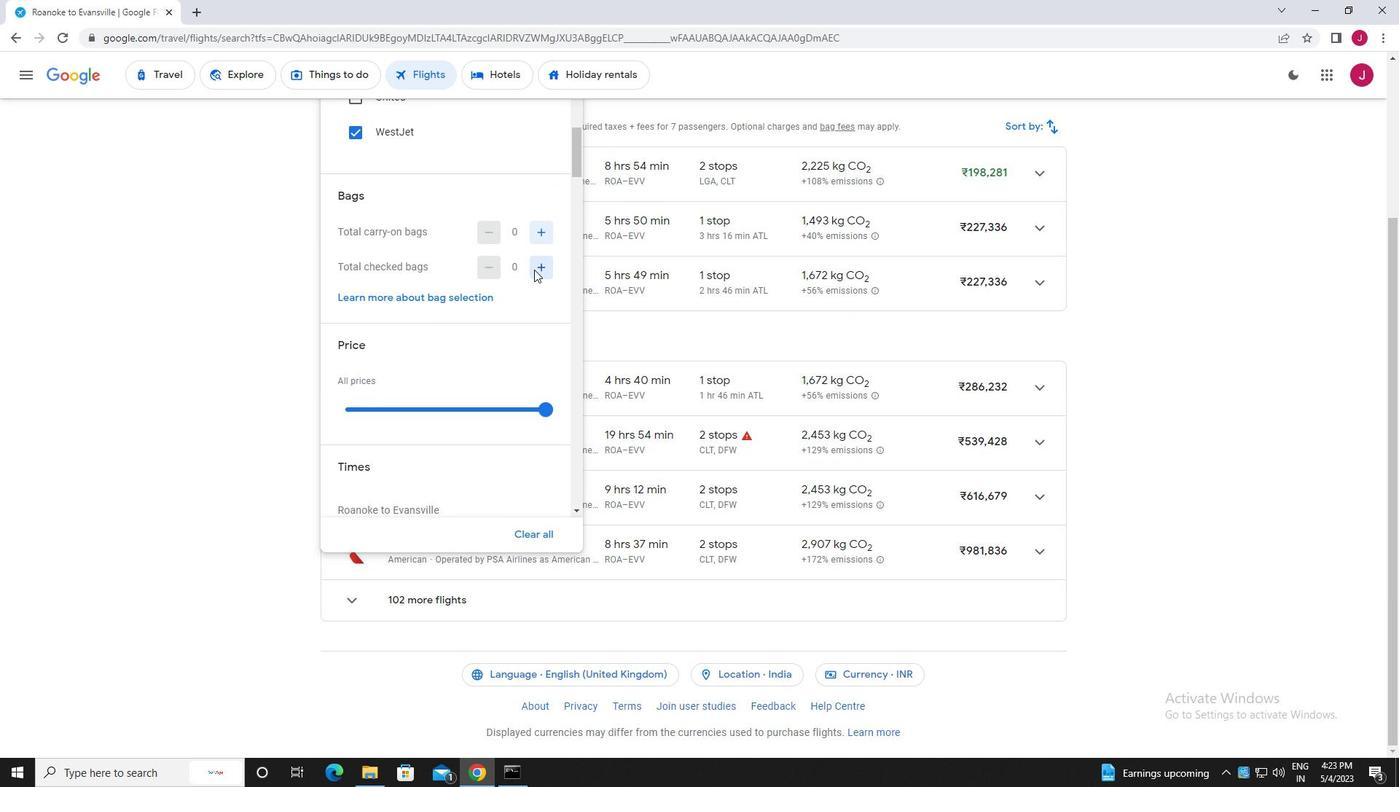 
Action: Mouse scrolled (534, 268) with delta (0, 0)
Screenshot: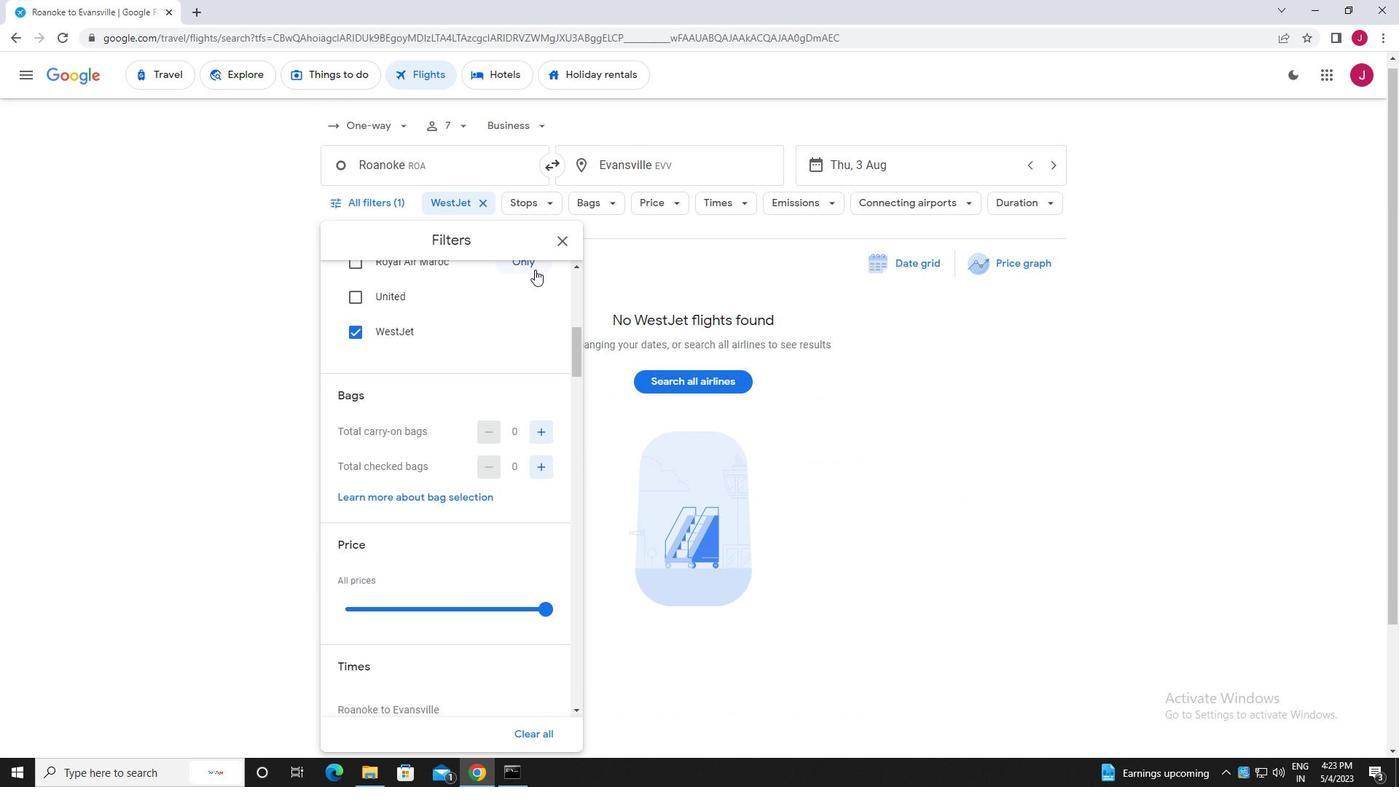 
Action: Mouse moved to (540, 318)
Screenshot: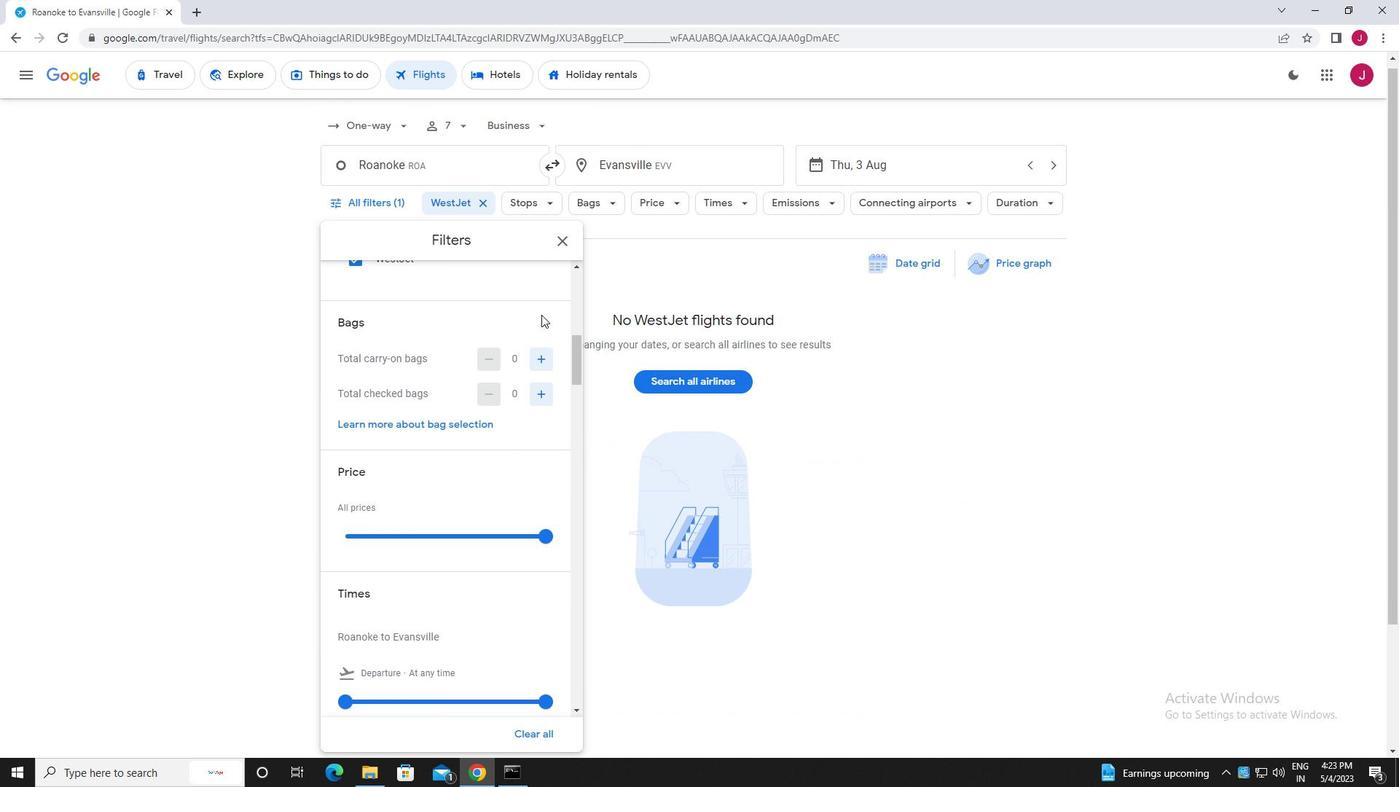 
Action: Mouse scrolled (540, 317) with delta (0, 0)
Screenshot: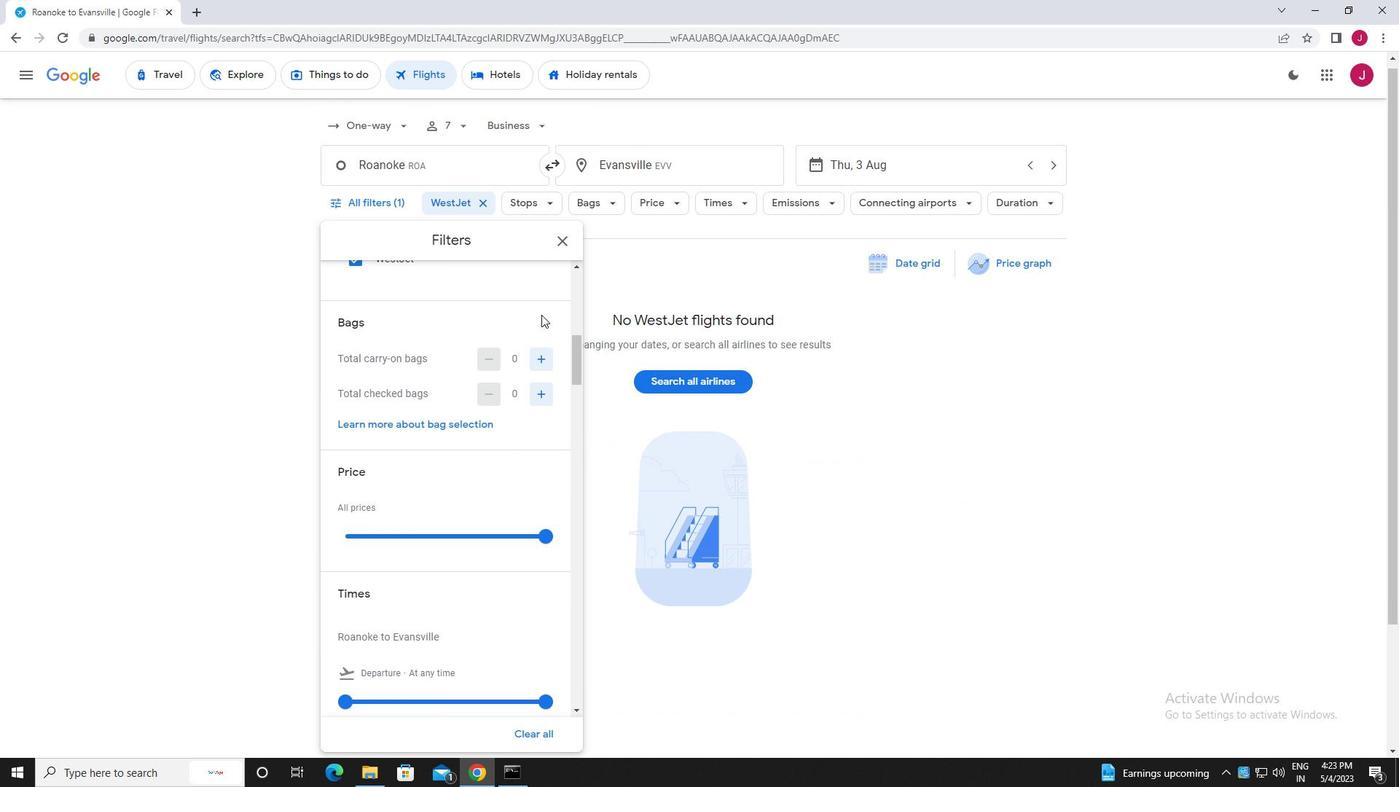 
Action: Mouse moved to (545, 462)
Screenshot: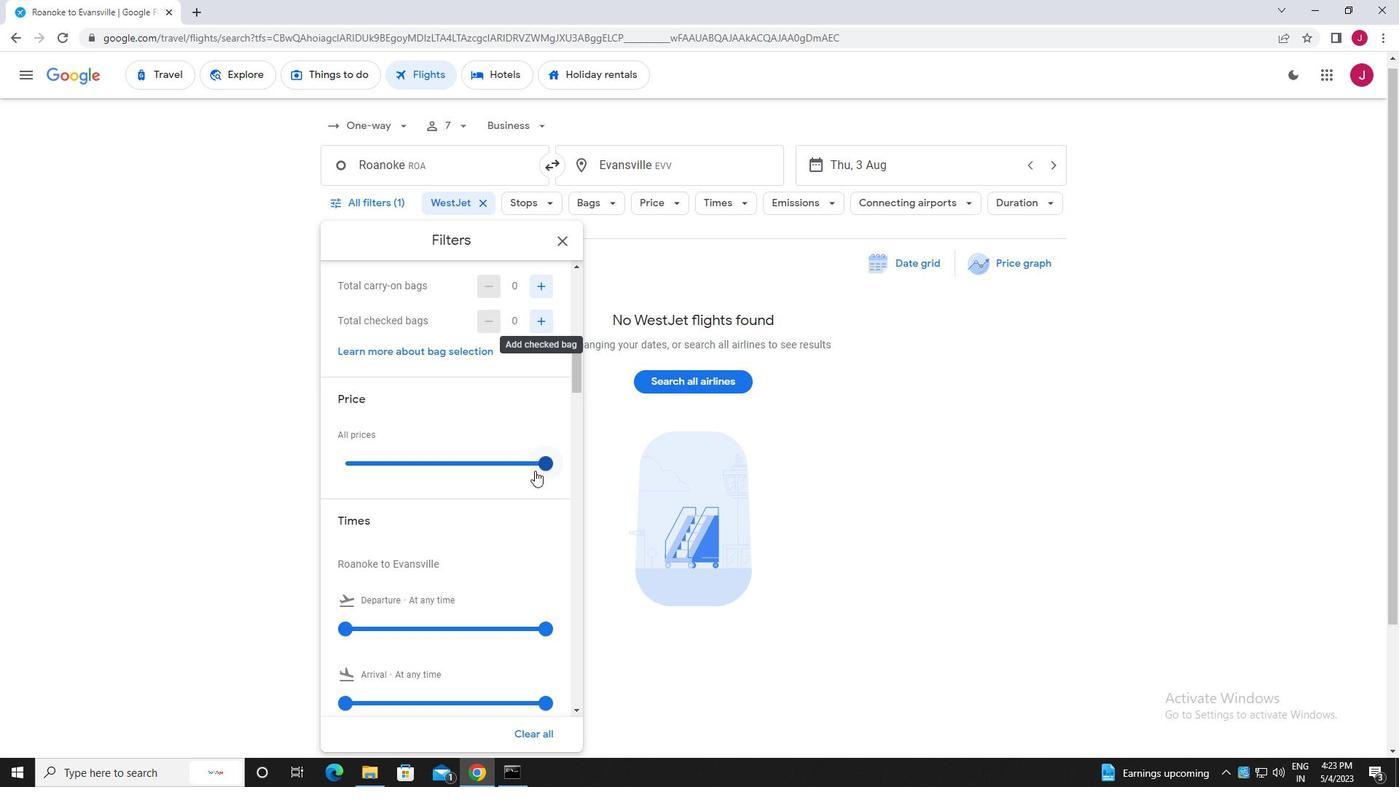 
Action: Mouse pressed left at (545, 462)
Screenshot: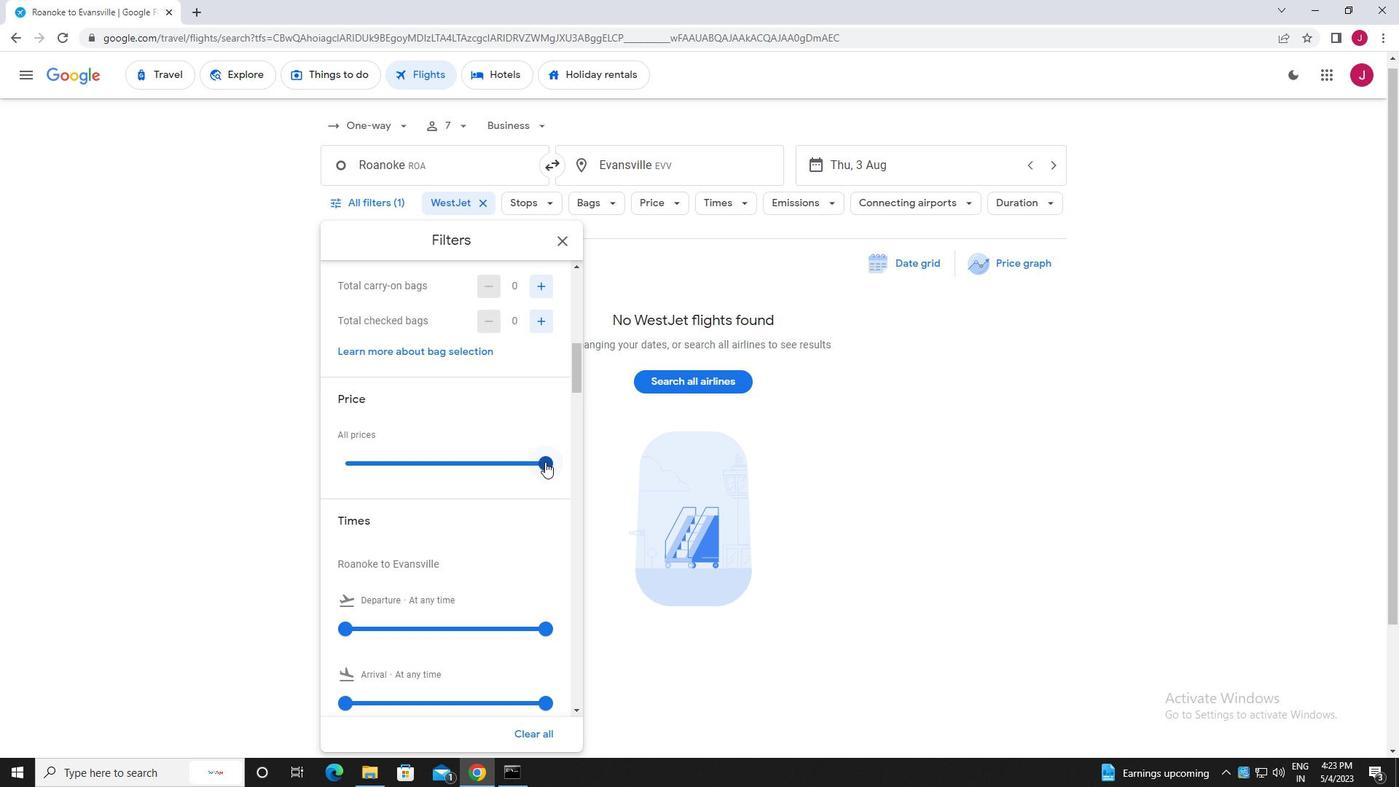 
Action: Mouse moved to (466, 429)
Screenshot: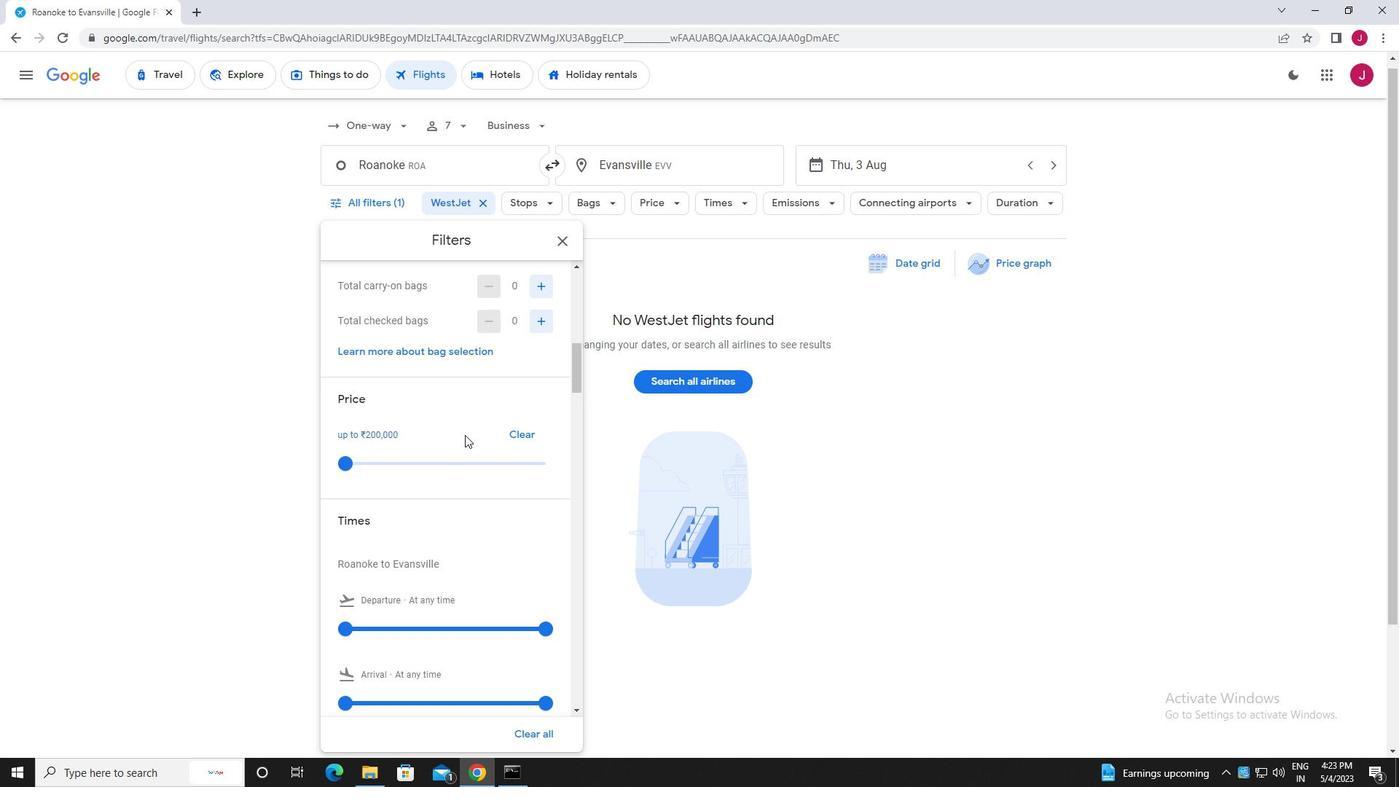
Action: Mouse scrolled (466, 428) with delta (0, 0)
Screenshot: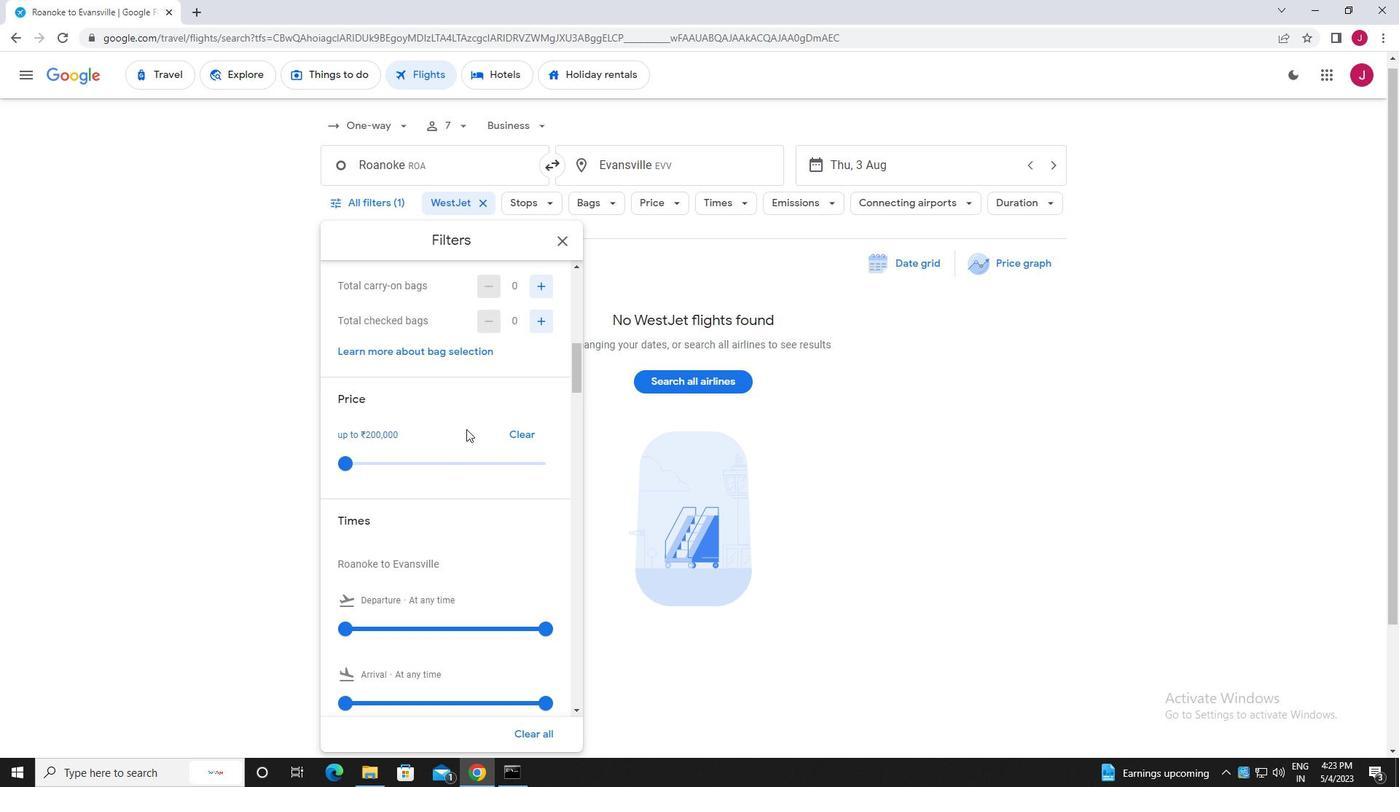 
Action: Mouse scrolled (466, 428) with delta (0, 0)
Screenshot: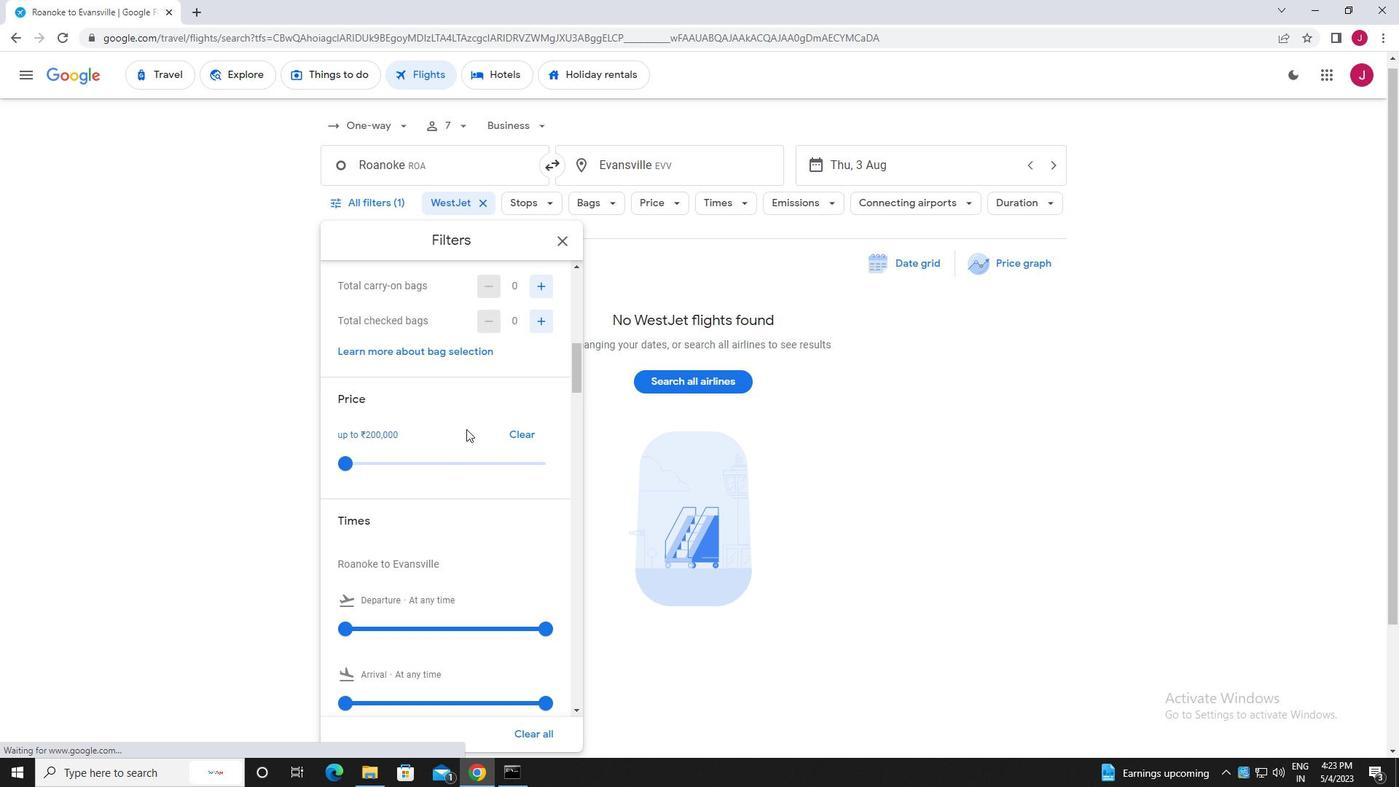 
Action: Mouse scrolled (466, 428) with delta (0, 0)
Screenshot: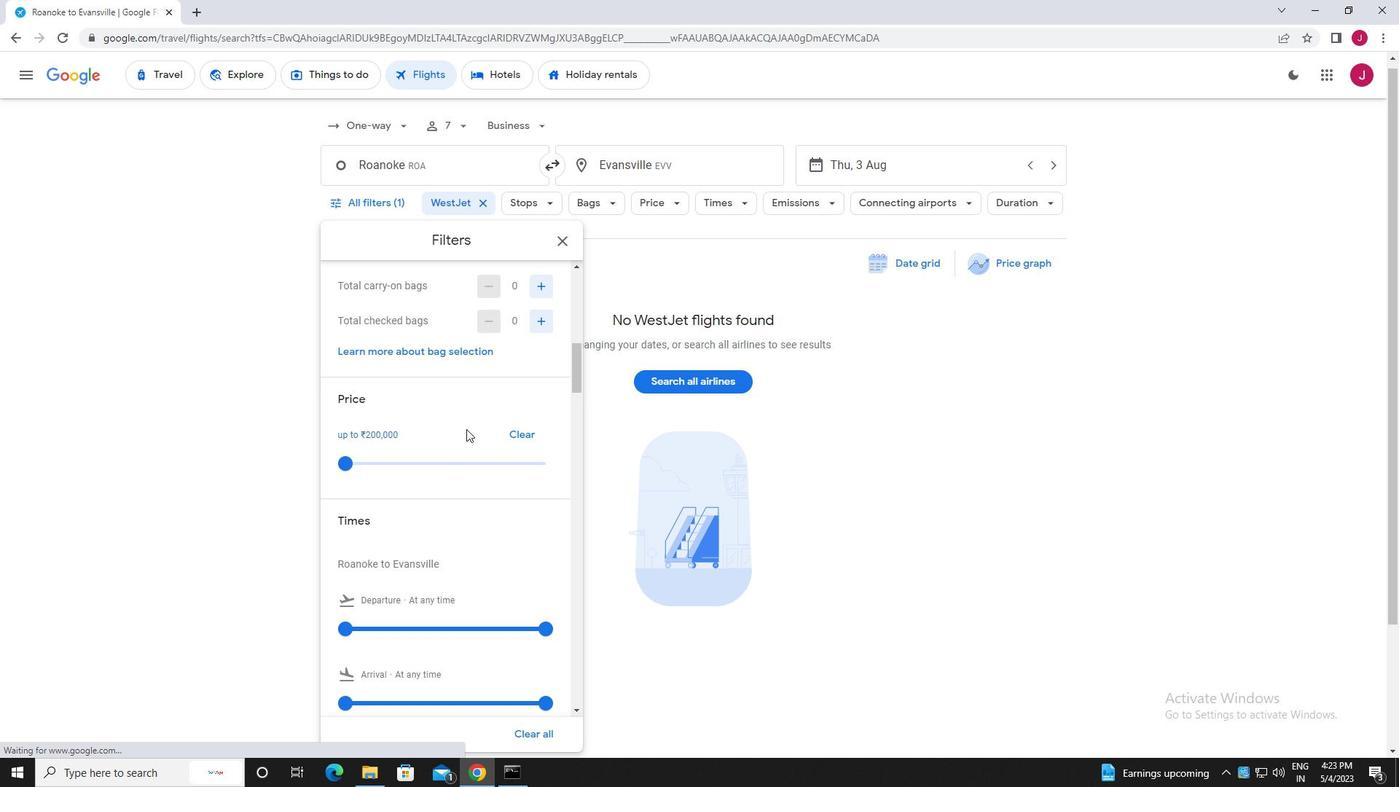 
Action: Mouse moved to (343, 408)
Screenshot: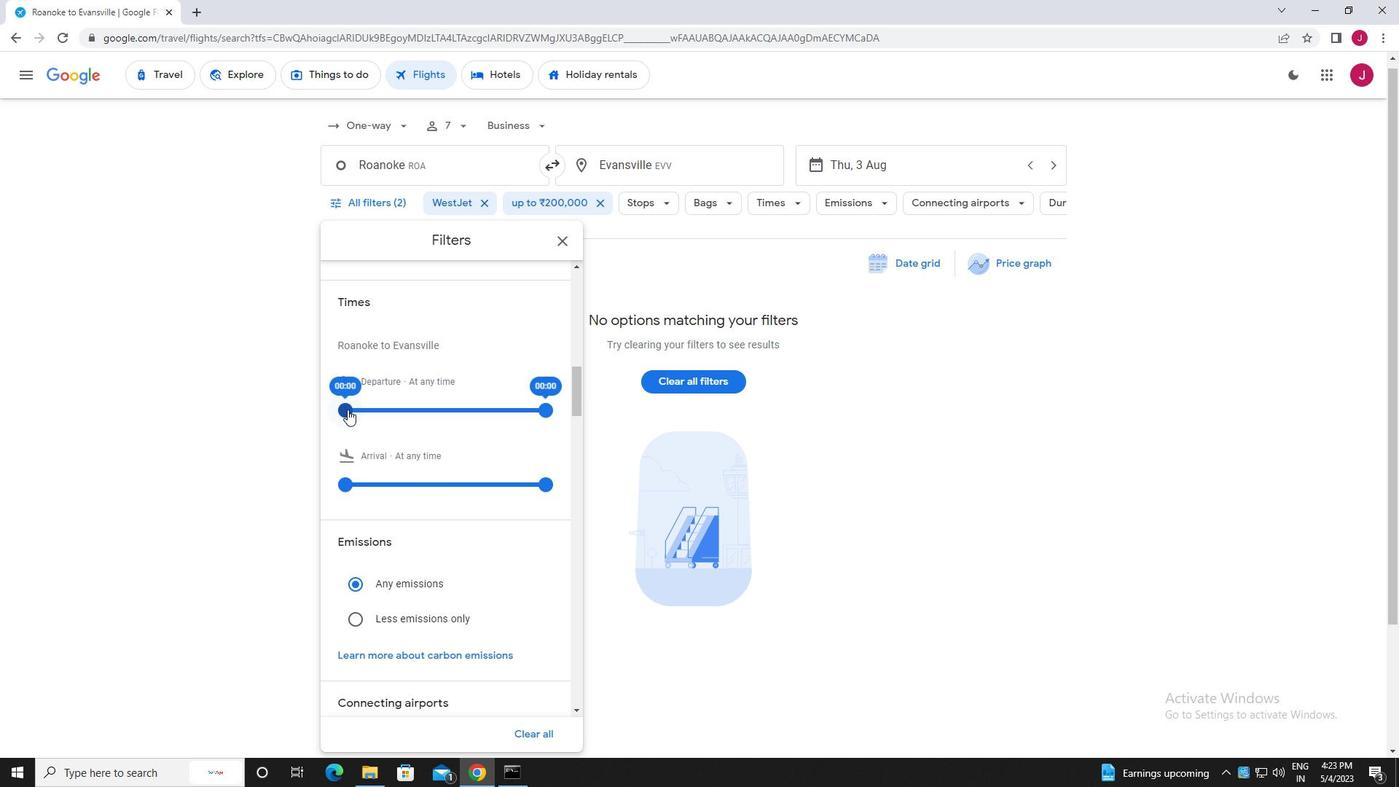 
Action: Mouse pressed left at (343, 408)
Screenshot: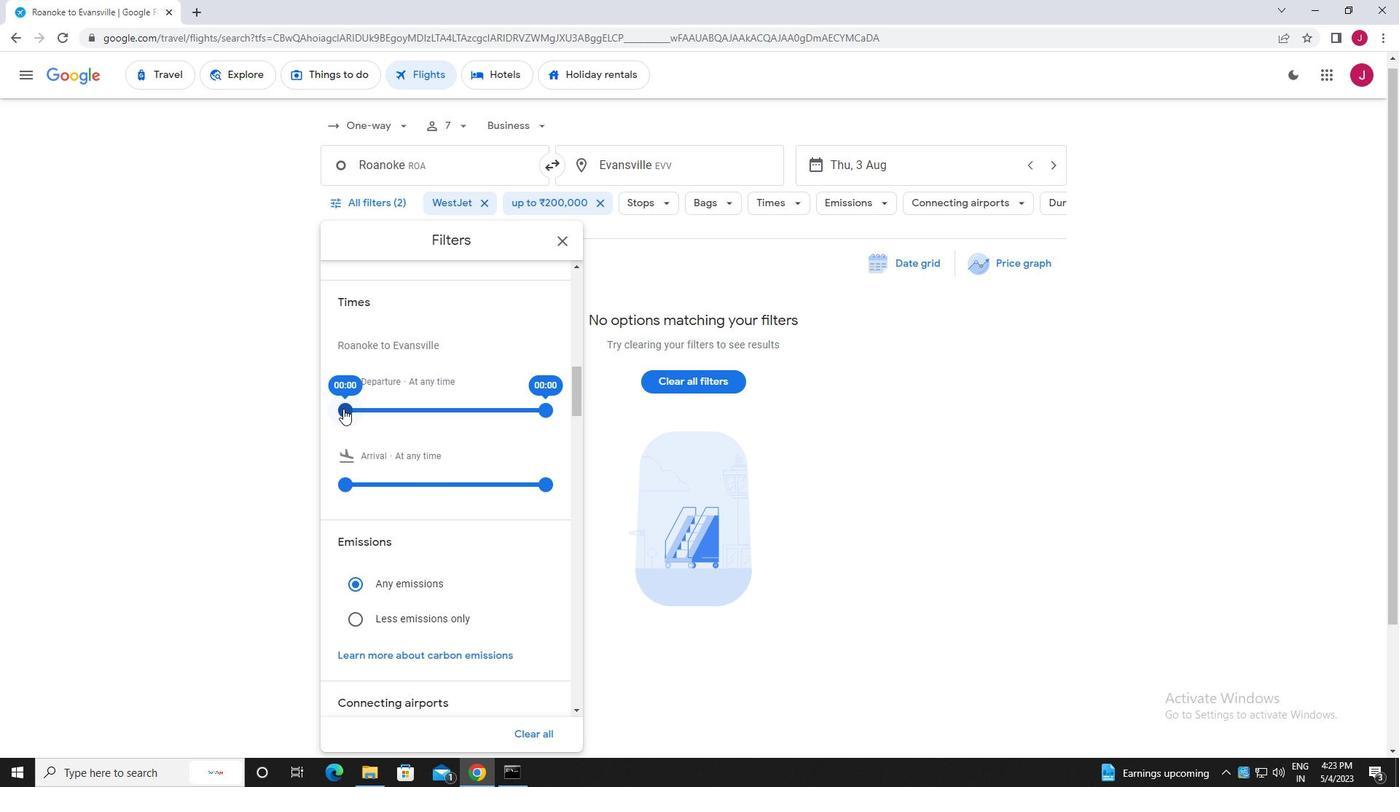 
Action: Mouse moved to (548, 413)
Screenshot: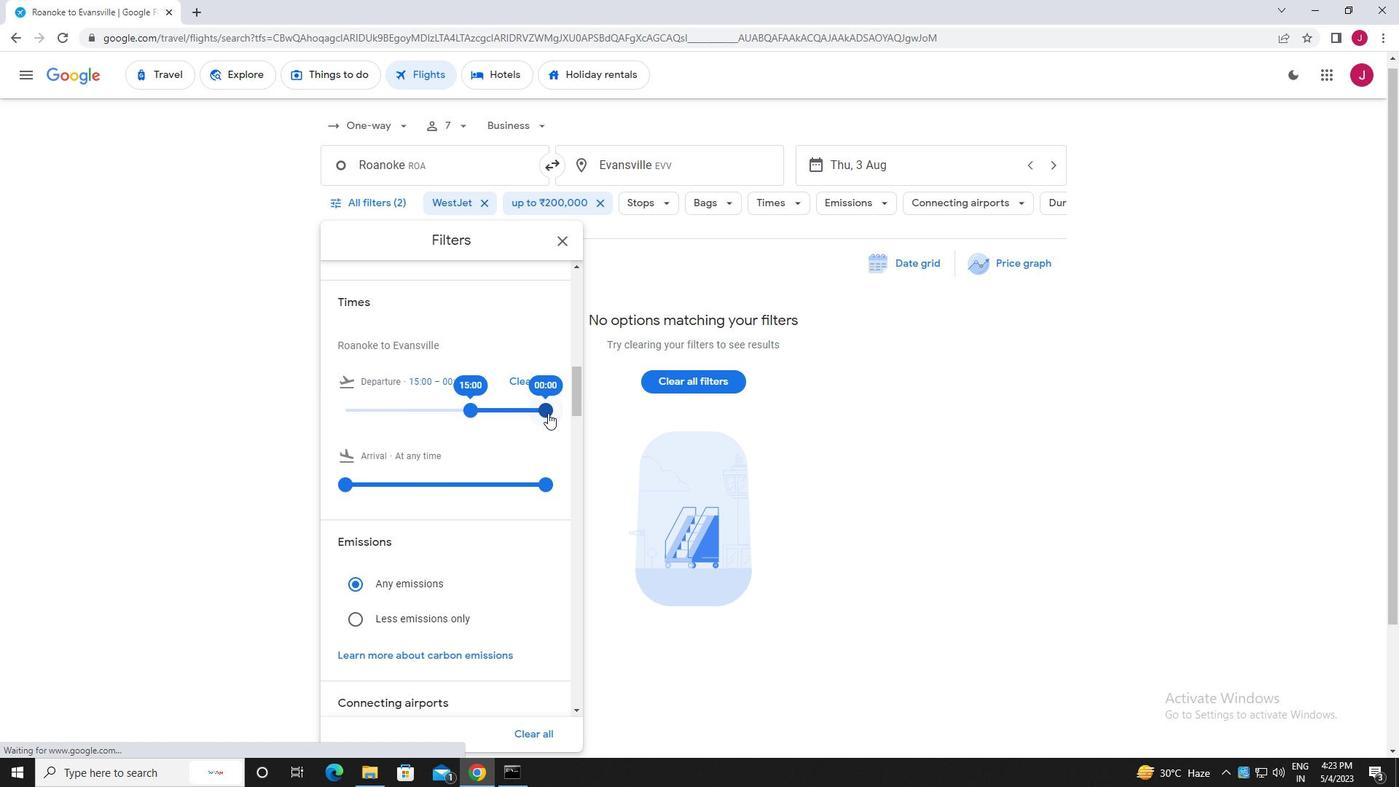 
Action: Mouse pressed left at (548, 413)
Screenshot: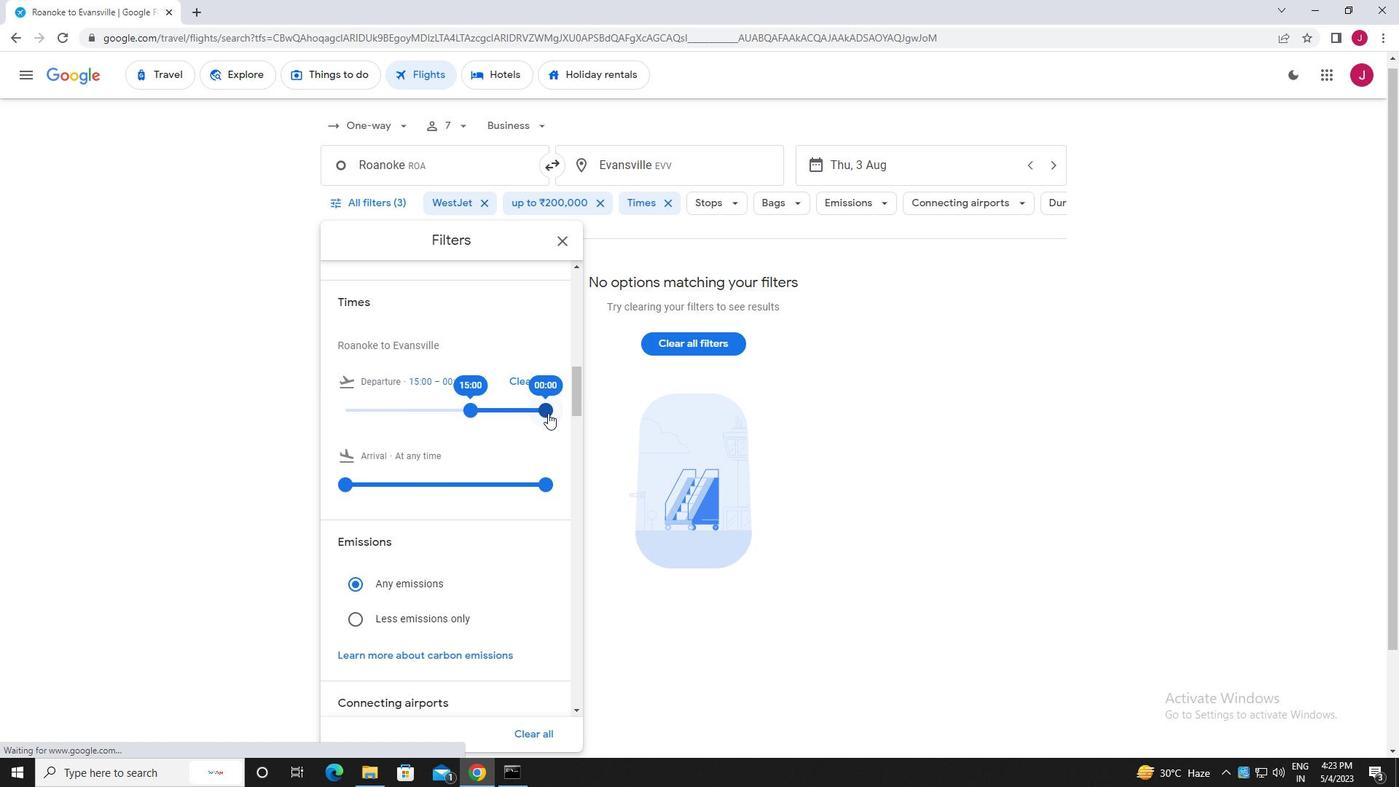 
Action: Mouse moved to (556, 238)
Screenshot: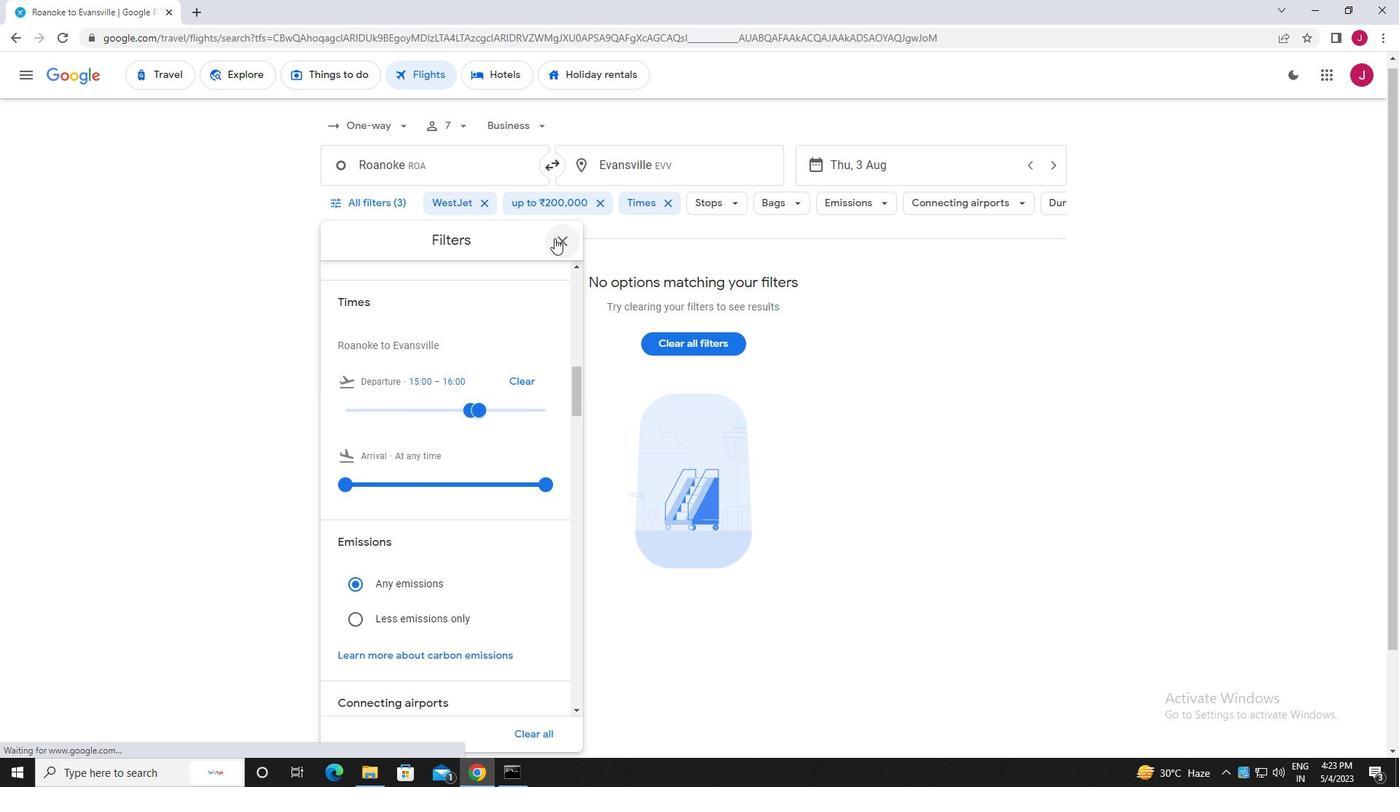 
Action: Mouse pressed left at (556, 238)
Screenshot: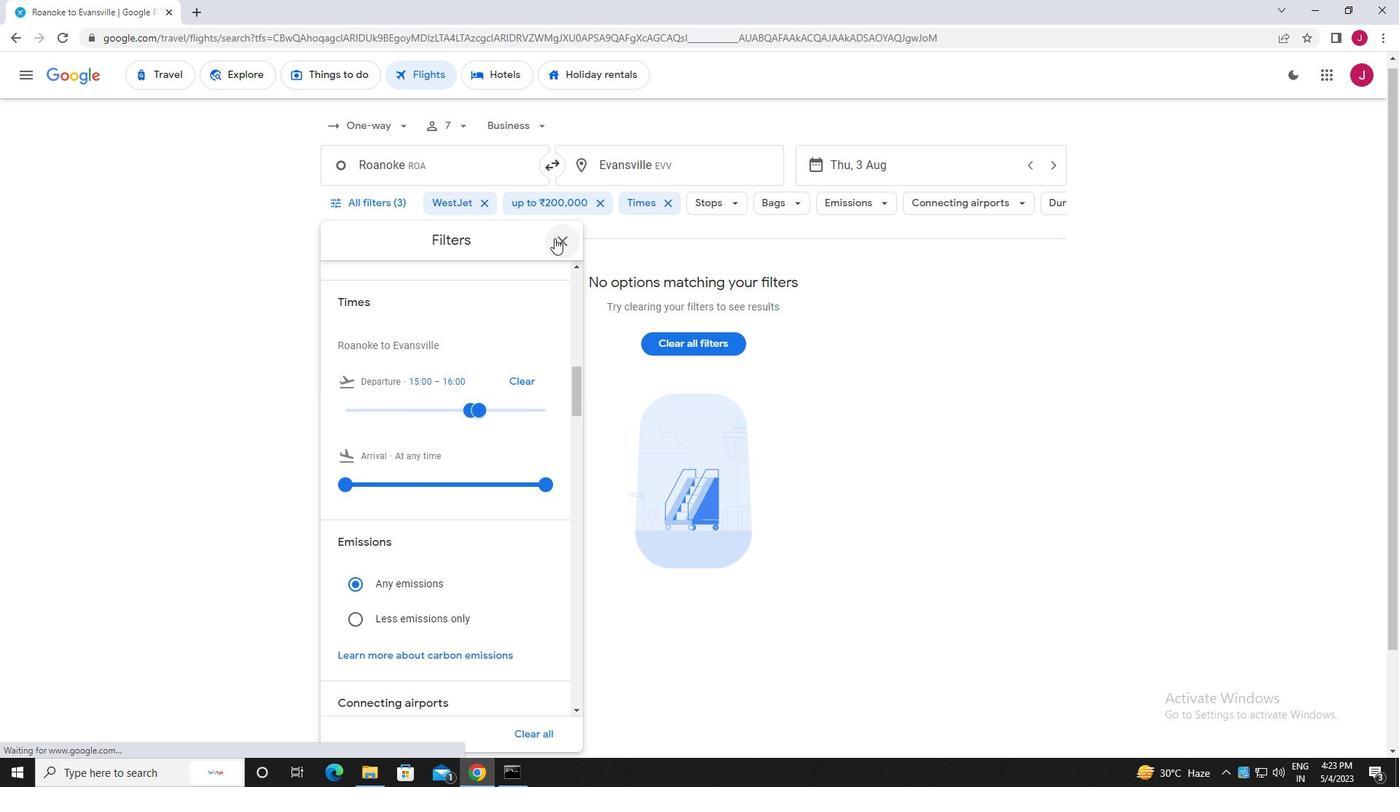 
Action: Mouse moved to (556, 238)
Screenshot: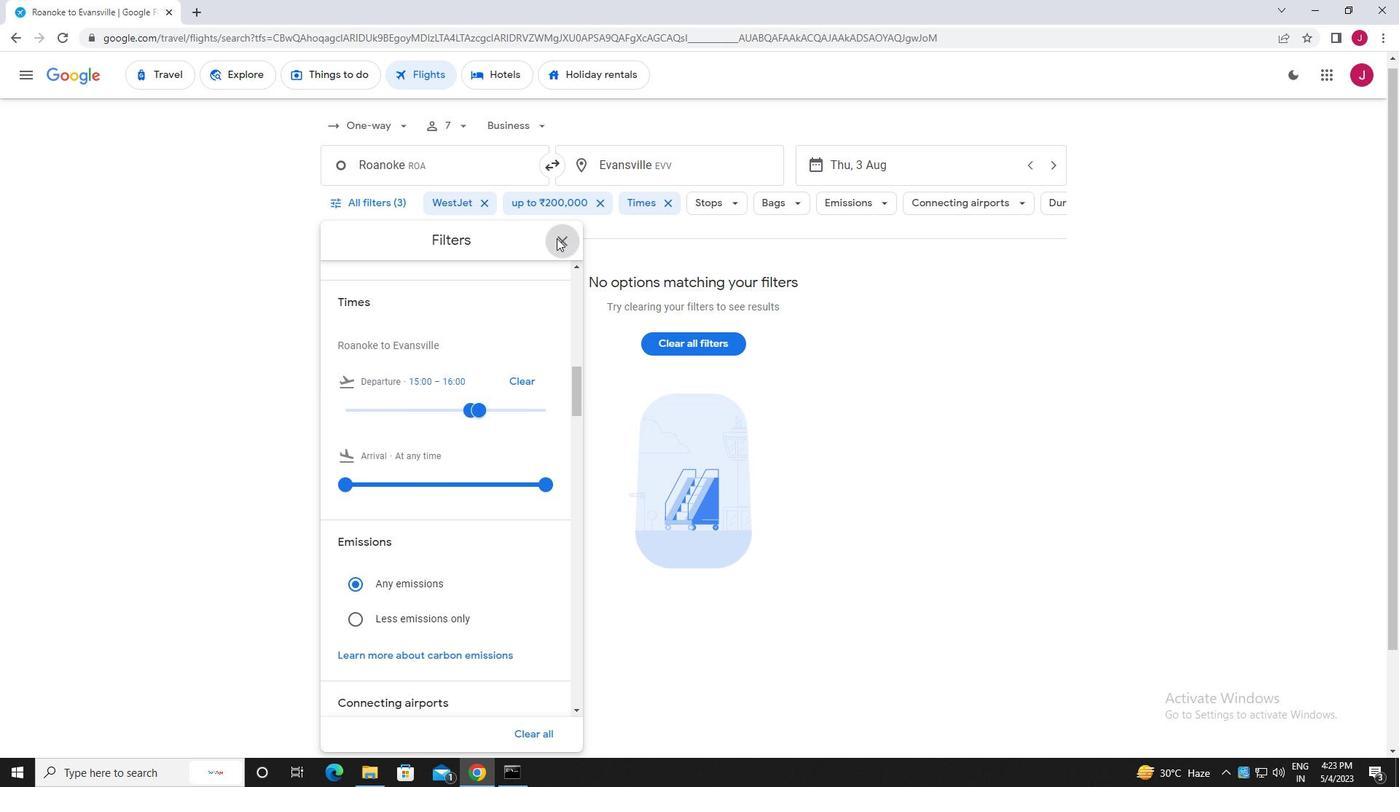 
